 Task: Find connections with filter location Weil der Stadt with filter topic #automotivewith filter profile language Potuguese with filter current company Humans of Bombay with filter school Indira School of Business Studies PGDM with filter industry Historical Sites with filter service category User Experience Design with filter keywords title Restaurant Chain Executive
Action: Mouse moved to (594, 68)
Screenshot: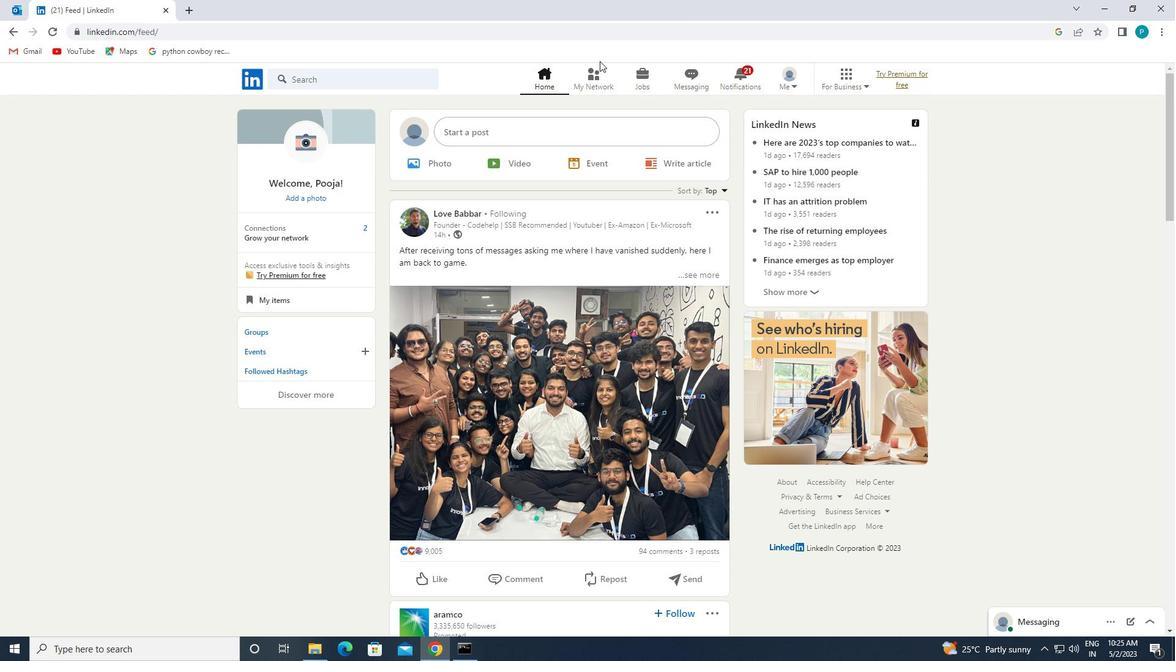
Action: Mouse pressed left at (594, 68)
Screenshot: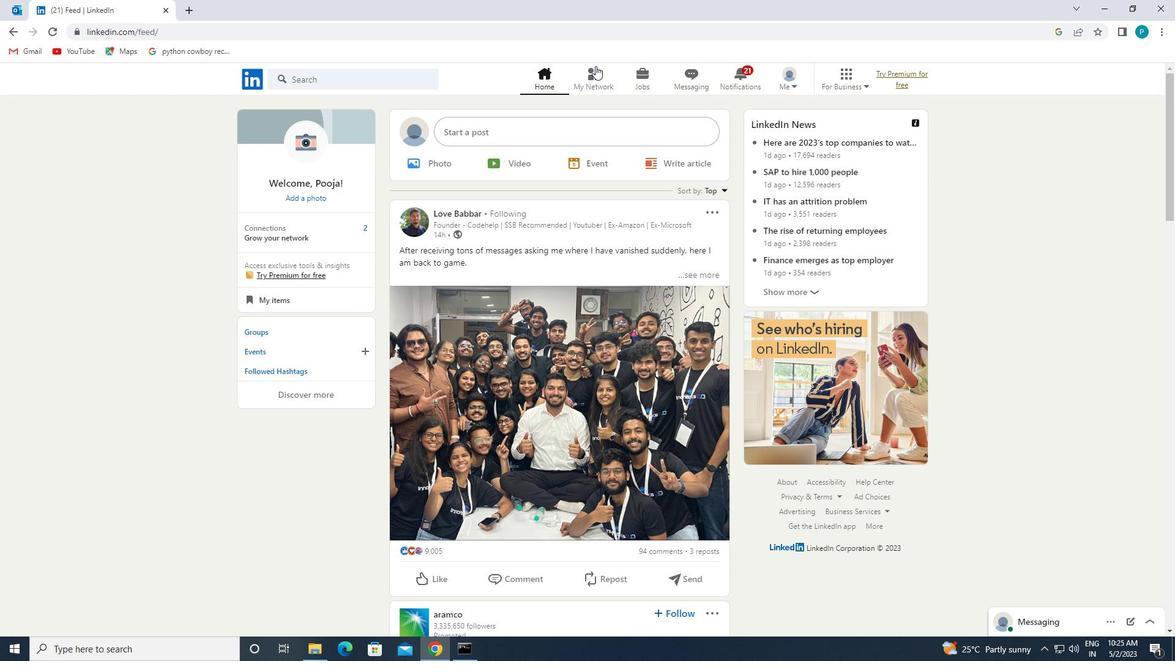 
Action: Mouse moved to (388, 140)
Screenshot: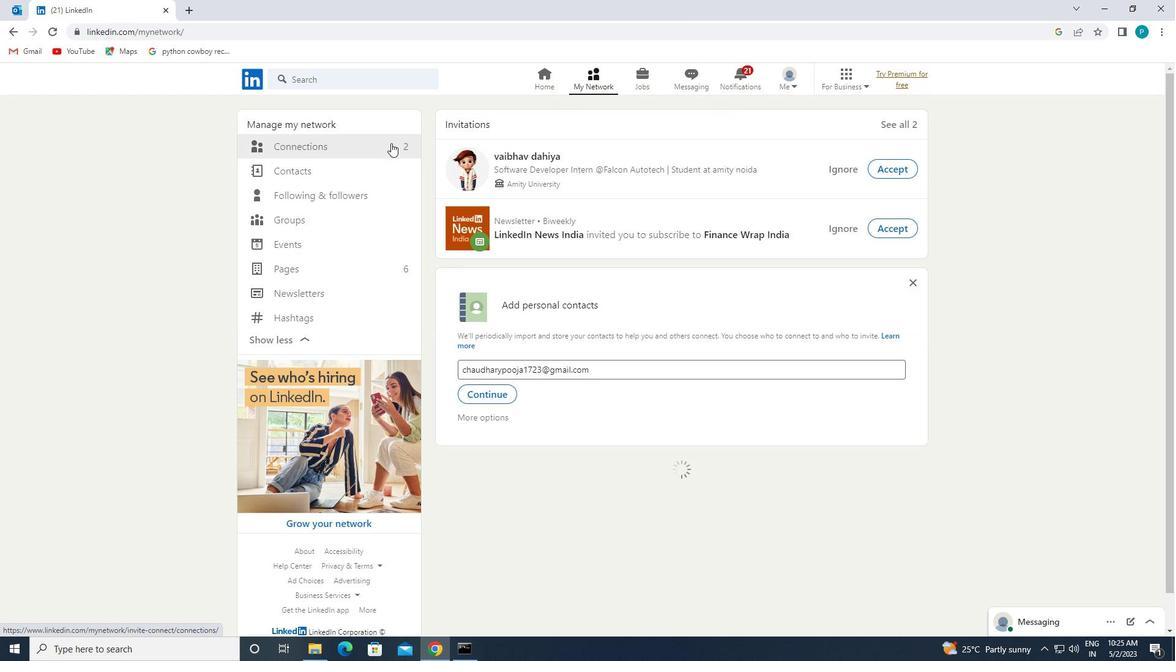 
Action: Mouse pressed left at (388, 140)
Screenshot: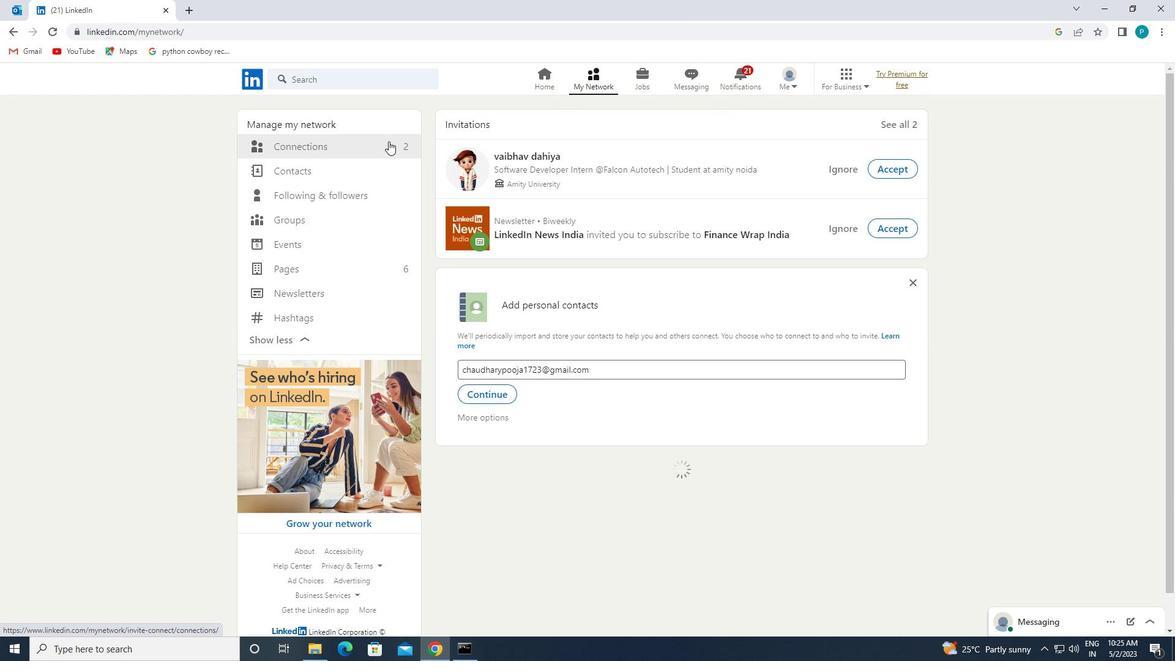 
Action: Mouse moved to (705, 154)
Screenshot: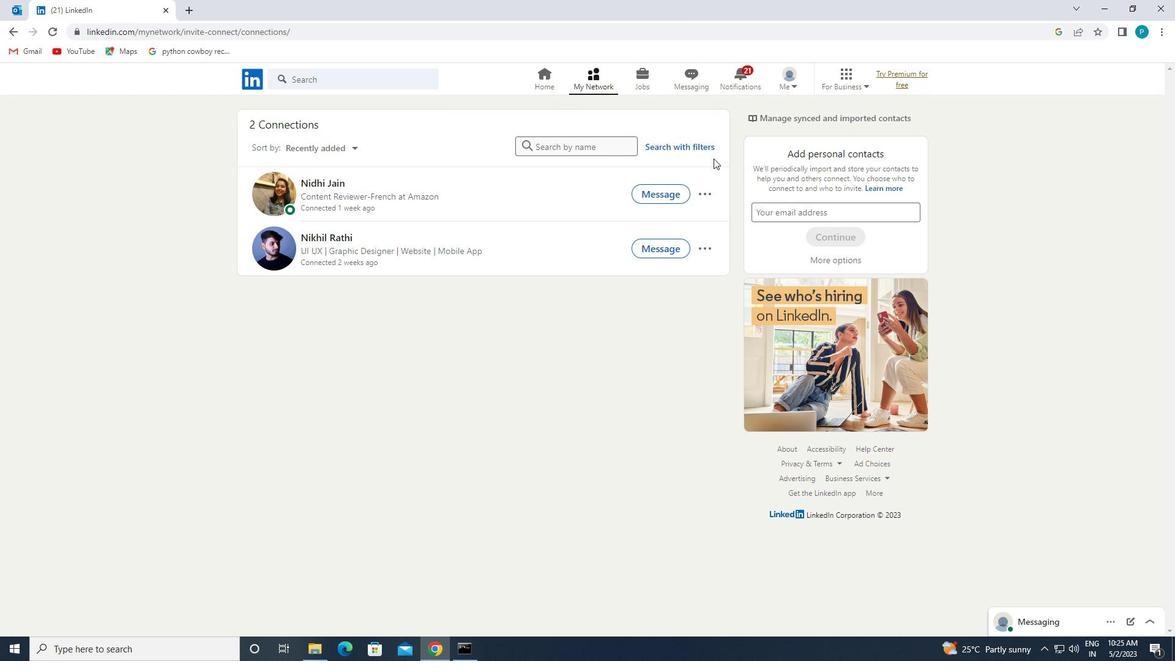 
Action: Mouse pressed left at (705, 154)
Screenshot: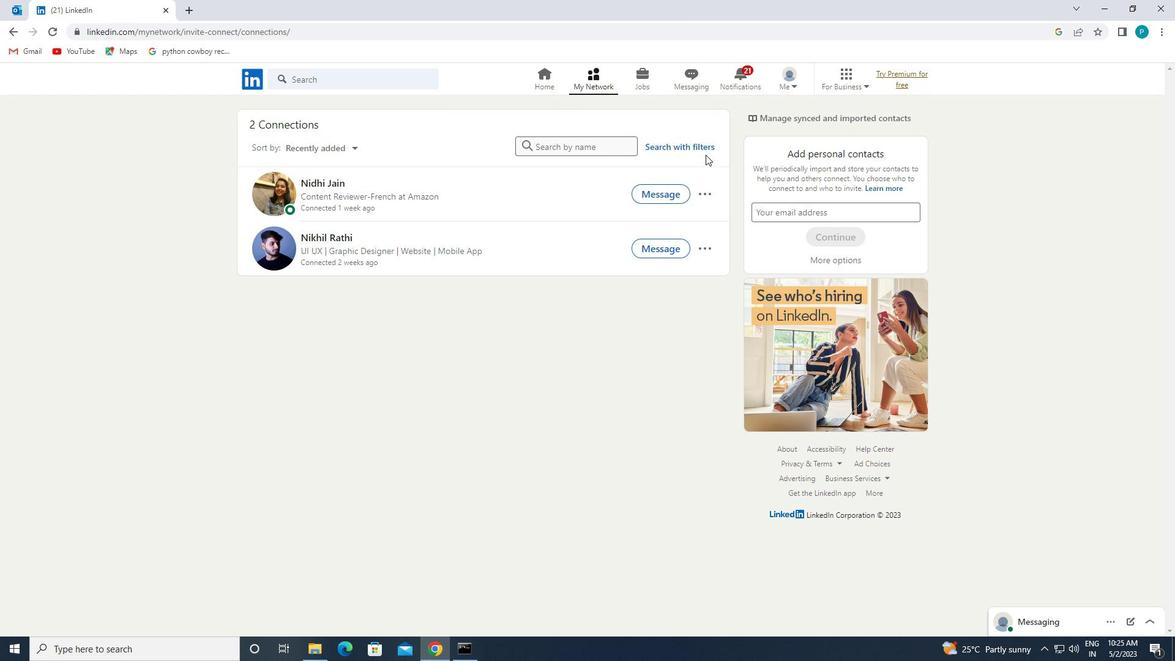 
Action: Mouse moved to (696, 145)
Screenshot: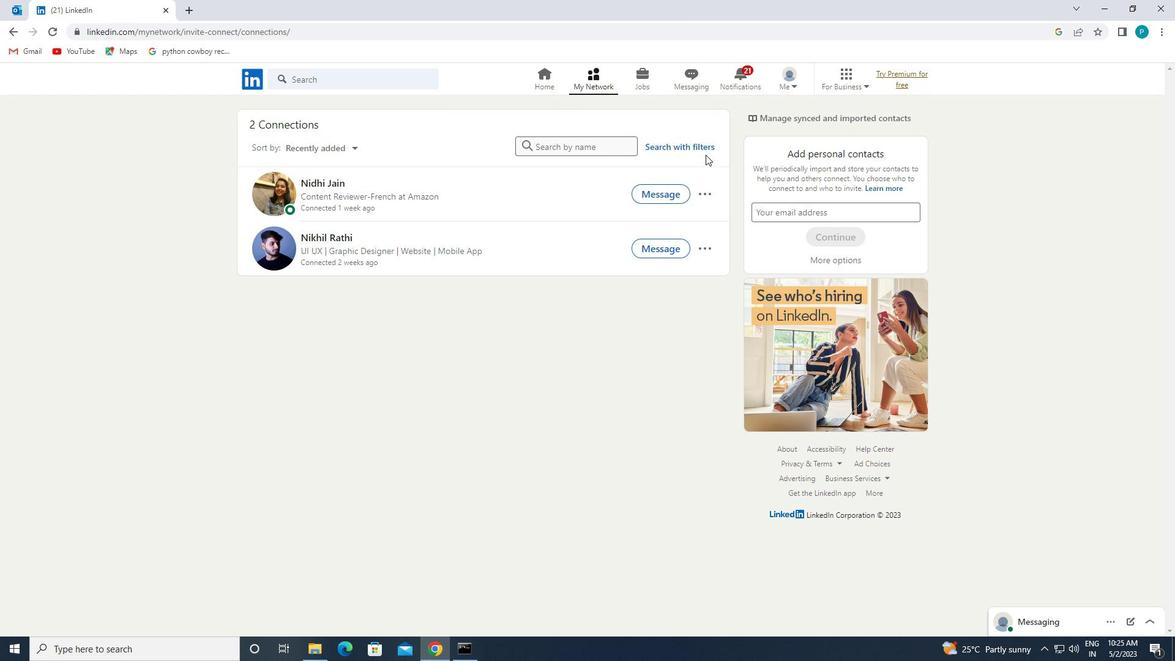 
Action: Mouse pressed left at (696, 145)
Screenshot: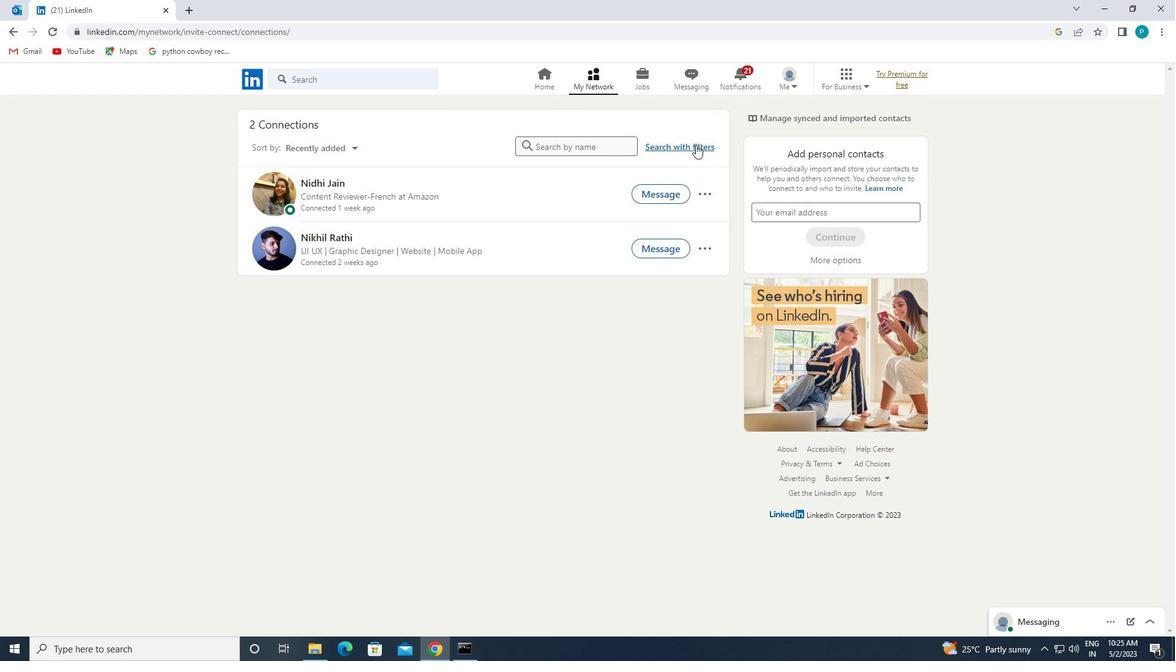 
Action: Mouse moved to (627, 108)
Screenshot: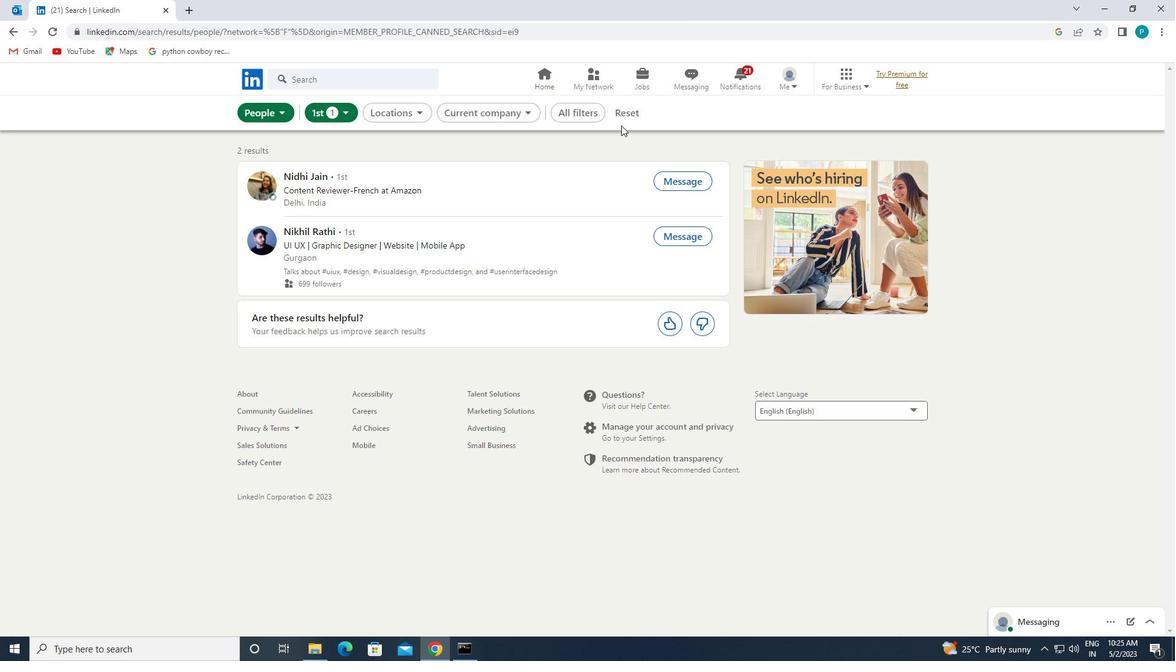 
Action: Mouse pressed left at (627, 108)
Screenshot: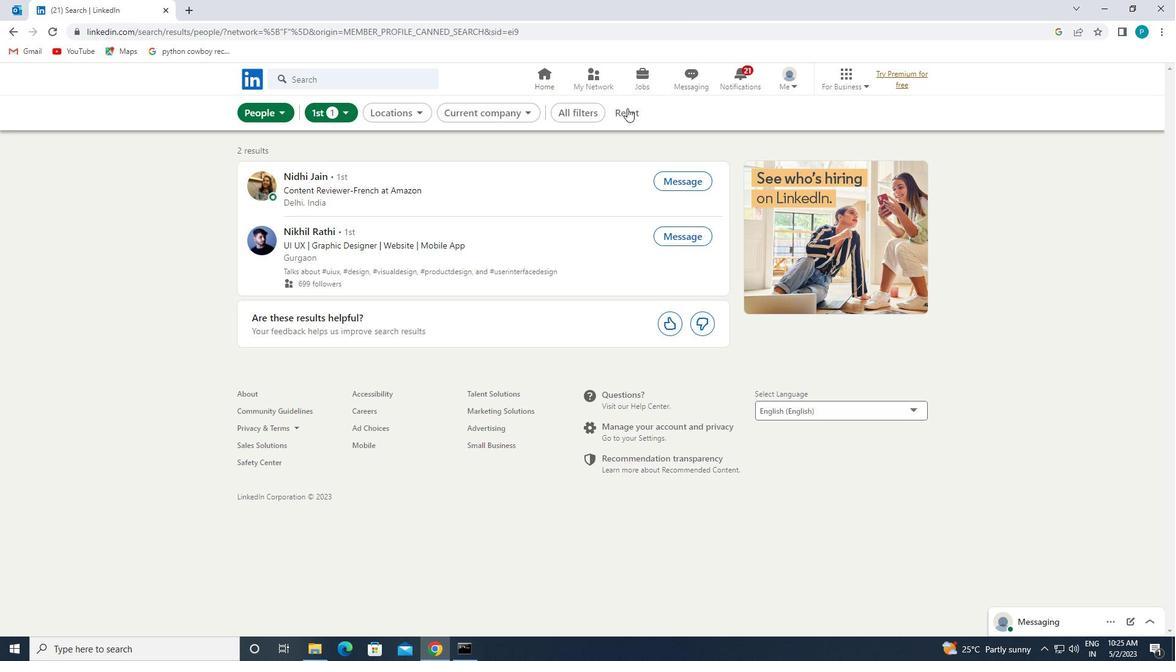 
Action: Mouse moved to (614, 120)
Screenshot: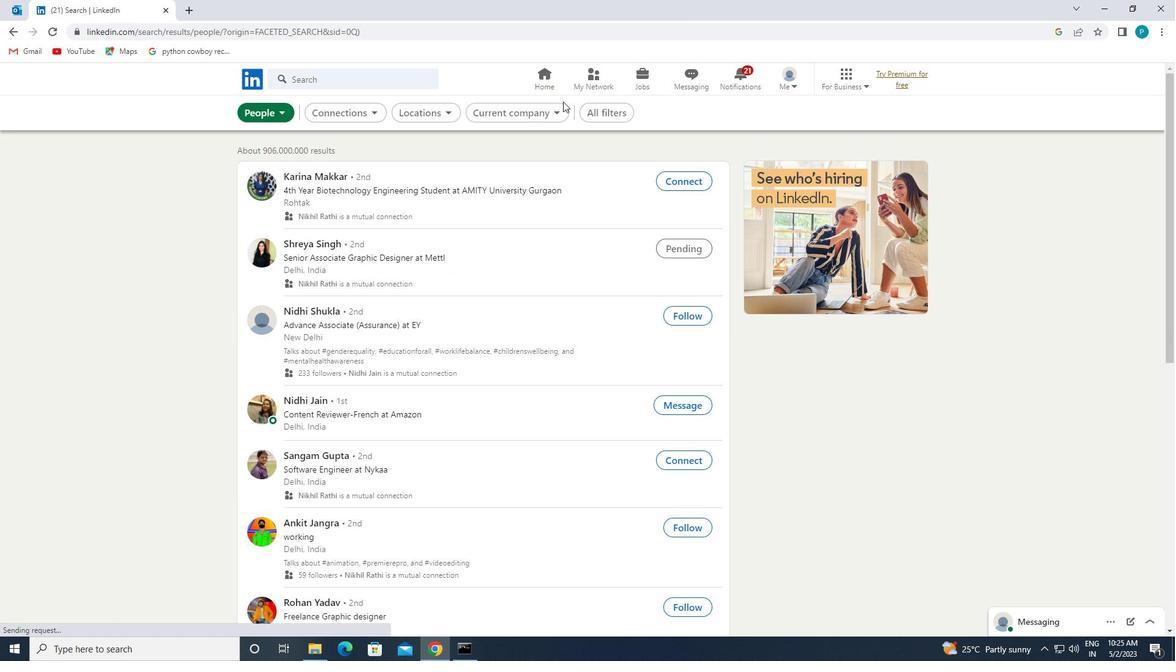 
Action: Mouse pressed left at (614, 120)
Screenshot: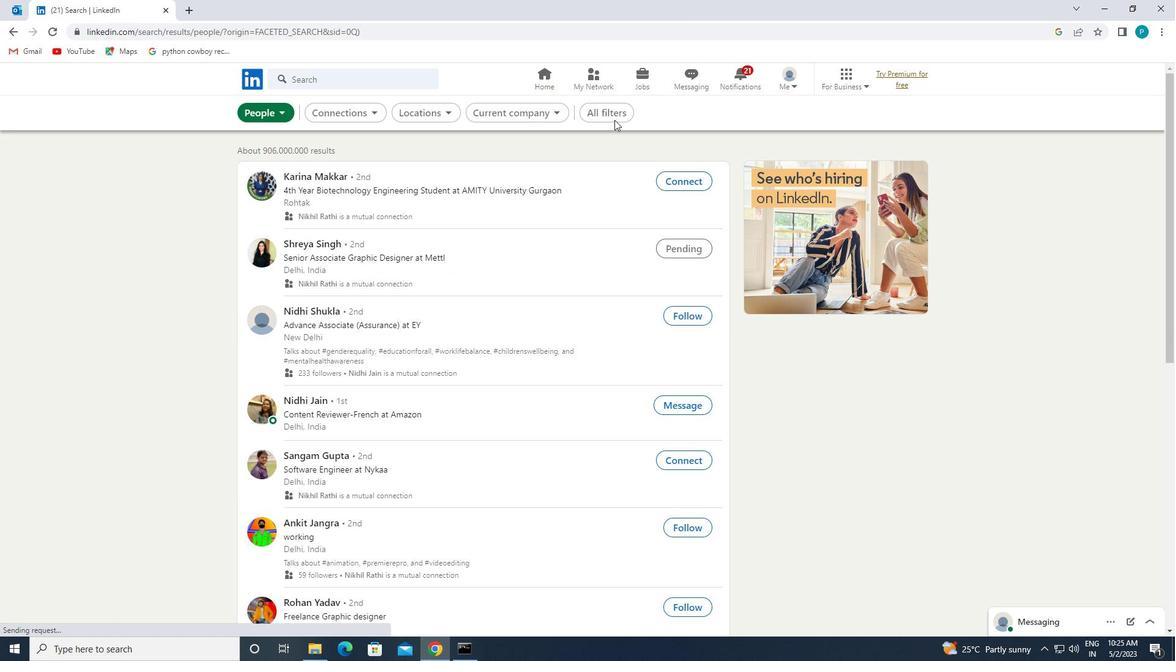 
Action: Mouse moved to (1080, 367)
Screenshot: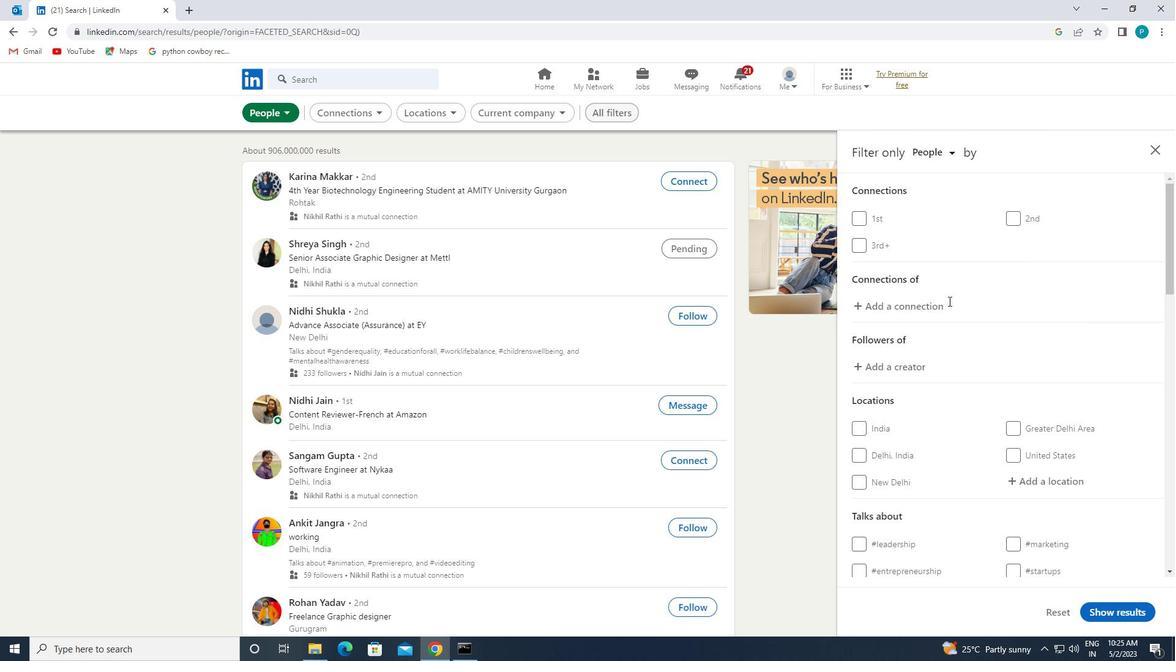 
Action: Mouse scrolled (1080, 366) with delta (0, 0)
Screenshot: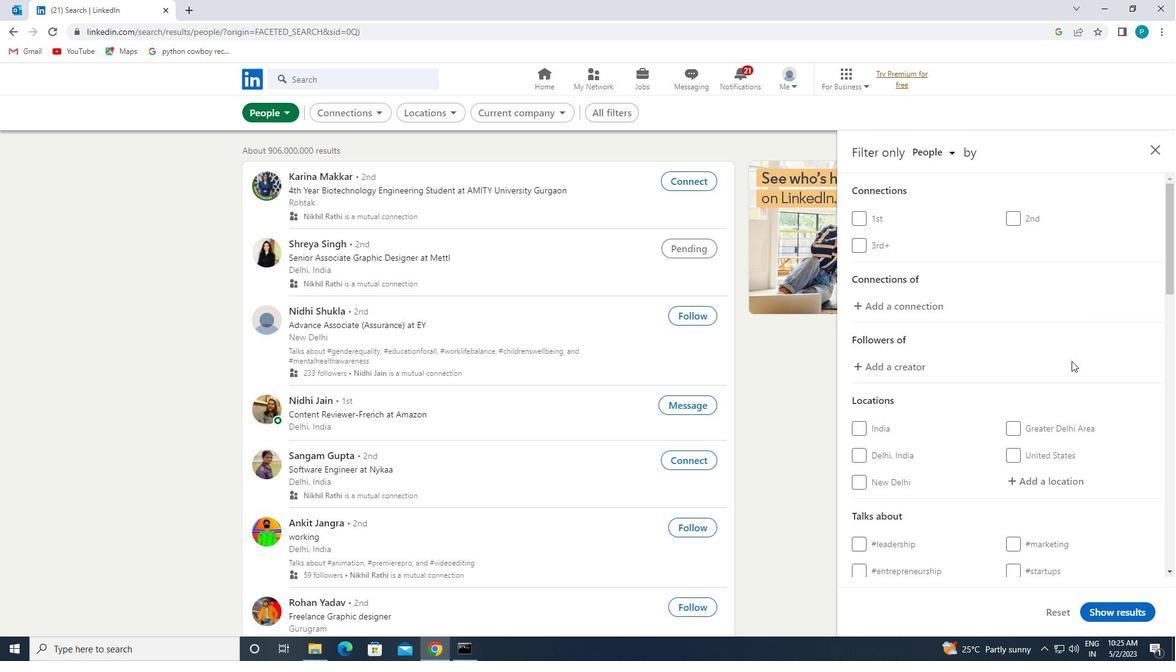 
Action: Mouse scrolled (1080, 366) with delta (0, 0)
Screenshot: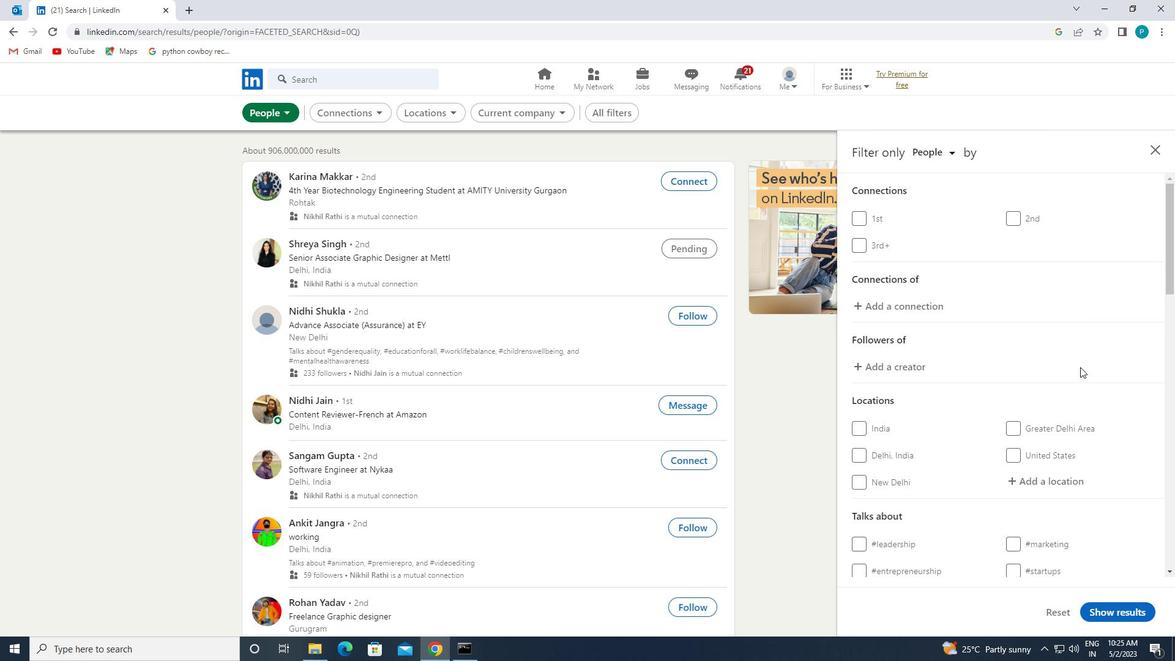 
Action: Mouse moved to (1072, 360)
Screenshot: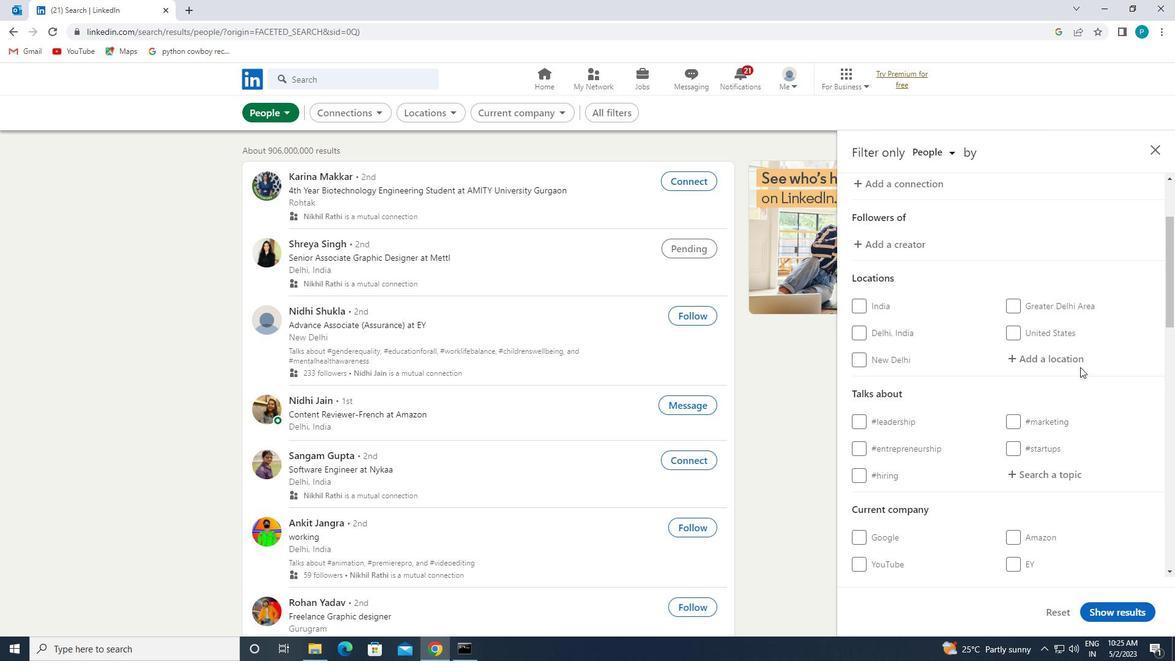 
Action: Mouse pressed left at (1072, 360)
Screenshot: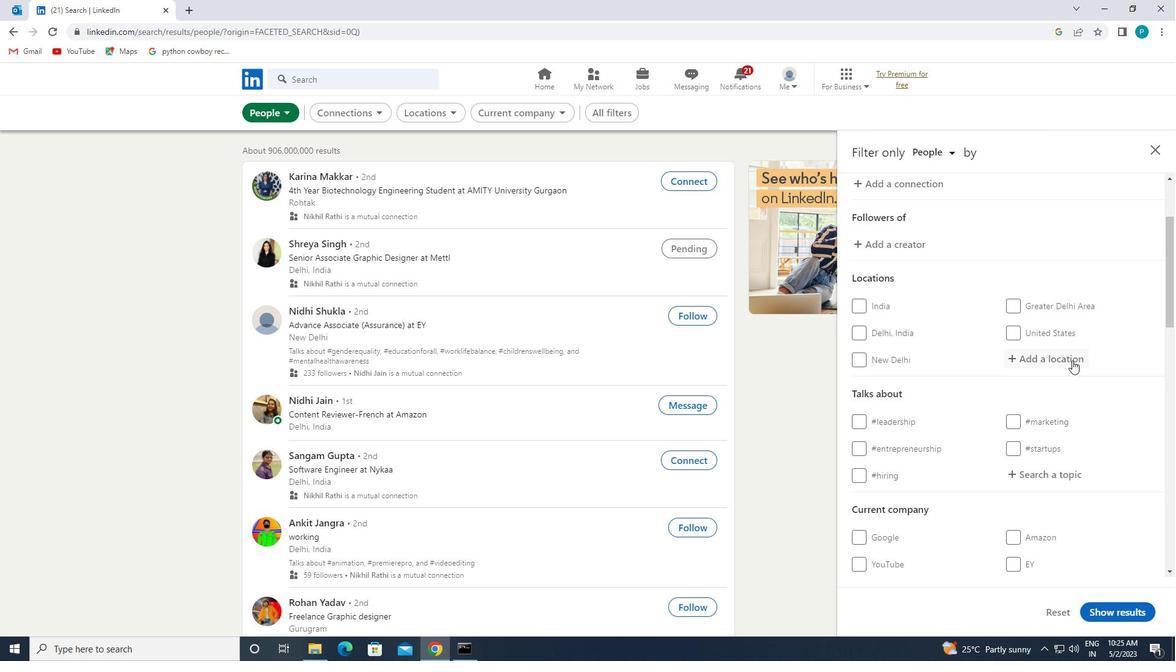 
Action: Key pressed <Key.caps_lock>w<Key.caps_lock>eil
Screenshot: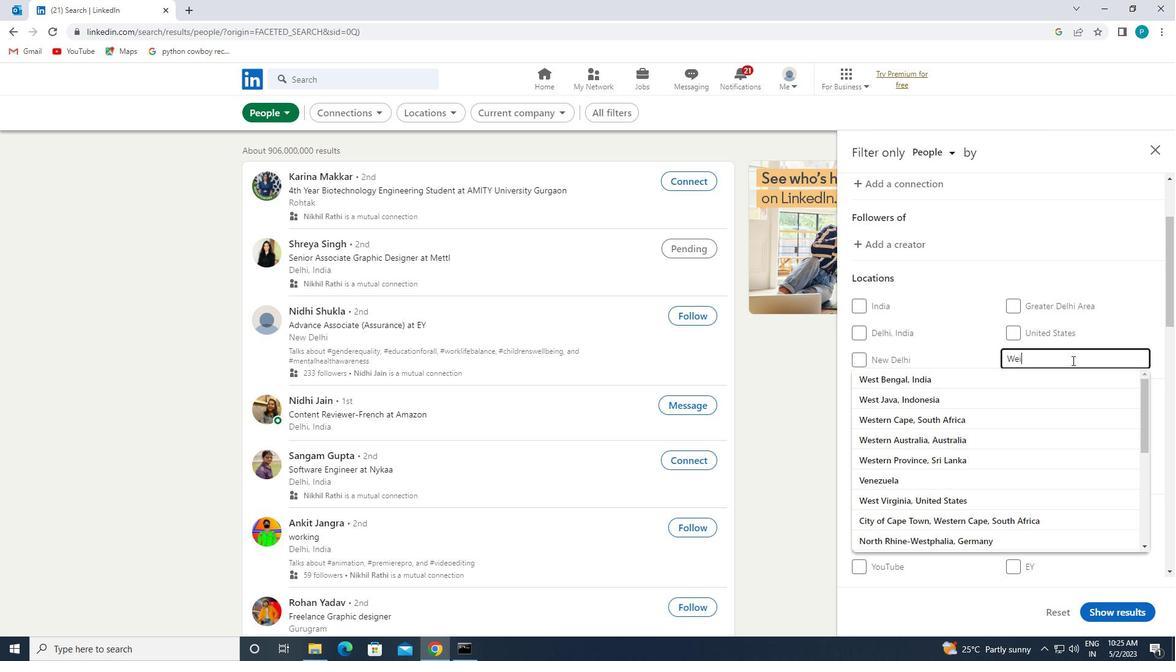 
Action: Mouse moved to (1040, 393)
Screenshot: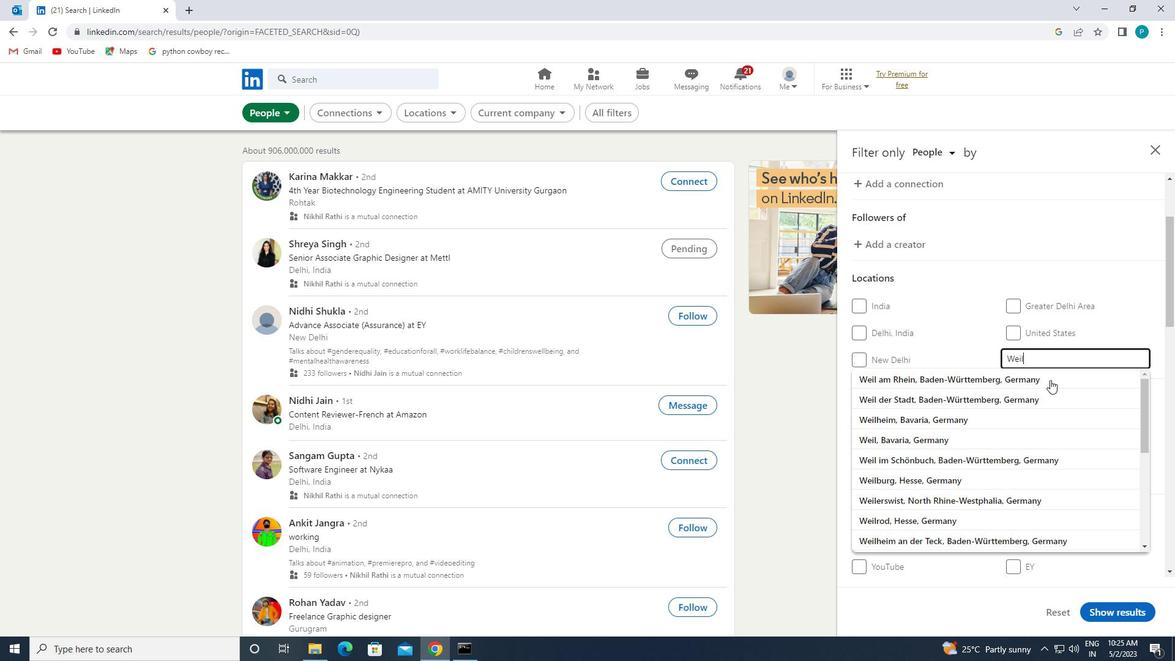 
Action: Mouse pressed left at (1040, 393)
Screenshot: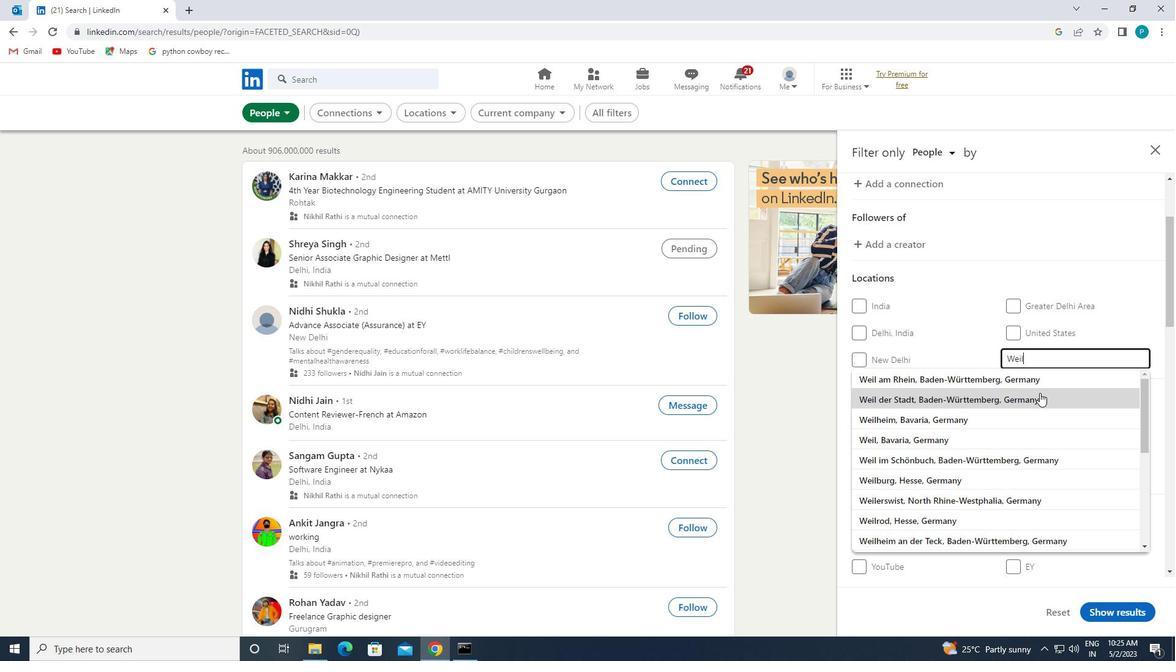 
Action: Mouse scrolled (1040, 392) with delta (0, 0)
Screenshot: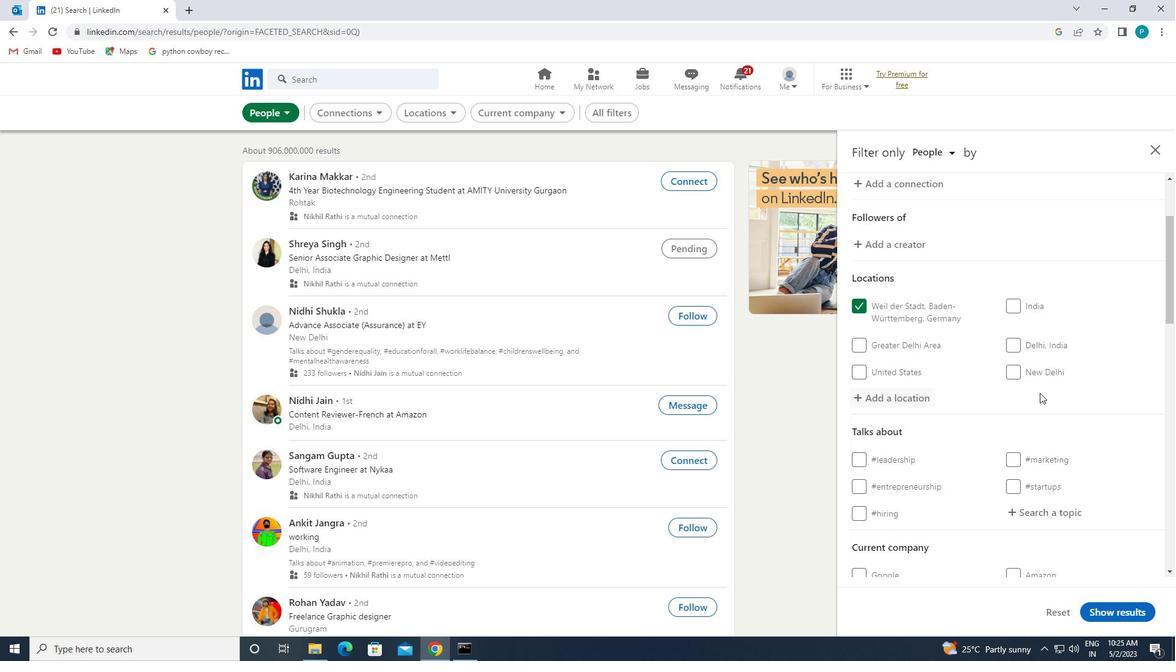 
Action: Mouse scrolled (1040, 392) with delta (0, 0)
Screenshot: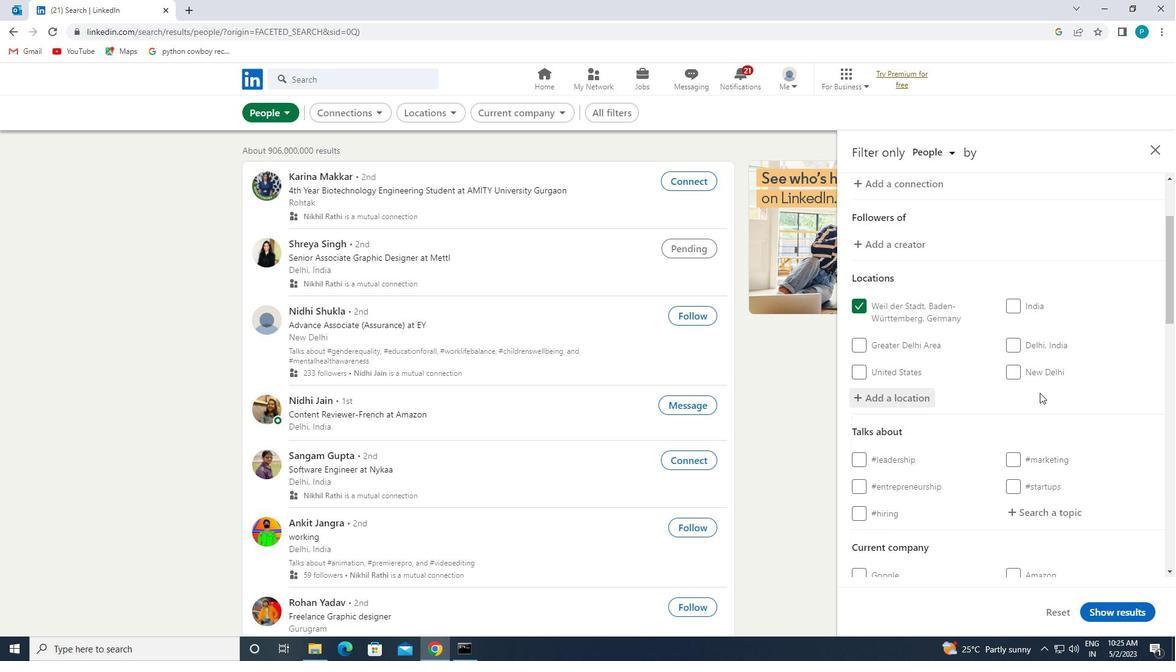 
Action: Mouse scrolled (1040, 392) with delta (0, 0)
Screenshot: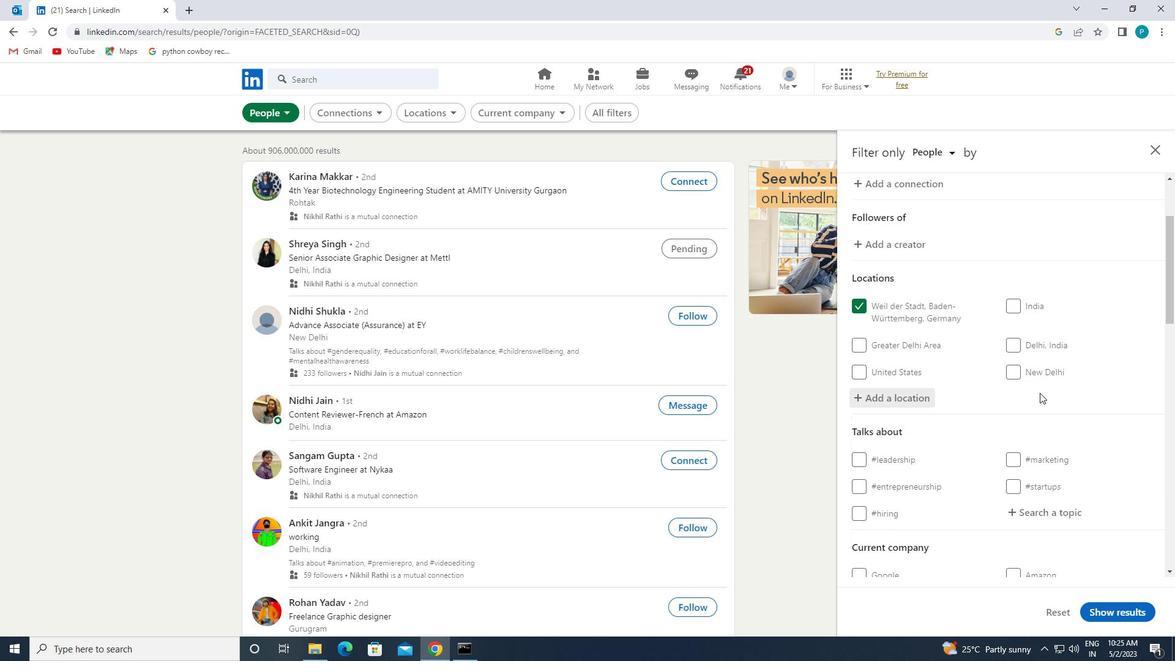 
Action: Mouse moved to (1023, 334)
Screenshot: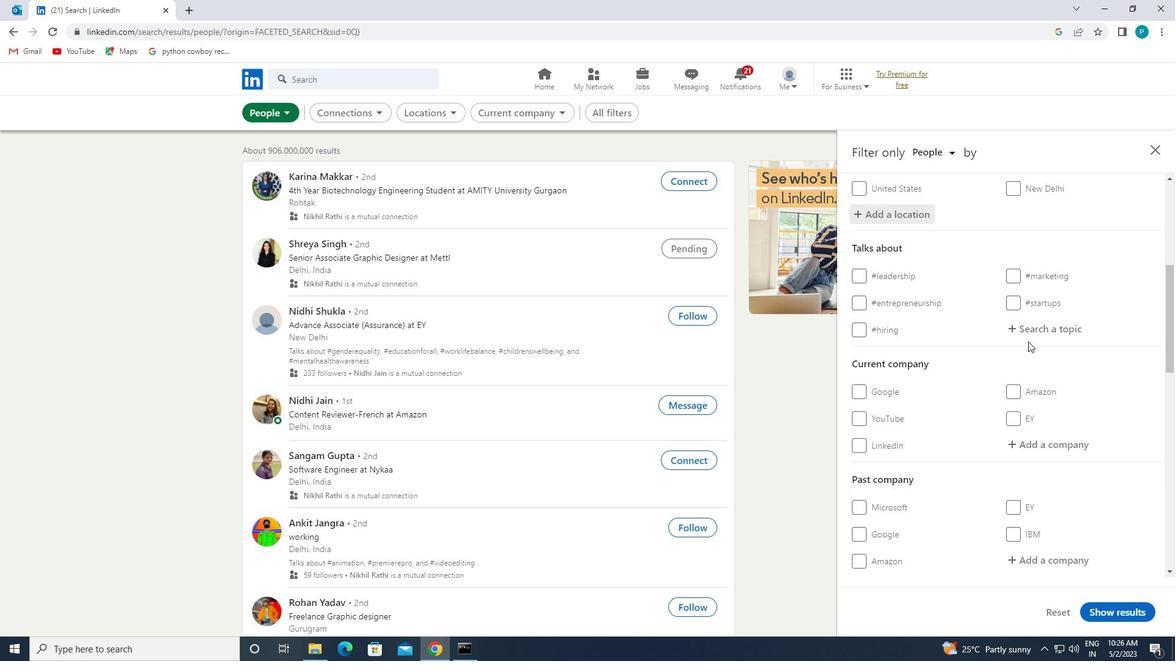 
Action: Mouse pressed left at (1023, 334)
Screenshot: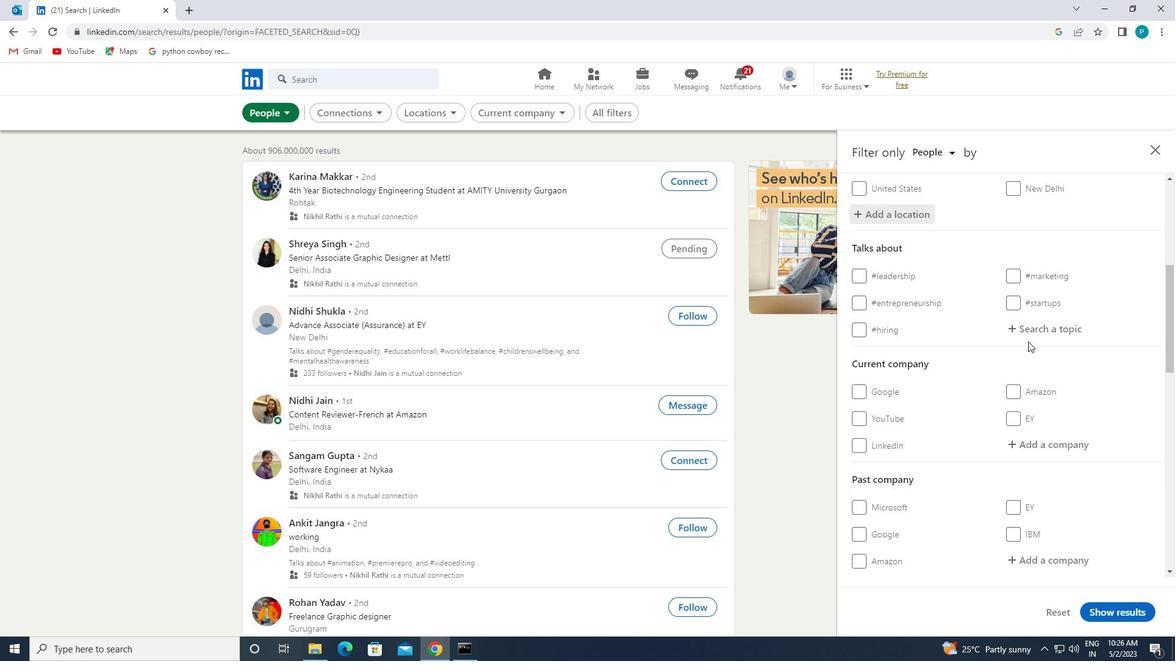 
Action: Key pressed <Key.shift><Key.shift>#AT<Key.backspace><Key.backspace>UTOMOTIVE
Screenshot: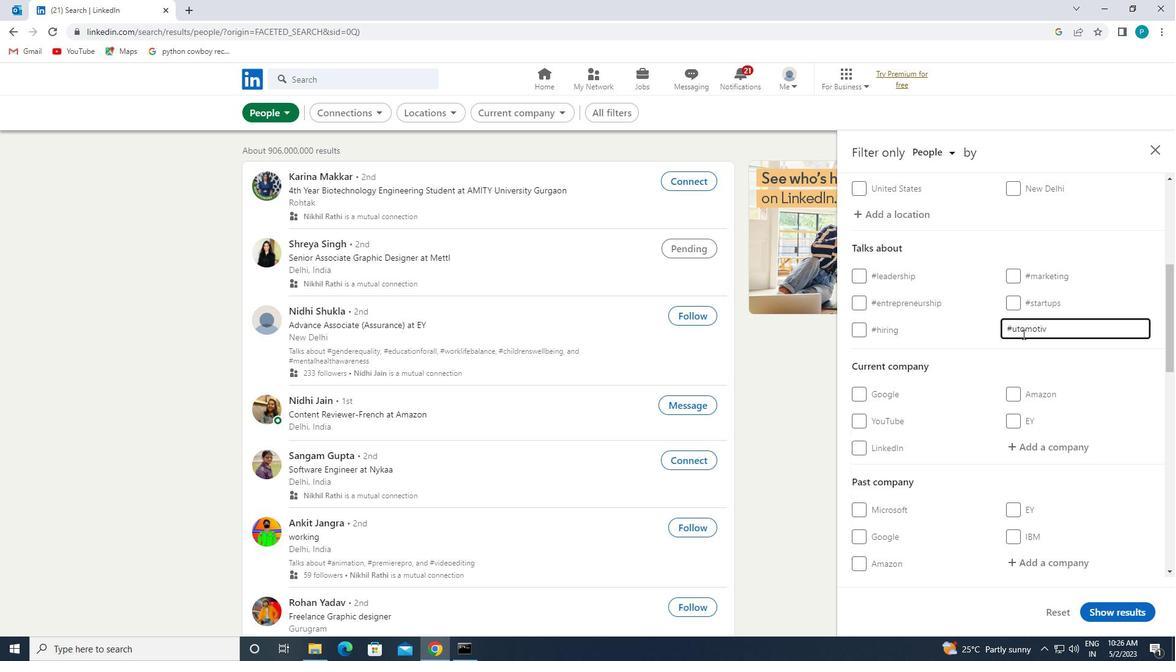 
Action: Mouse scrolled (1023, 333) with delta (0, 0)
Screenshot: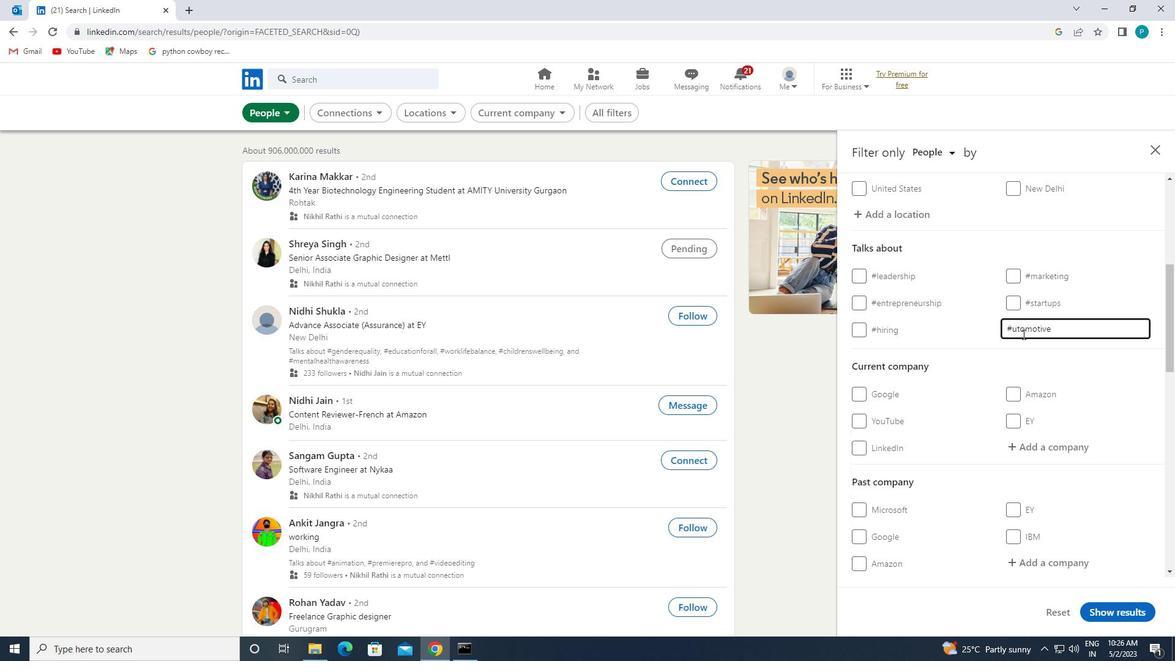 
Action: Mouse scrolled (1023, 333) with delta (0, 0)
Screenshot: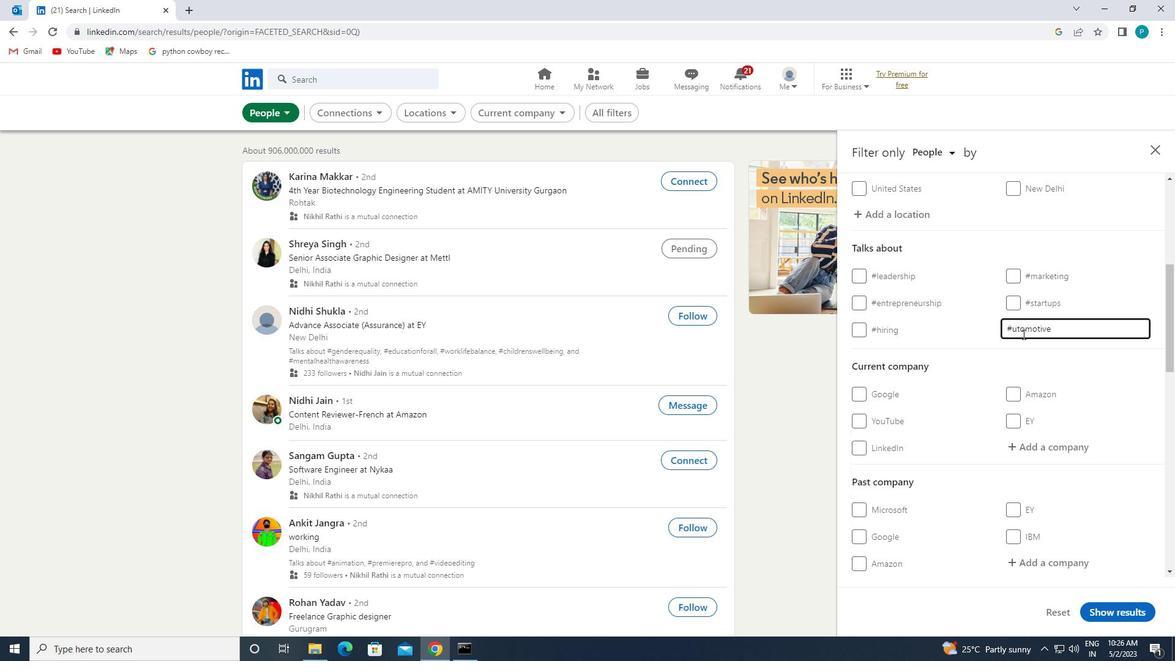 
Action: Mouse scrolled (1023, 333) with delta (0, 0)
Screenshot: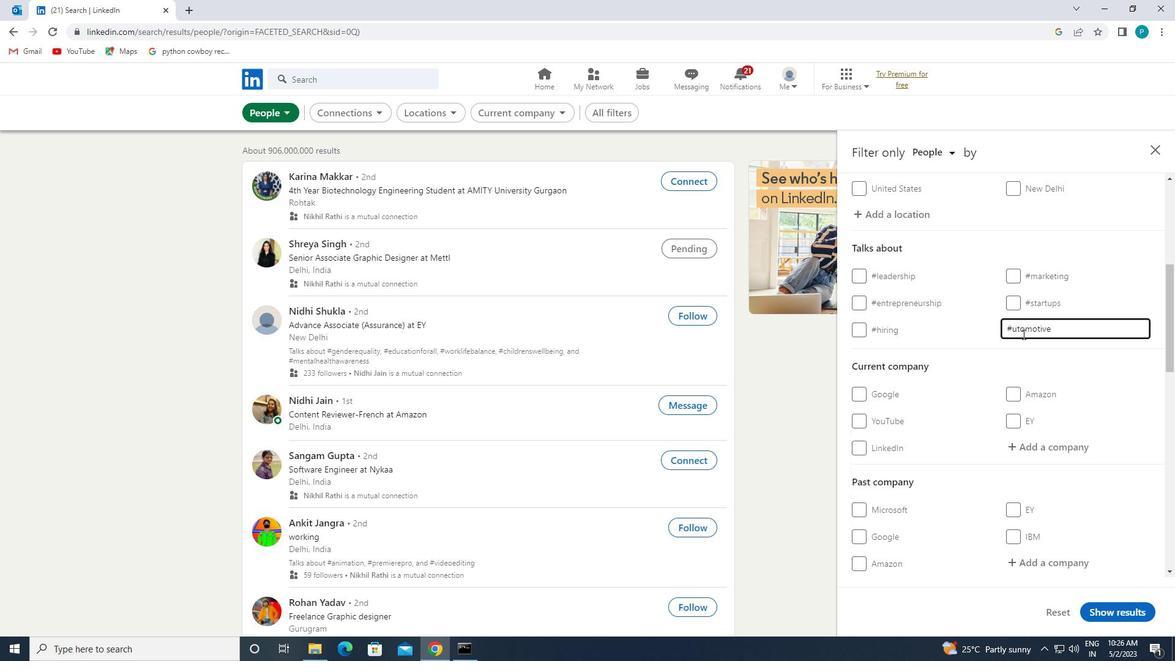 
Action: Mouse scrolled (1023, 333) with delta (0, 0)
Screenshot: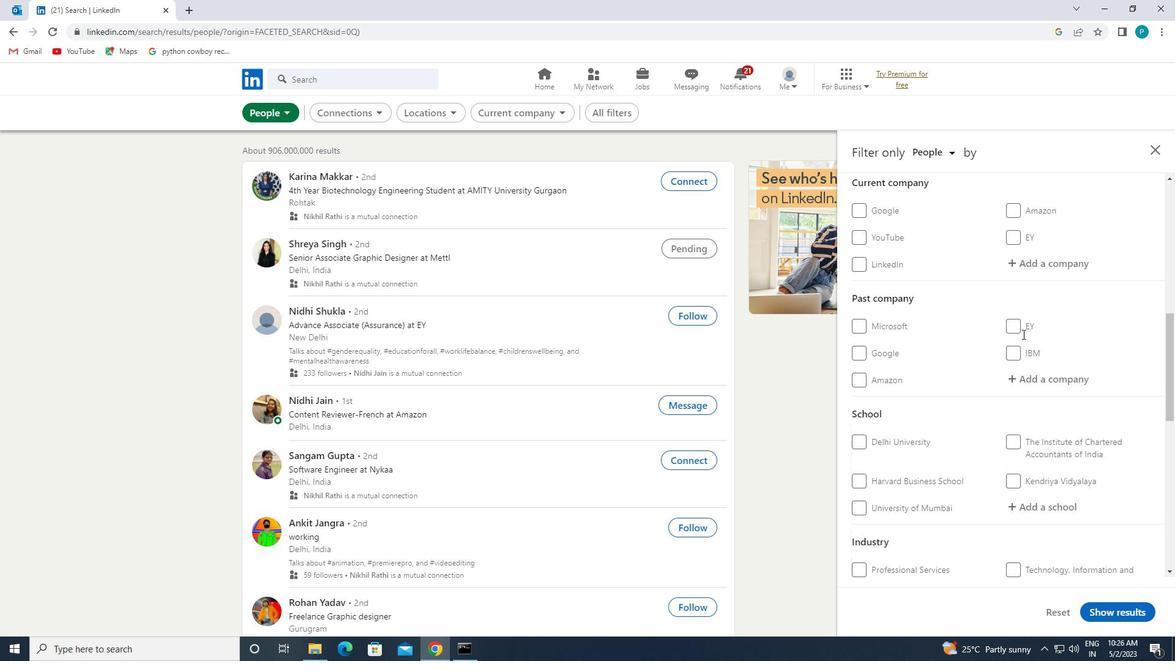 
Action: Mouse scrolled (1023, 333) with delta (0, 0)
Screenshot: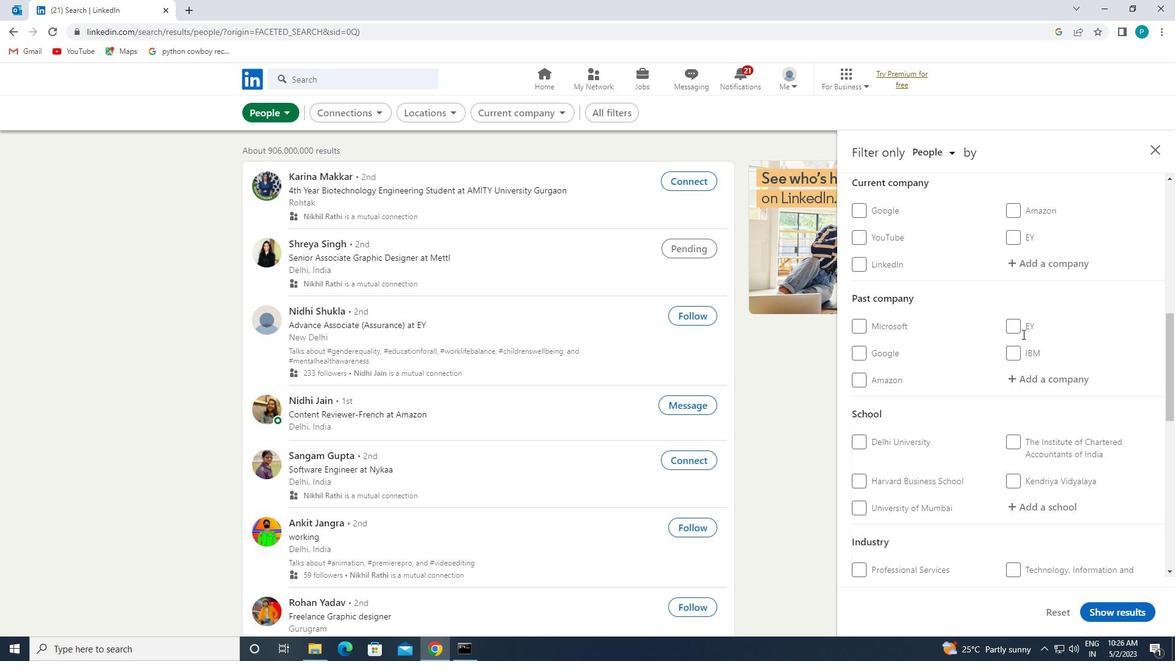 
Action: Mouse scrolled (1023, 333) with delta (0, 0)
Screenshot: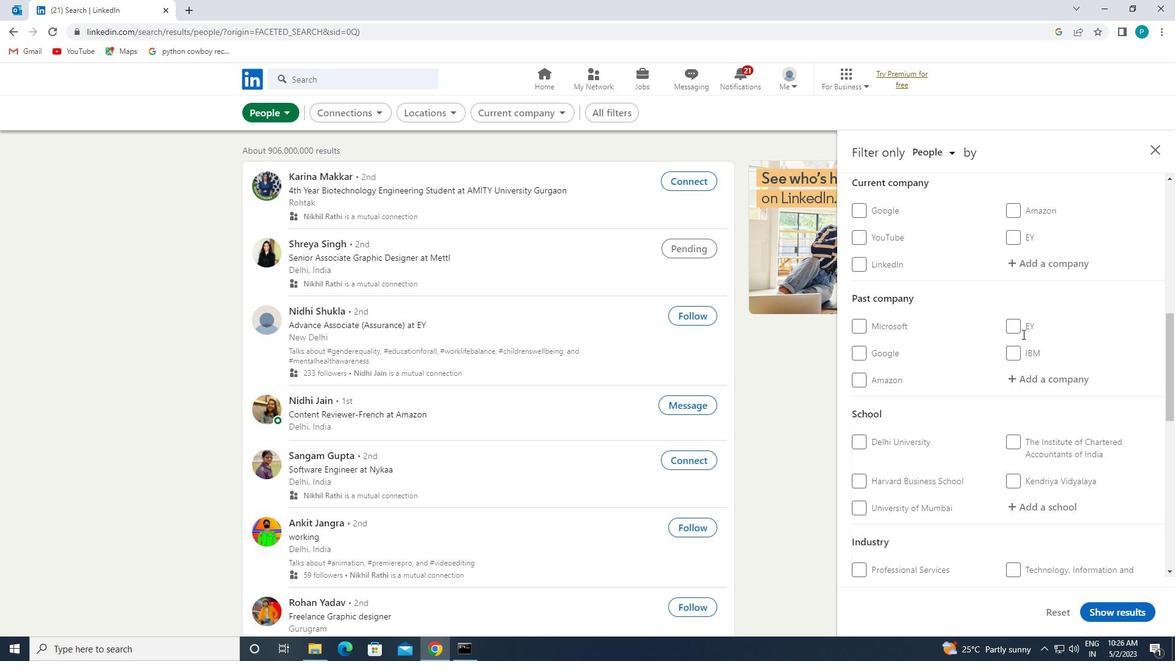 
Action: Mouse scrolled (1023, 333) with delta (0, 0)
Screenshot: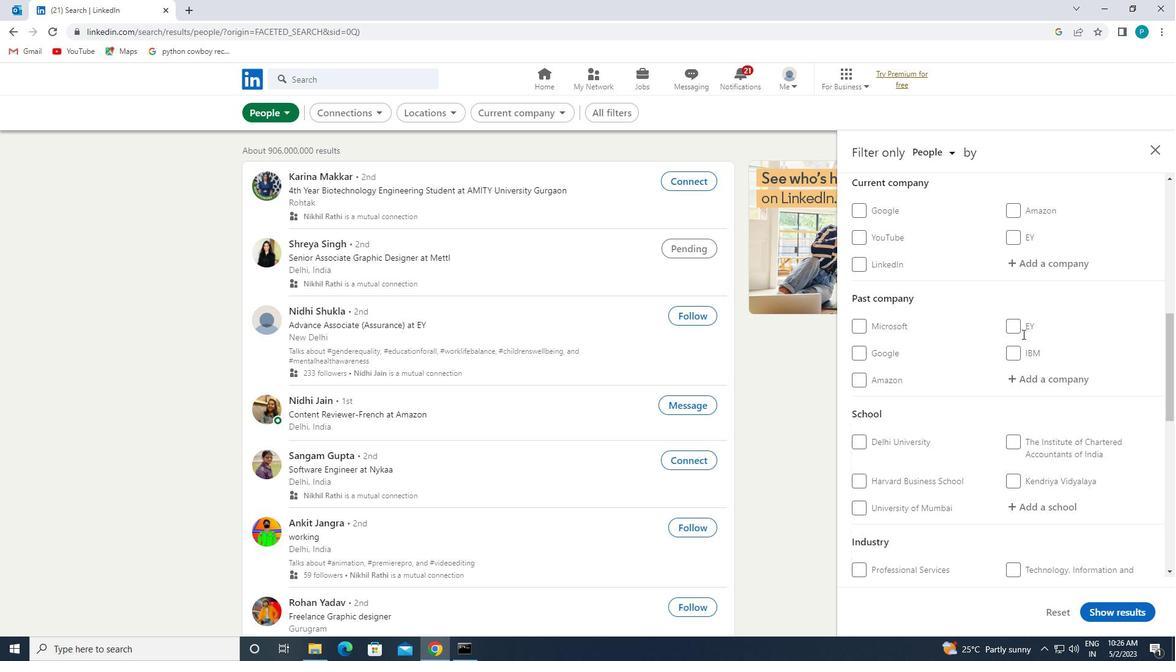 
Action: Mouse scrolled (1023, 333) with delta (0, 0)
Screenshot: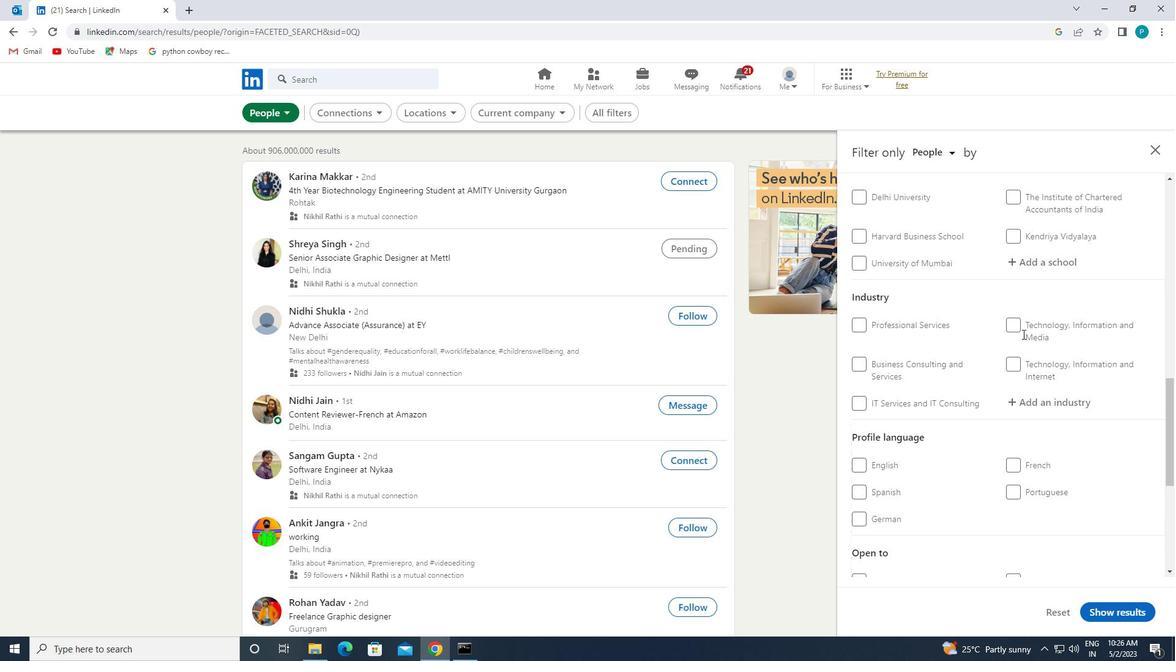 
Action: Mouse scrolled (1023, 333) with delta (0, 0)
Screenshot: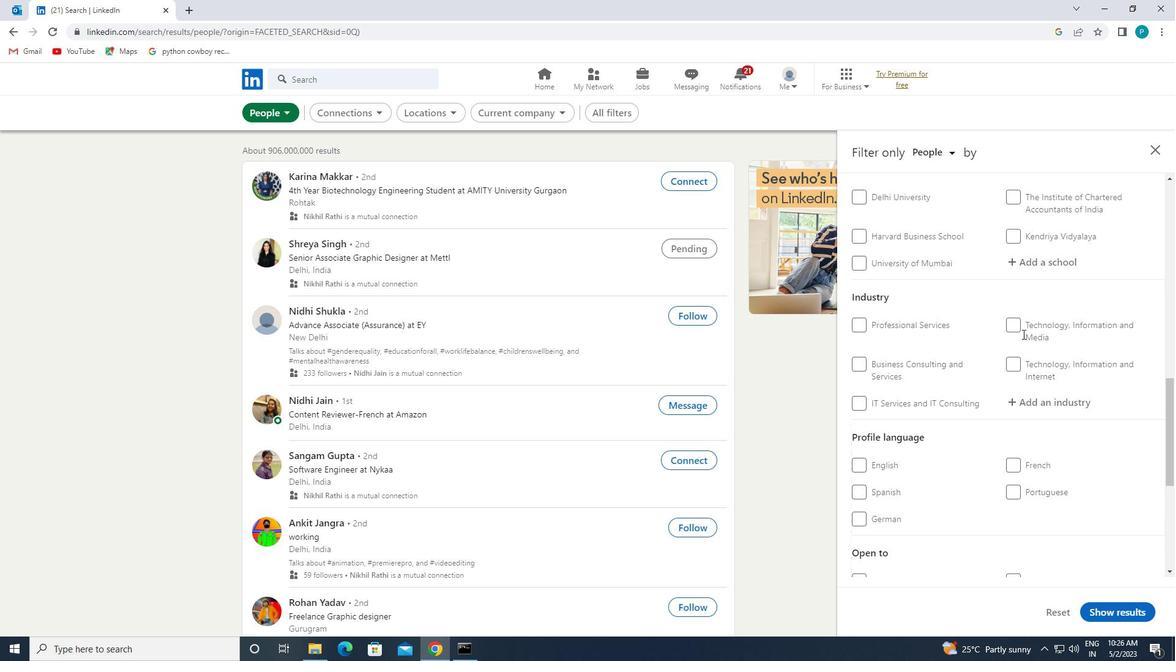 
Action: Mouse scrolled (1023, 333) with delta (0, 0)
Screenshot: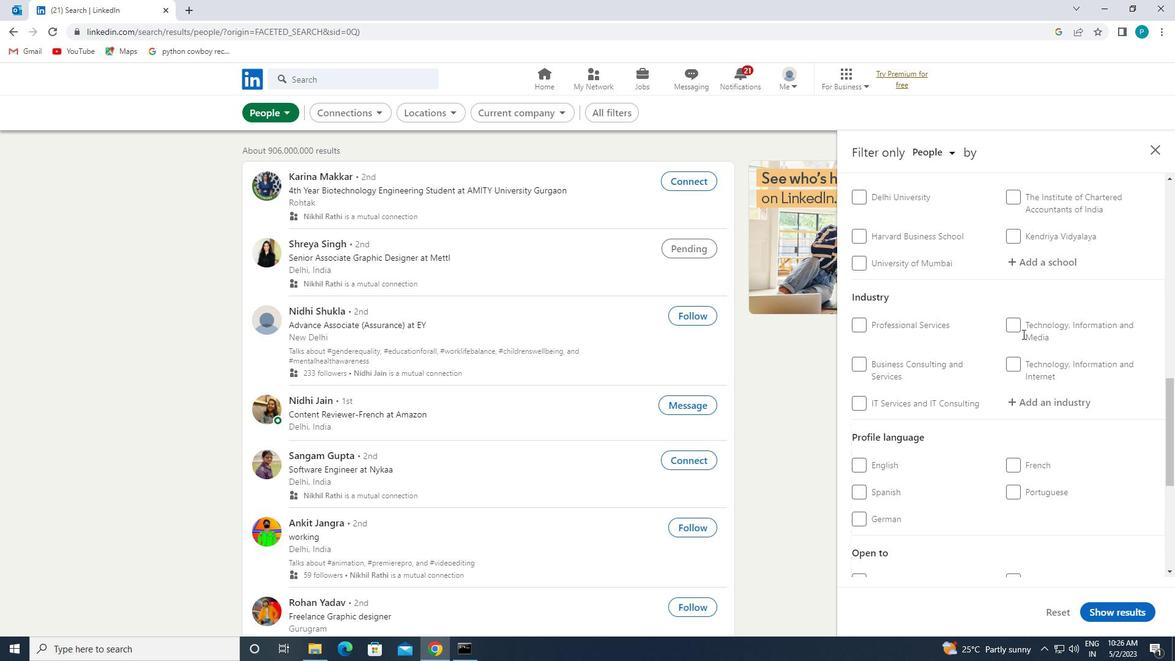 
Action: Mouse scrolled (1023, 333) with delta (0, 0)
Screenshot: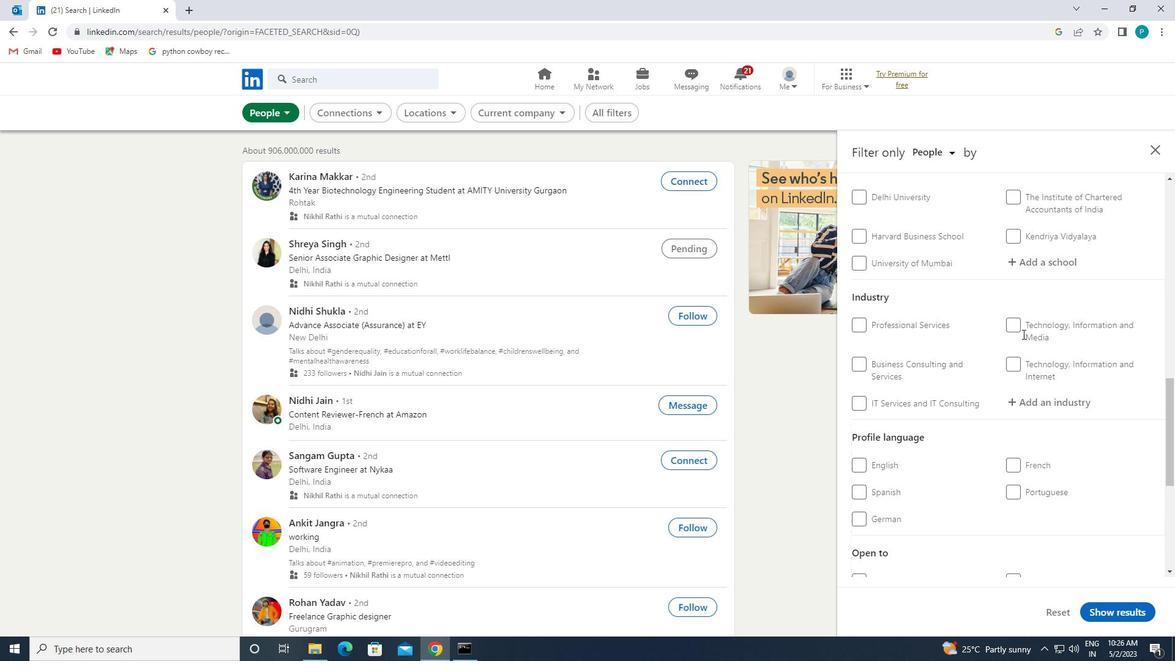 
Action: Mouse moved to (1016, 240)
Screenshot: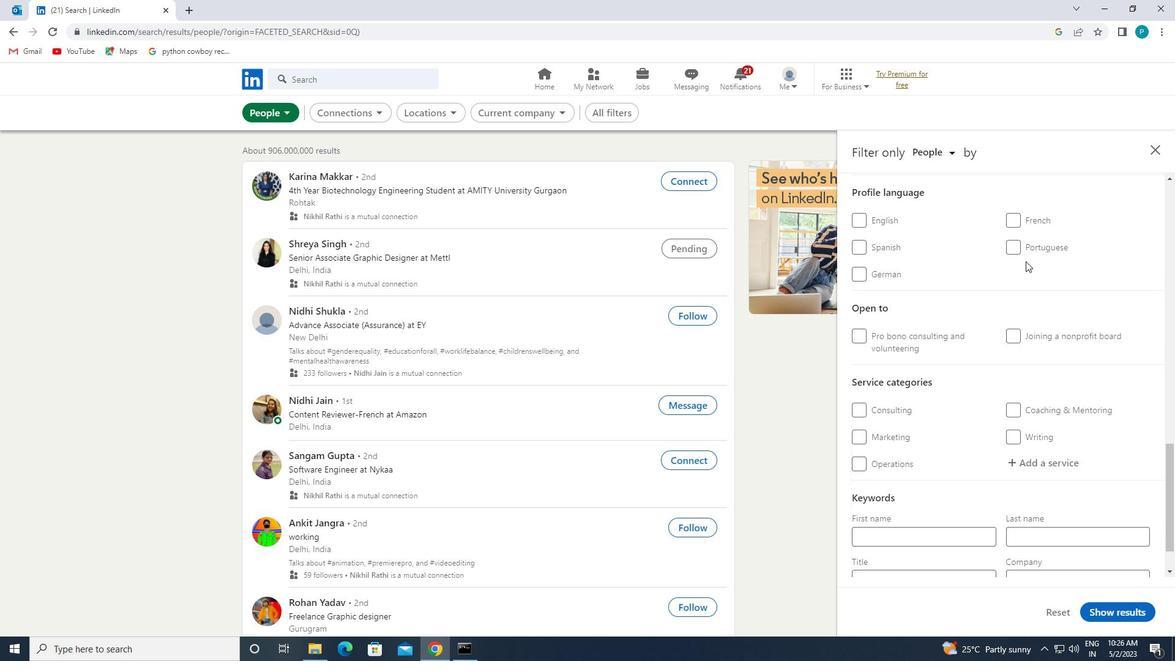 
Action: Mouse pressed left at (1016, 240)
Screenshot: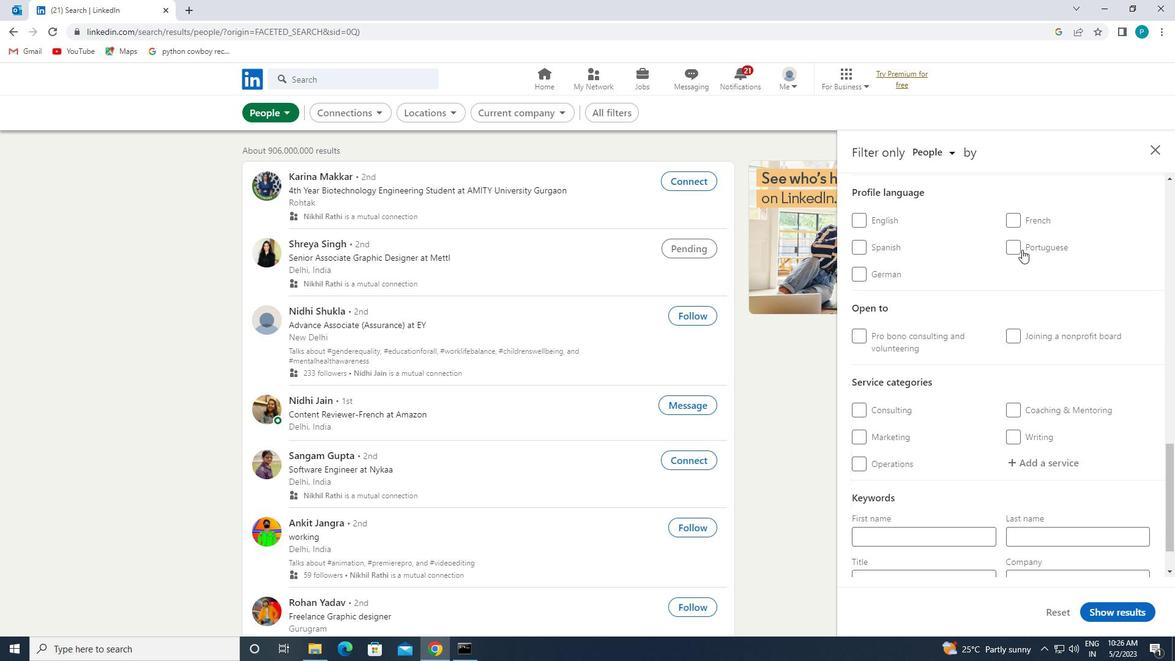 
Action: Mouse moved to (1061, 255)
Screenshot: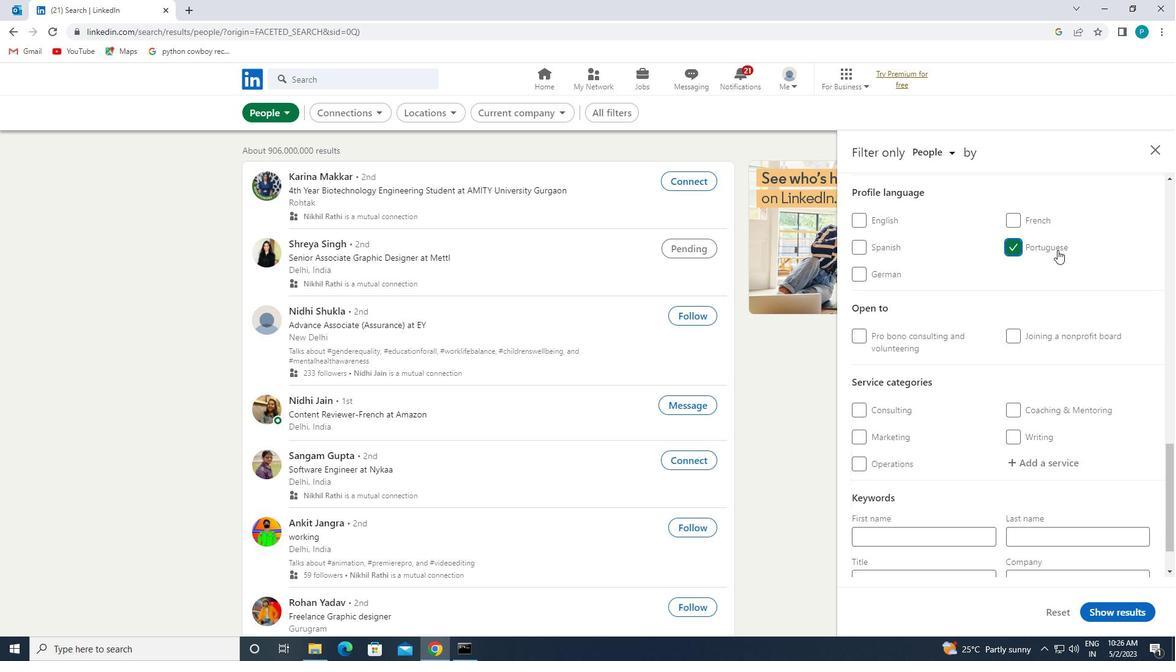 
Action: Mouse scrolled (1061, 255) with delta (0, 0)
Screenshot: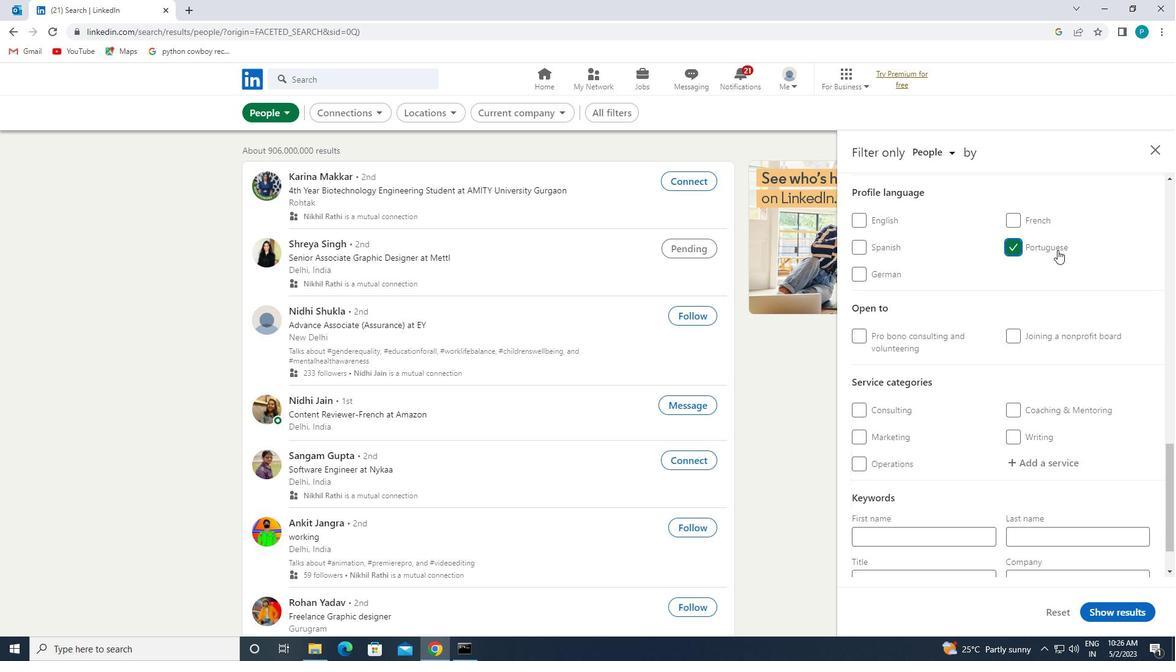 
Action: Mouse scrolled (1061, 255) with delta (0, 0)
Screenshot: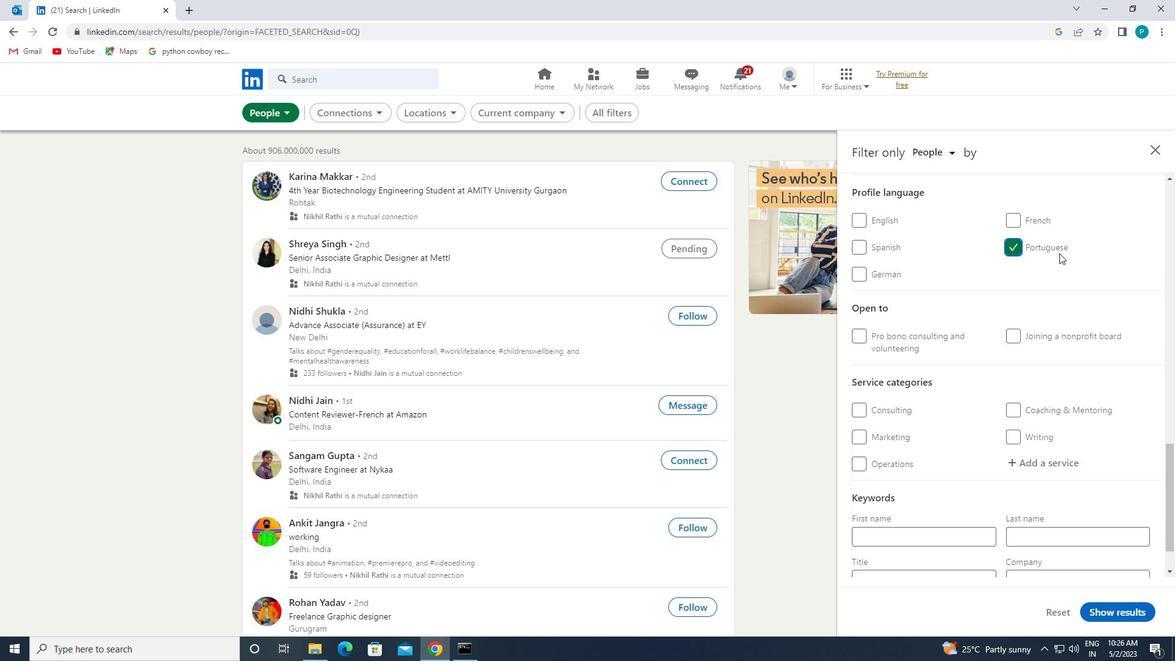 
Action: Mouse scrolled (1061, 255) with delta (0, 0)
Screenshot: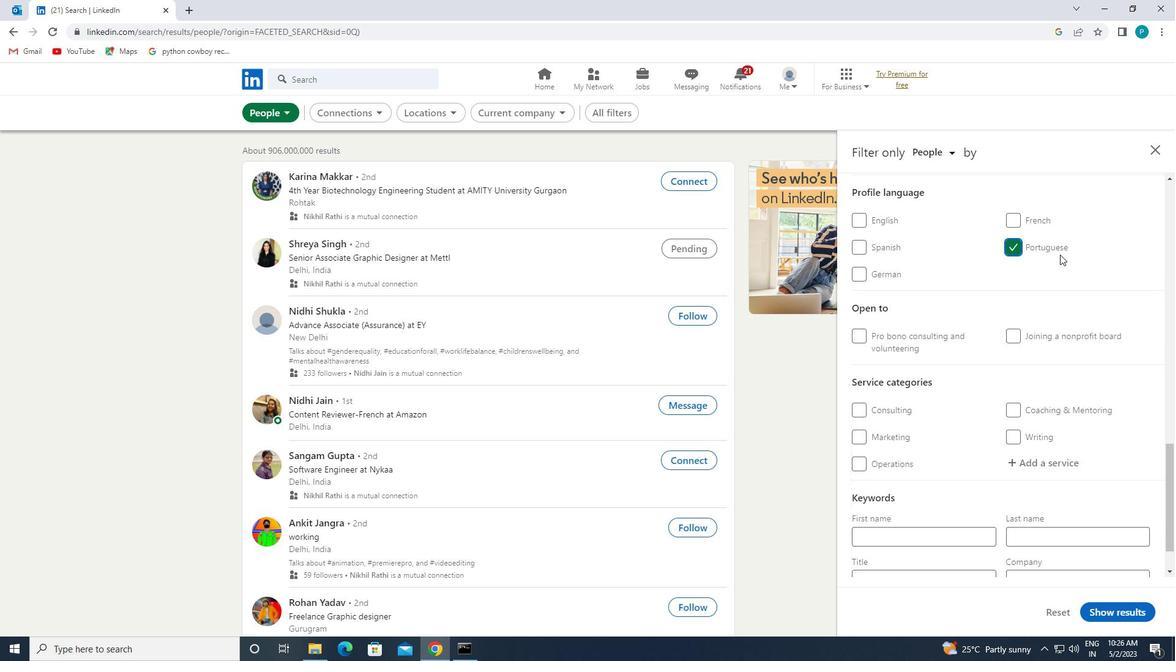 
Action: Mouse scrolled (1061, 255) with delta (0, 0)
Screenshot: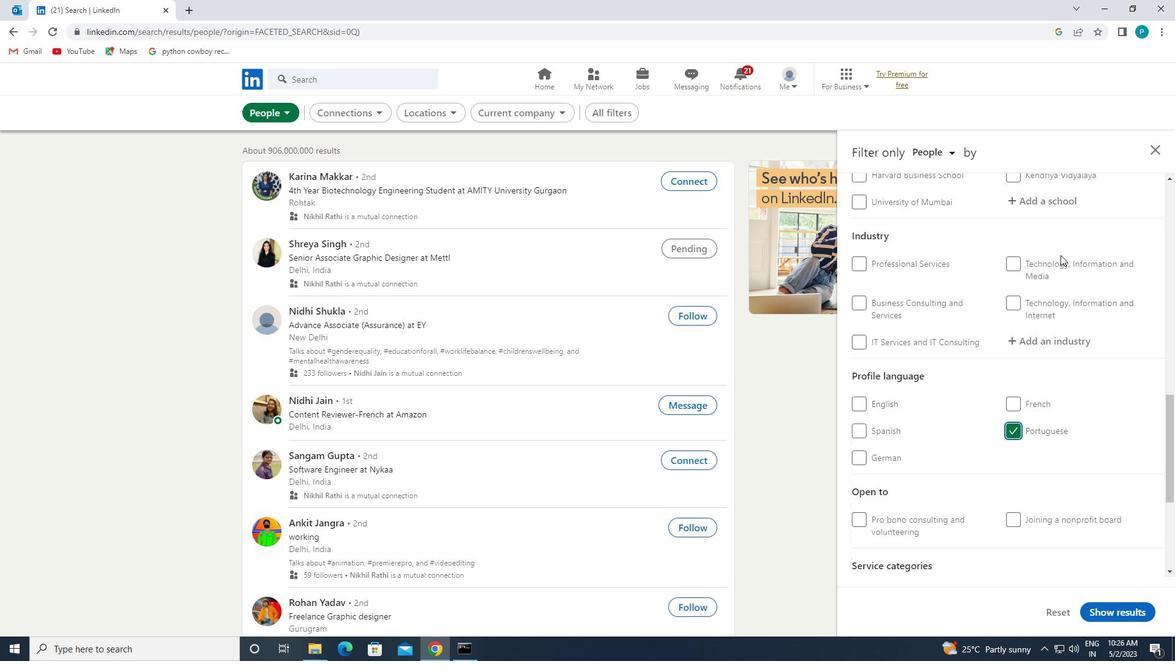
Action: Mouse scrolled (1061, 255) with delta (0, 0)
Screenshot: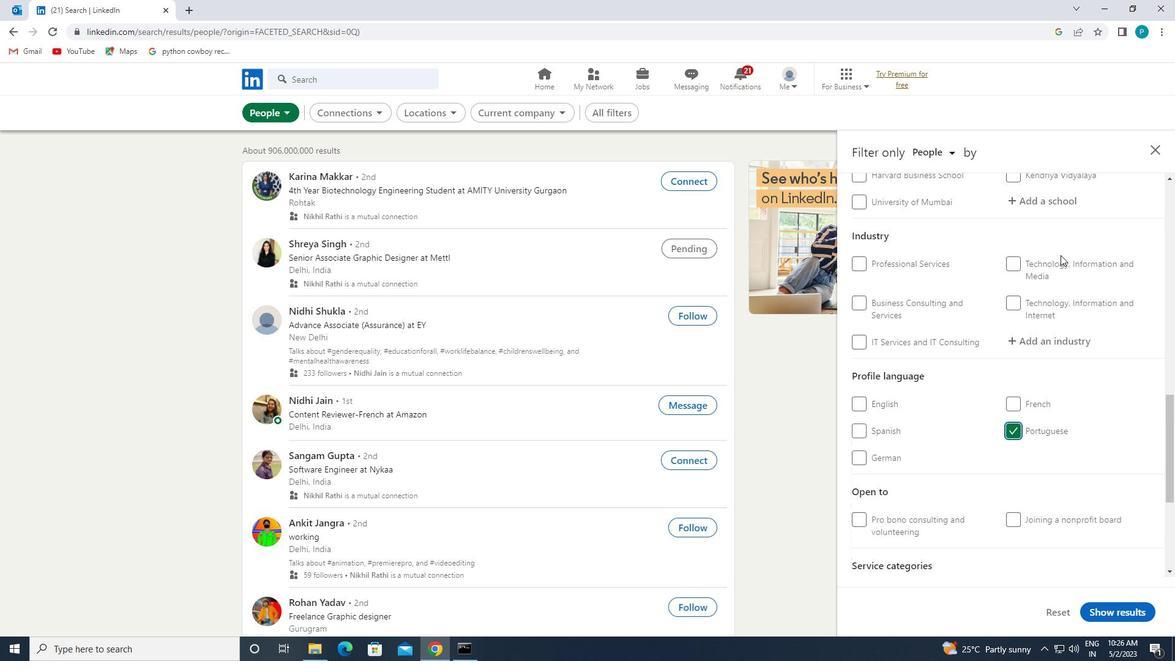 
Action: Mouse scrolled (1061, 255) with delta (0, 0)
Screenshot: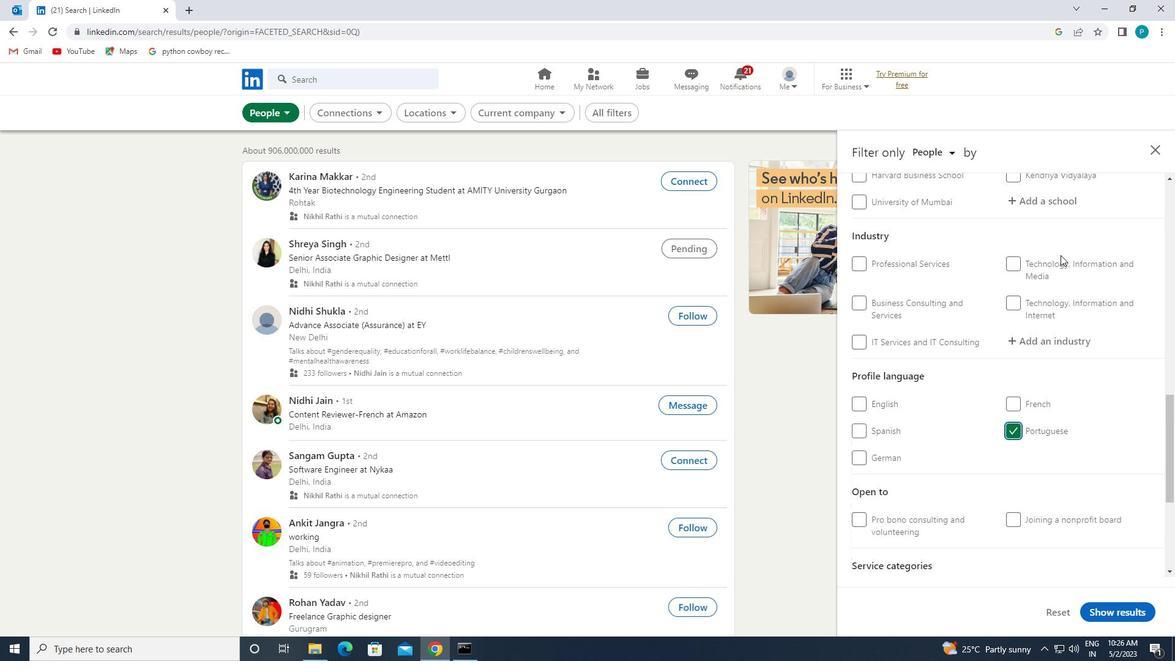 
Action: Mouse scrolled (1061, 255) with delta (0, 0)
Screenshot: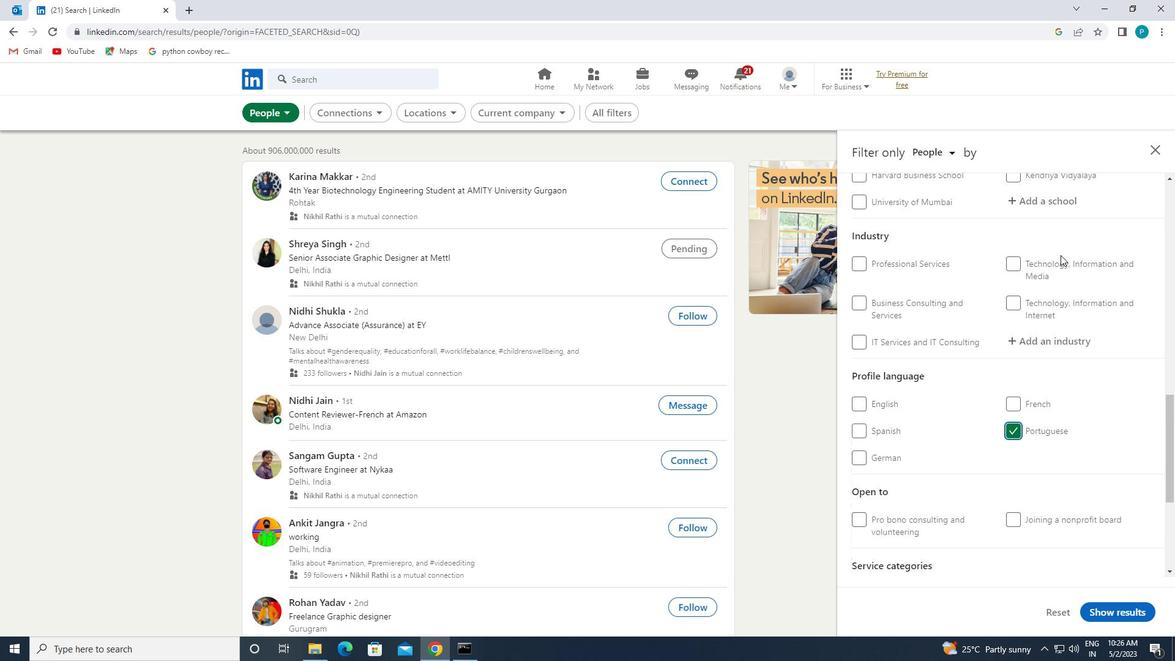 
Action: Mouse scrolled (1061, 255) with delta (0, 0)
Screenshot: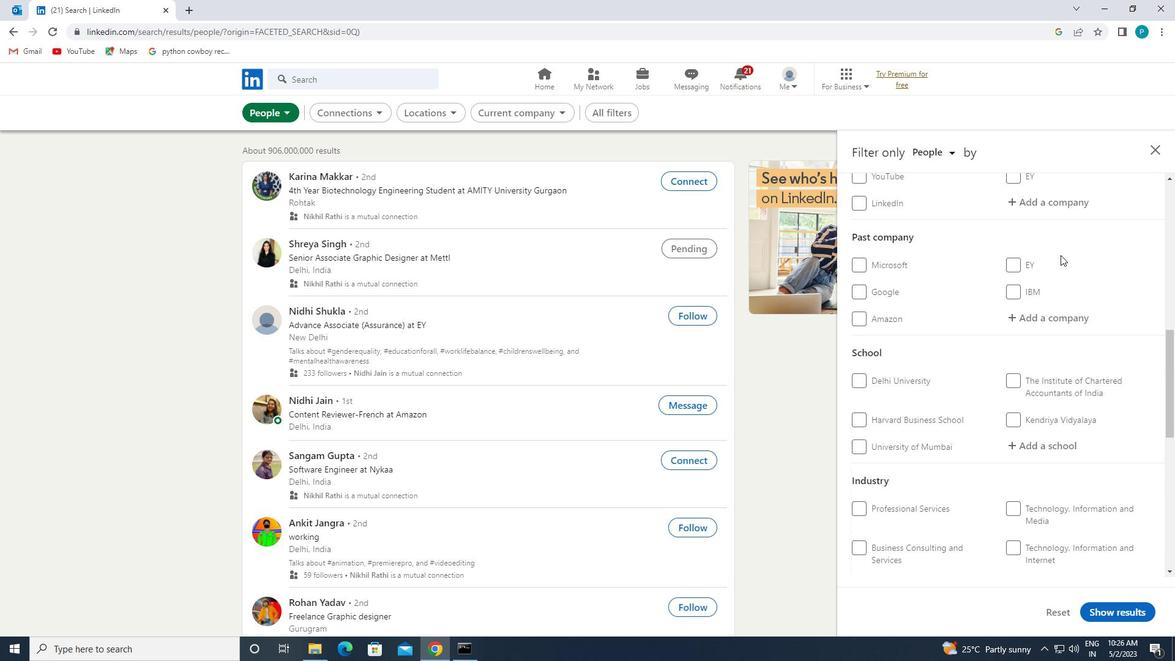 
Action: Mouse scrolled (1061, 255) with delta (0, 0)
Screenshot: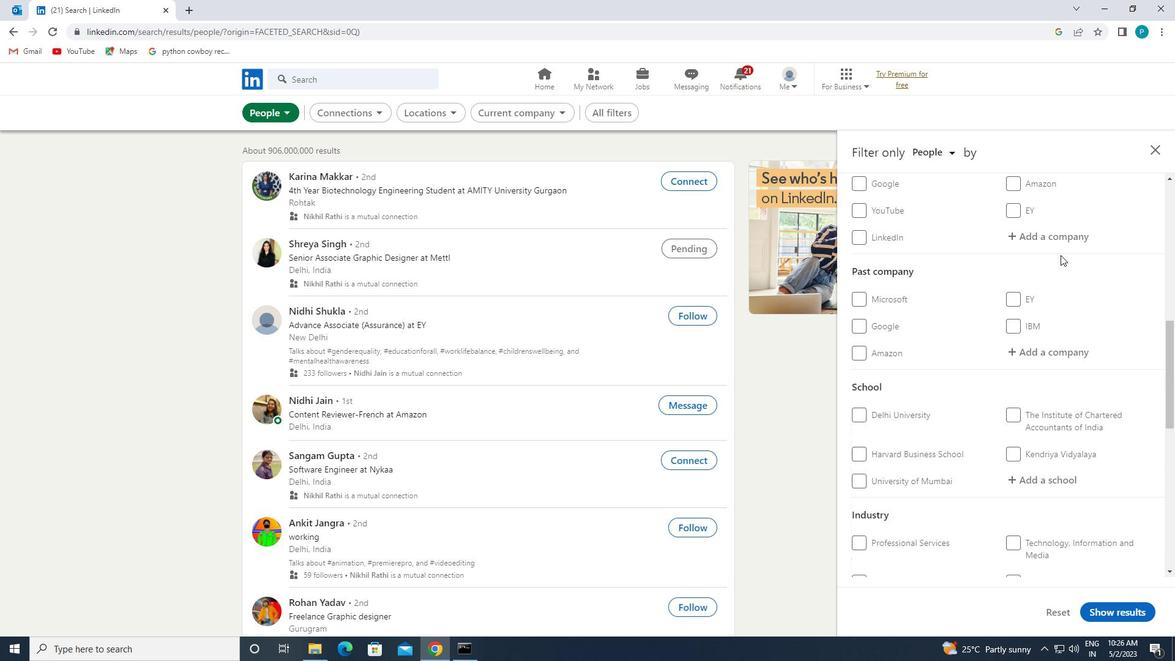 
Action: Mouse moved to (1059, 315)
Screenshot: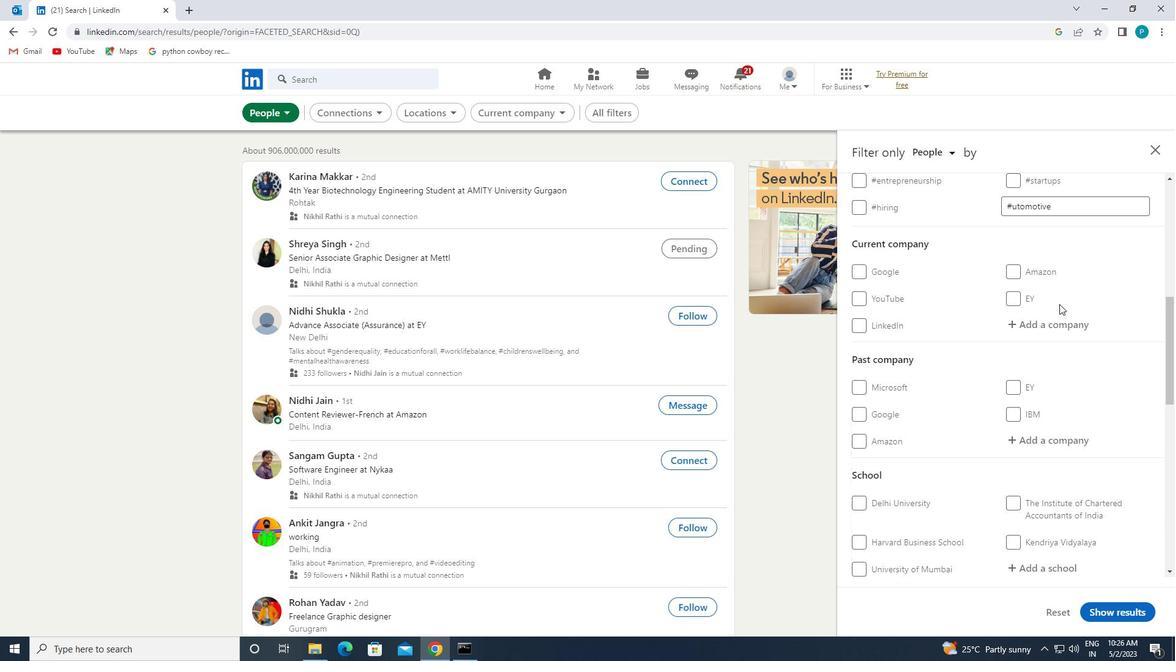 
Action: Mouse pressed left at (1059, 315)
Screenshot: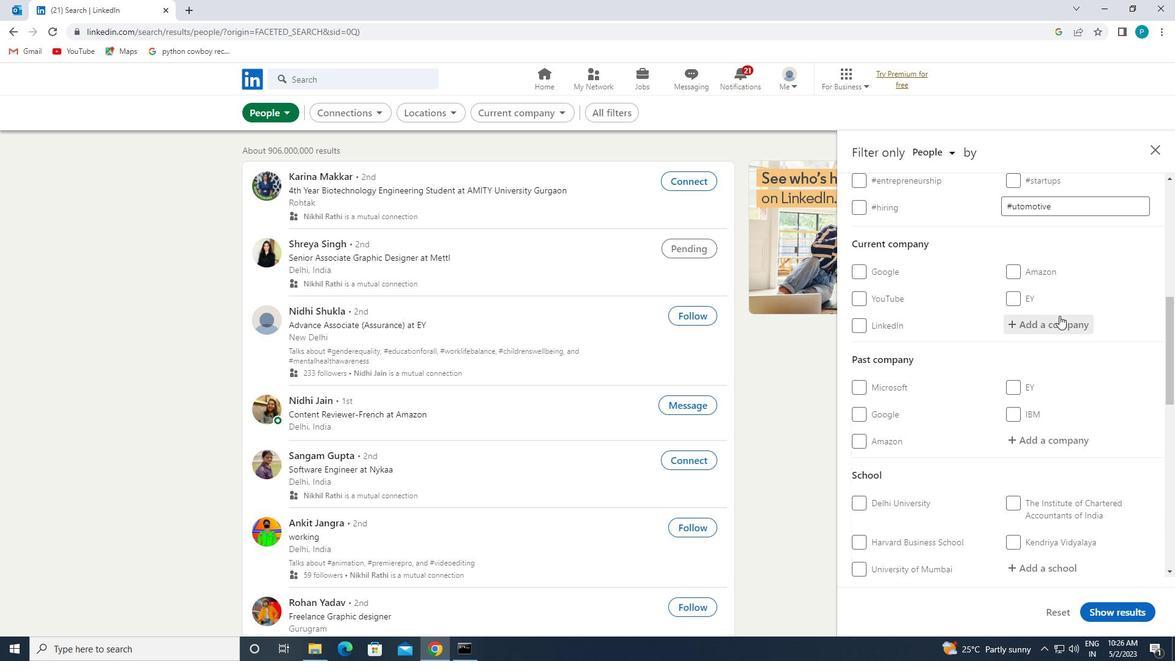 
Action: Key pressed <Key.caps_lock>H<Key.caps_lock>UMANS
Screenshot: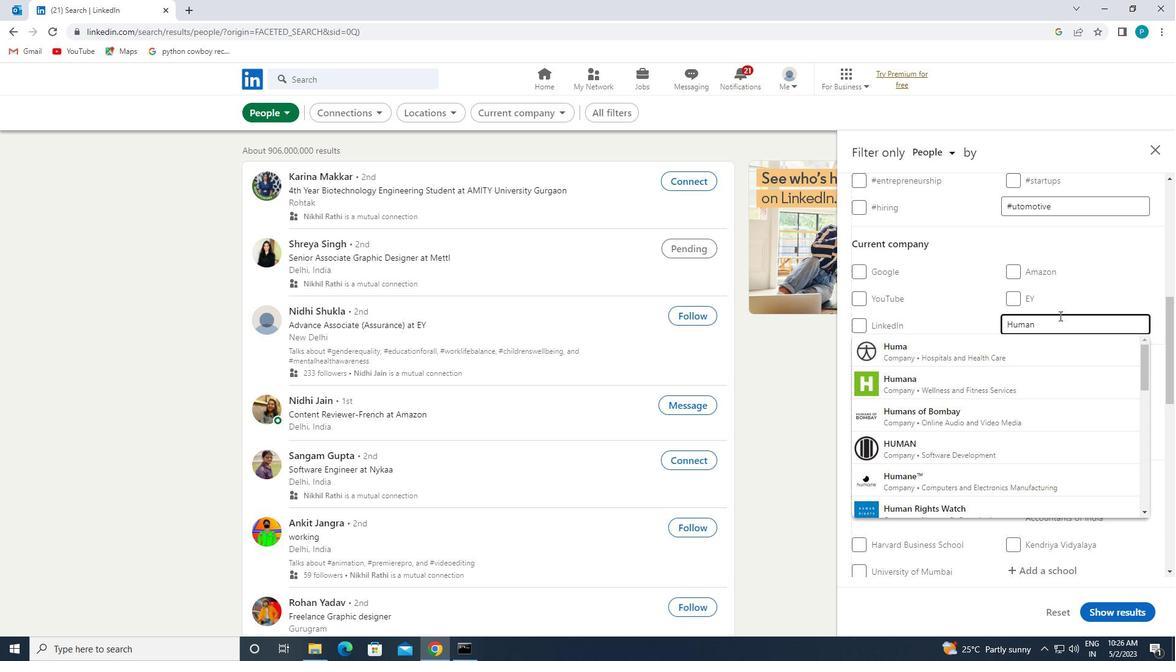 
Action: Mouse moved to (901, 342)
Screenshot: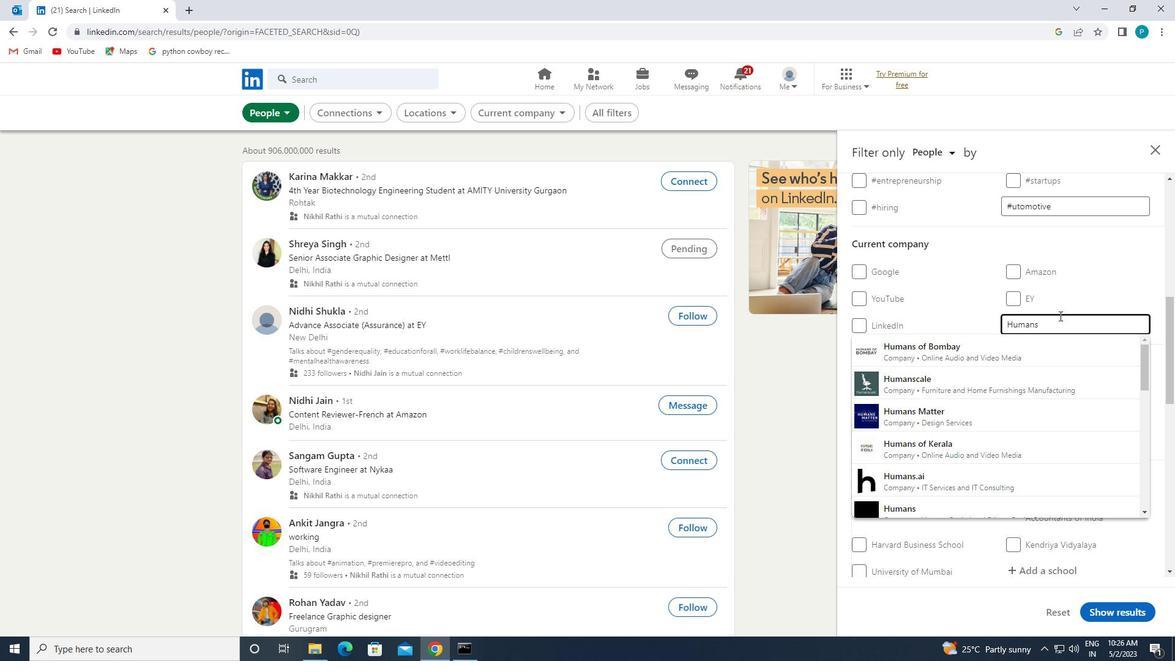 
Action: Mouse pressed left at (901, 342)
Screenshot: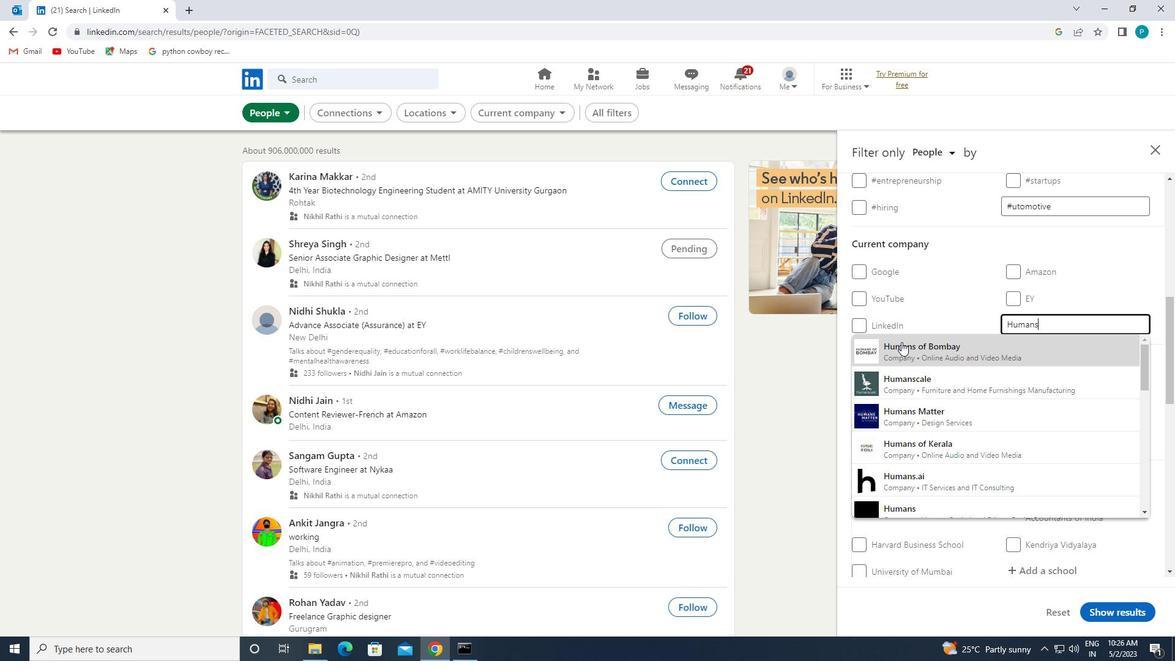 
Action: Mouse moved to (1035, 455)
Screenshot: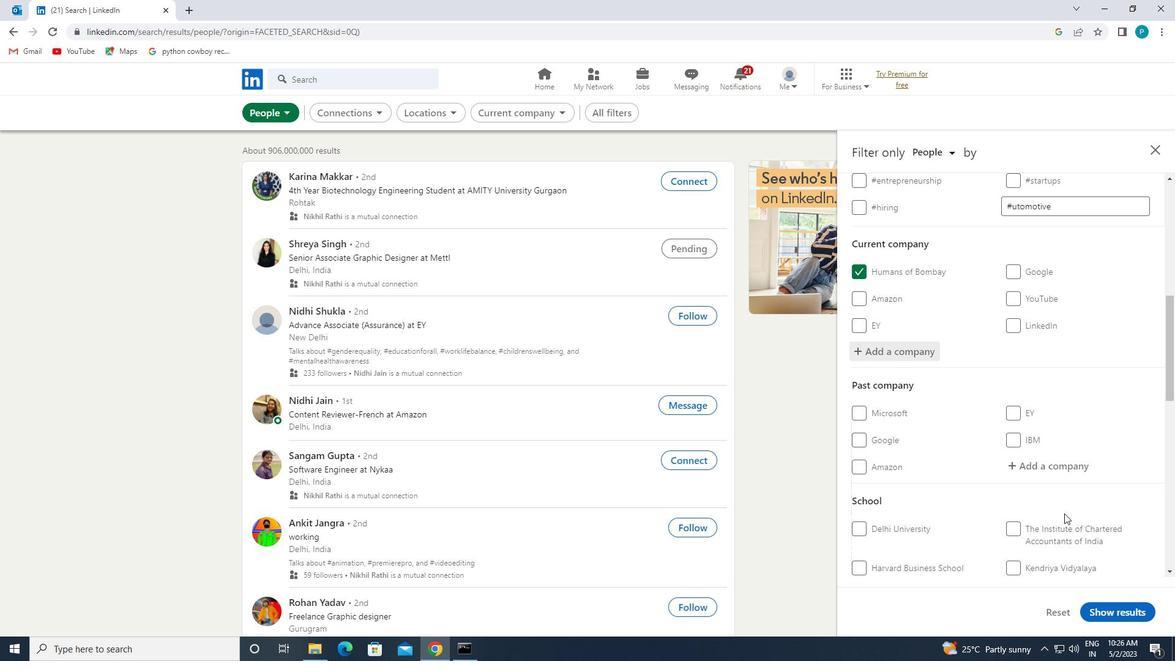 
Action: Mouse scrolled (1035, 454) with delta (0, 0)
Screenshot: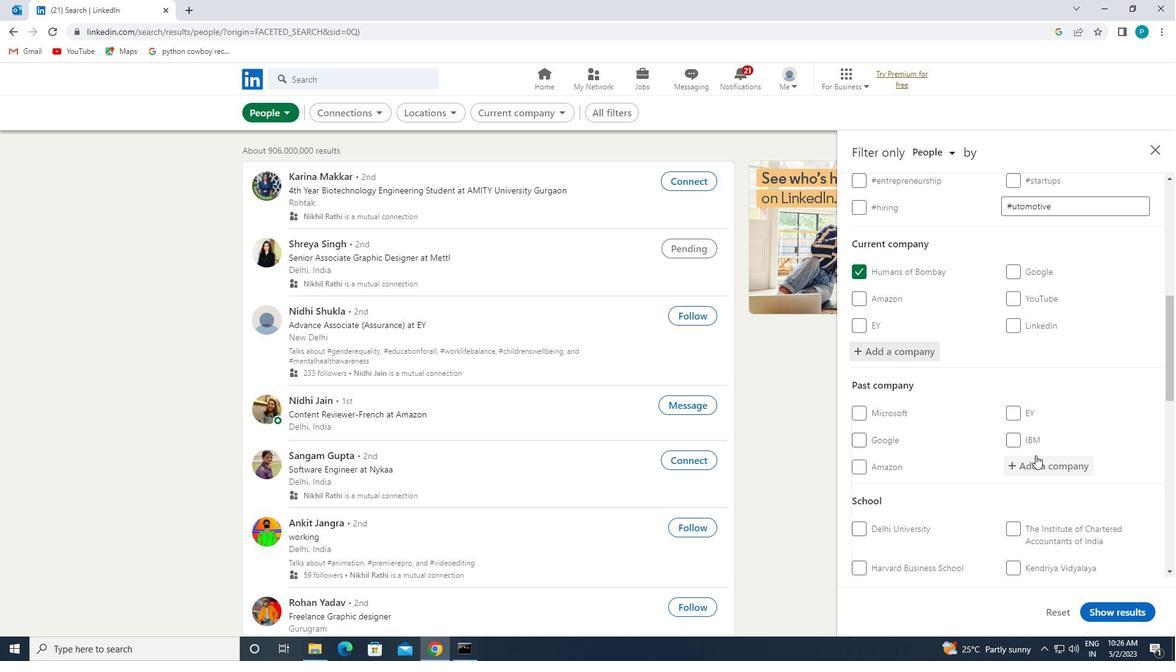 
Action: Mouse scrolled (1035, 454) with delta (0, 0)
Screenshot: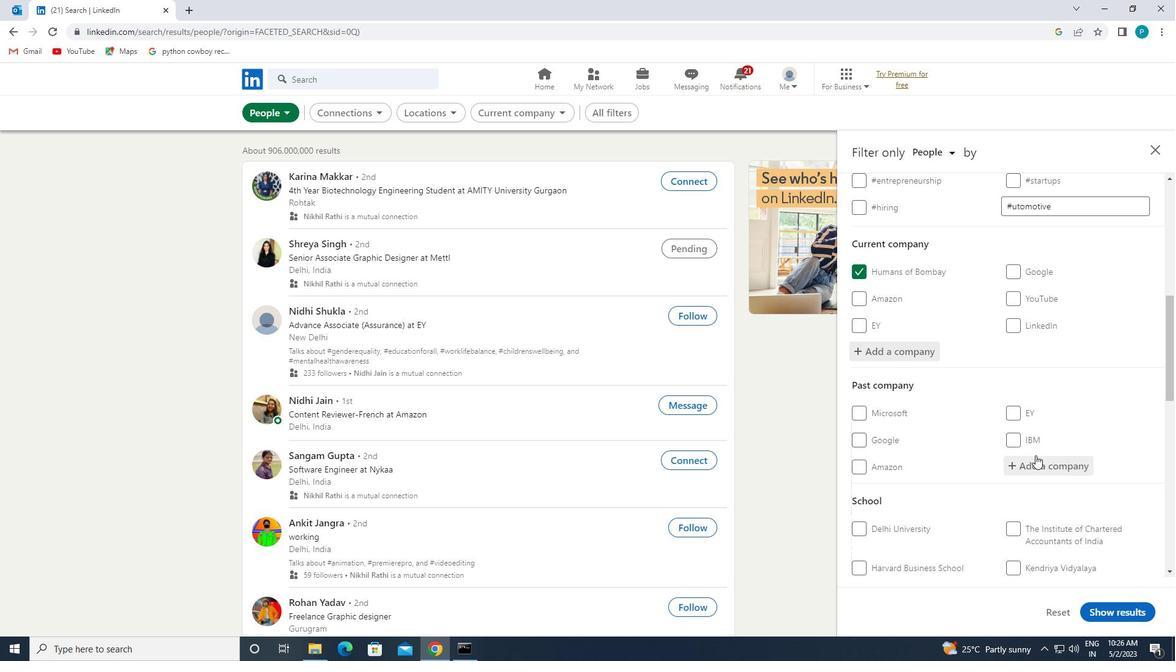
Action: Mouse scrolled (1035, 454) with delta (0, 0)
Screenshot: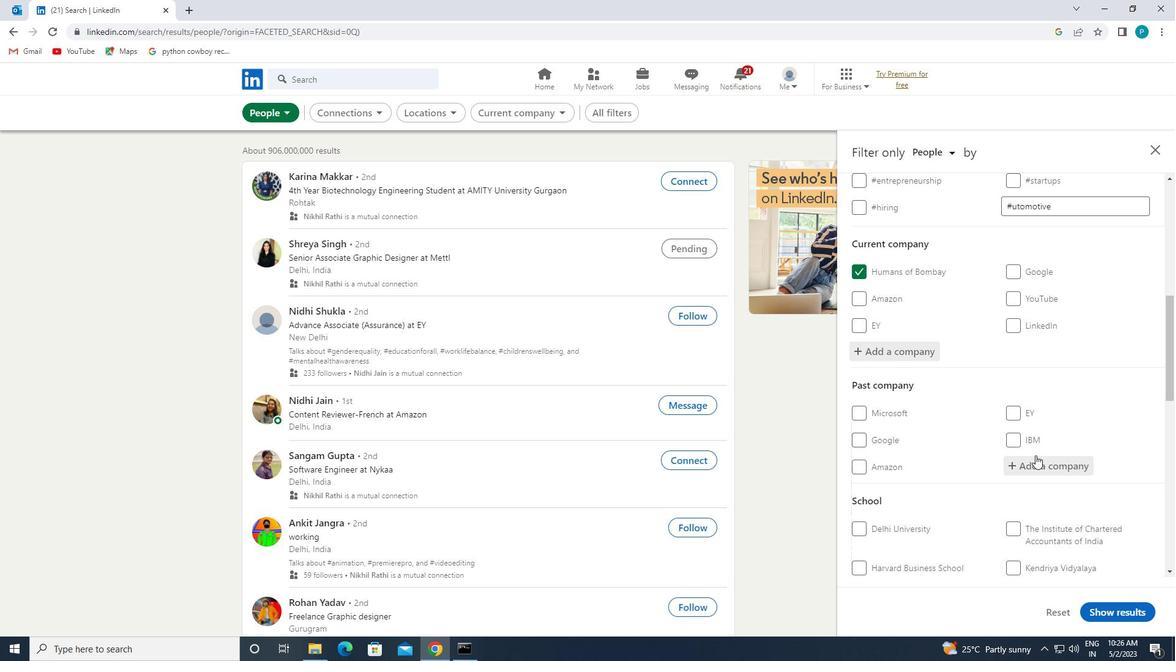 
Action: Mouse scrolled (1035, 454) with delta (0, 0)
Screenshot: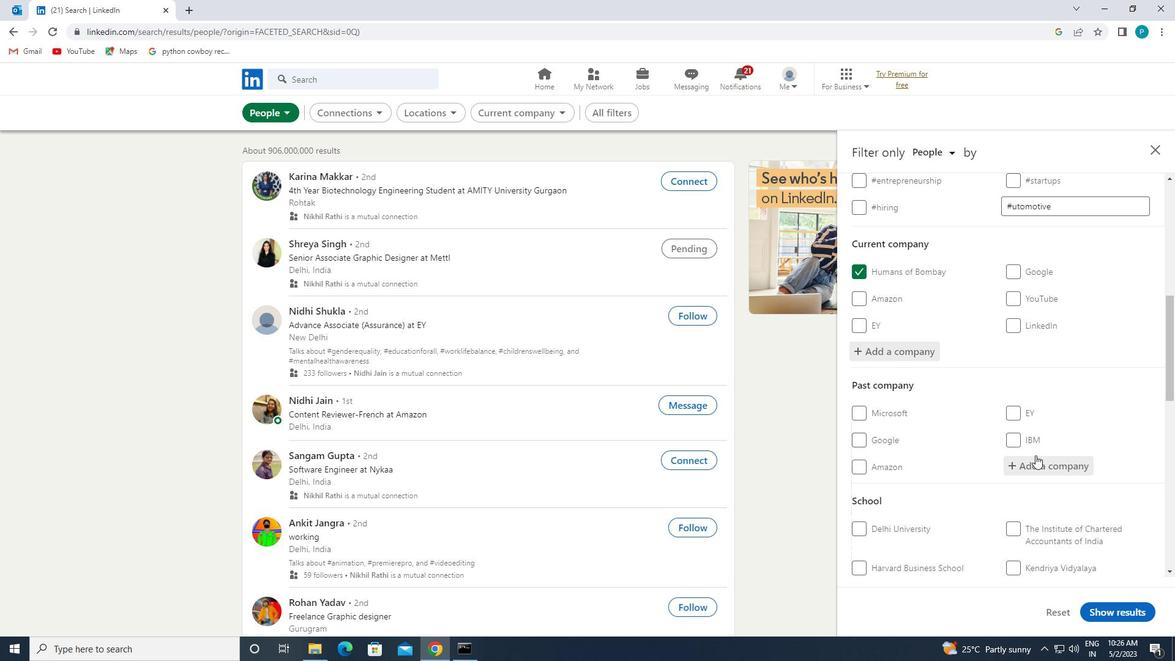 
Action: Mouse moved to (1027, 353)
Screenshot: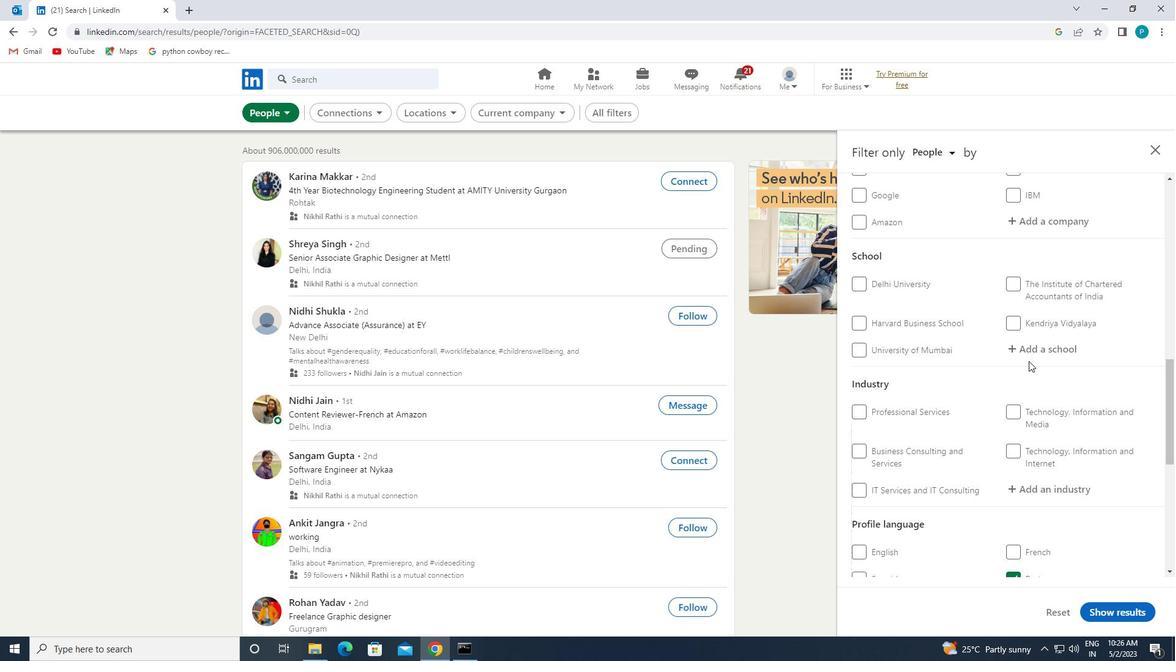 
Action: Mouse pressed left at (1027, 353)
Screenshot: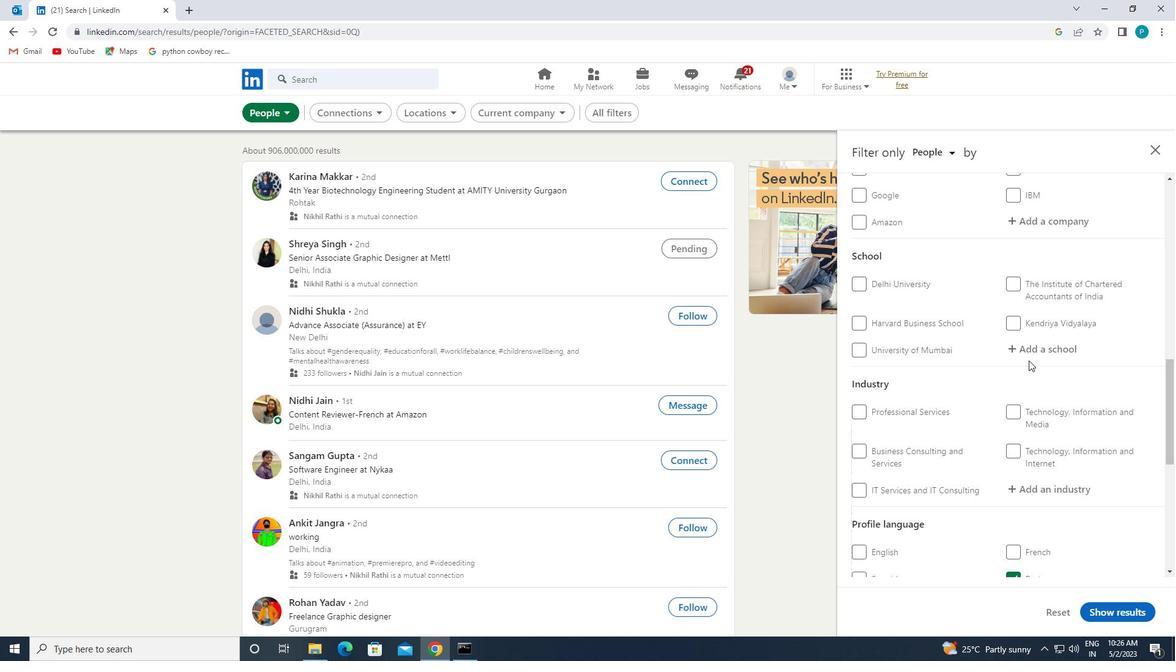 
Action: Key pressed <Key.caps_lock>I<Key.caps_lock>NF<Key.backspace>DIRA
Screenshot: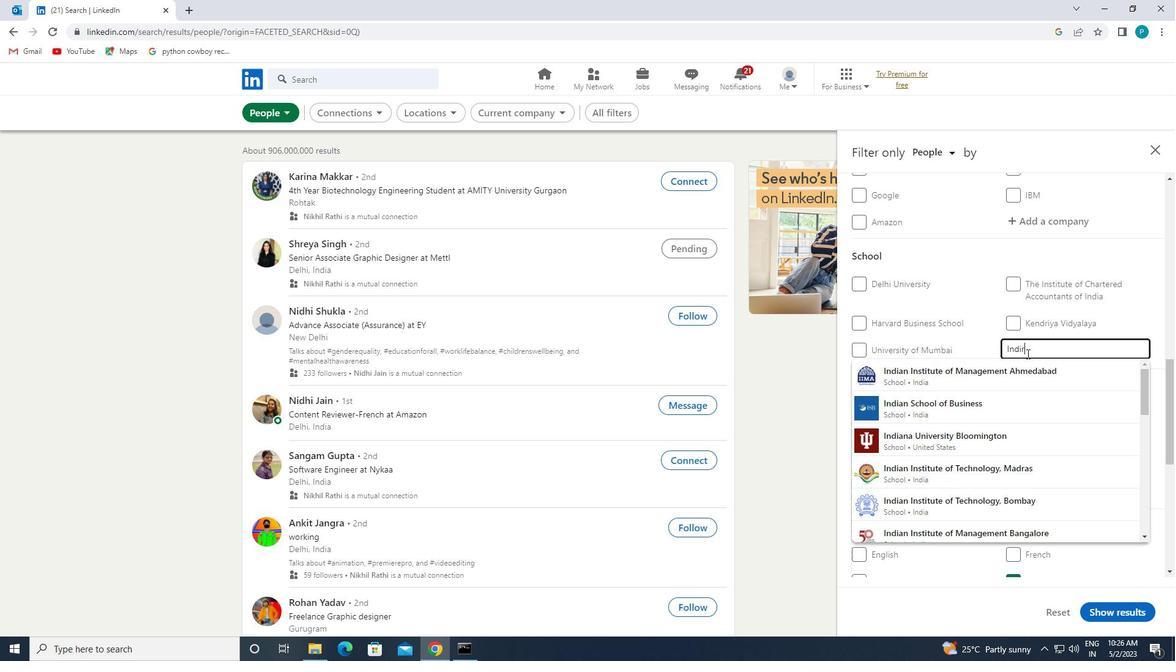 
Action: Mouse moved to (1001, 497)
Screenshot: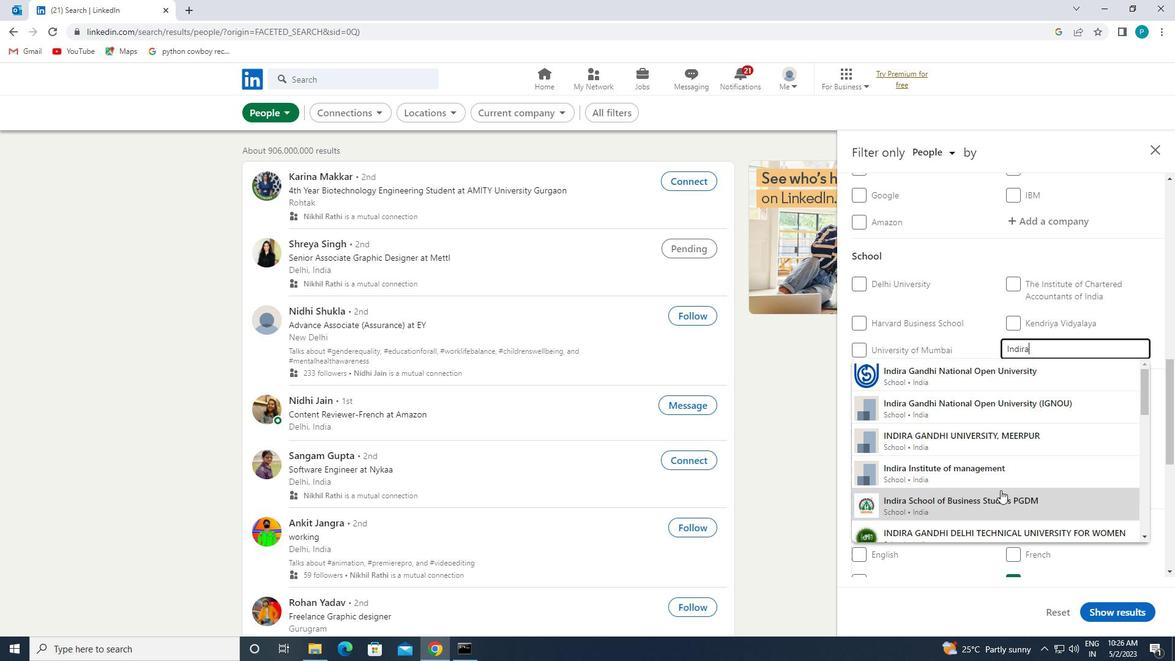 
Action: Mouse pressed left at (1001, 497)
Screenshot: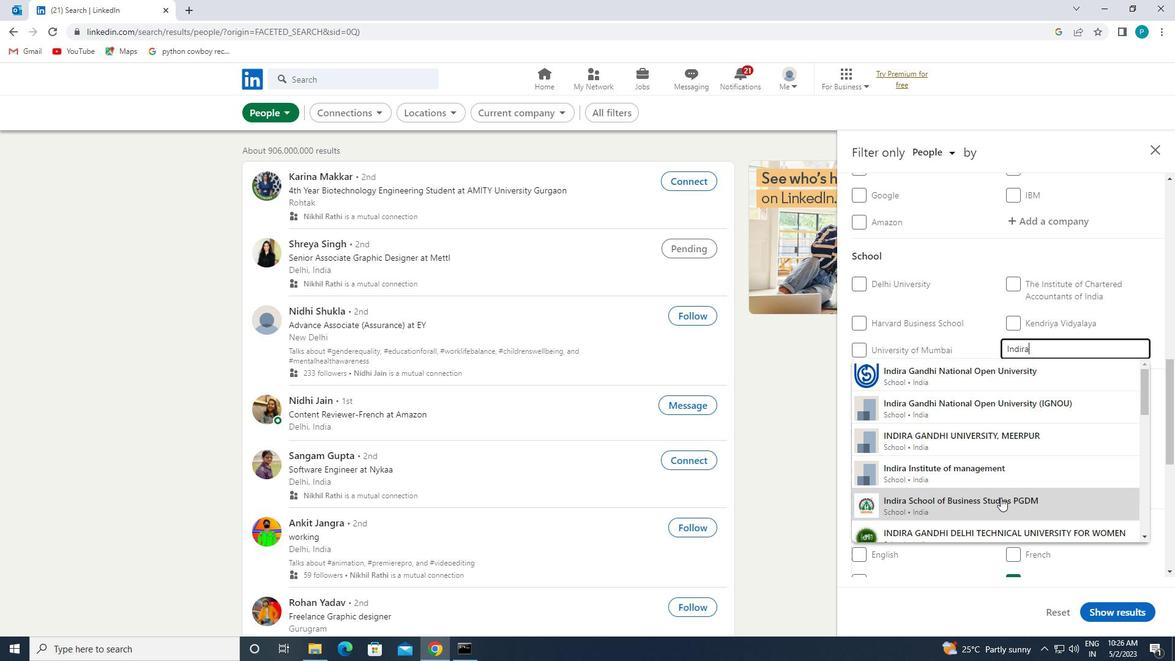 
Action: Mouse moved to (997, 472)
Screenshot: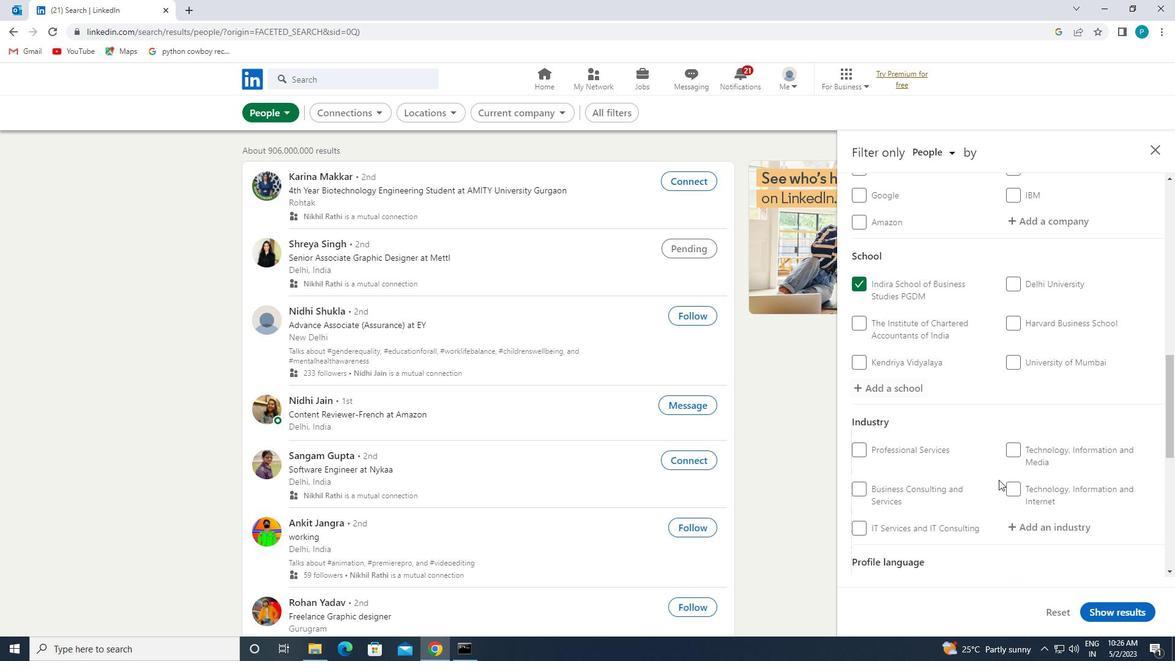 
Action: Mouse scrolled (997, 471) with delta (0, 0)
Screenshot: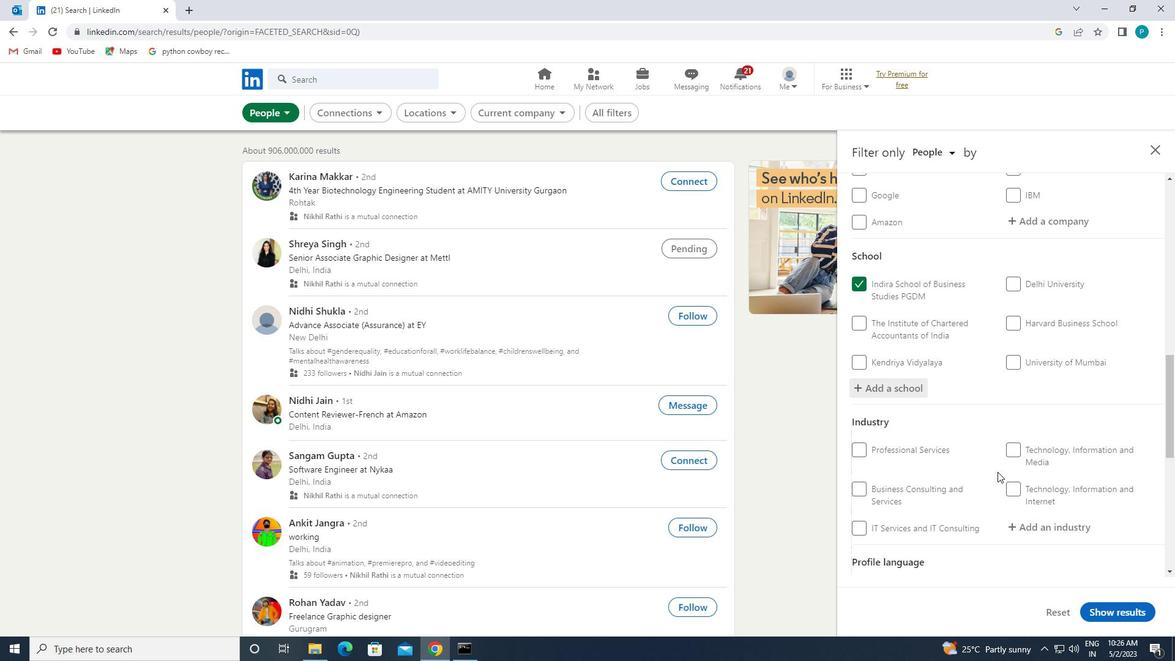 
Action: Mouse scrolled (997, 471) with delta (0, 0)
Screenshot: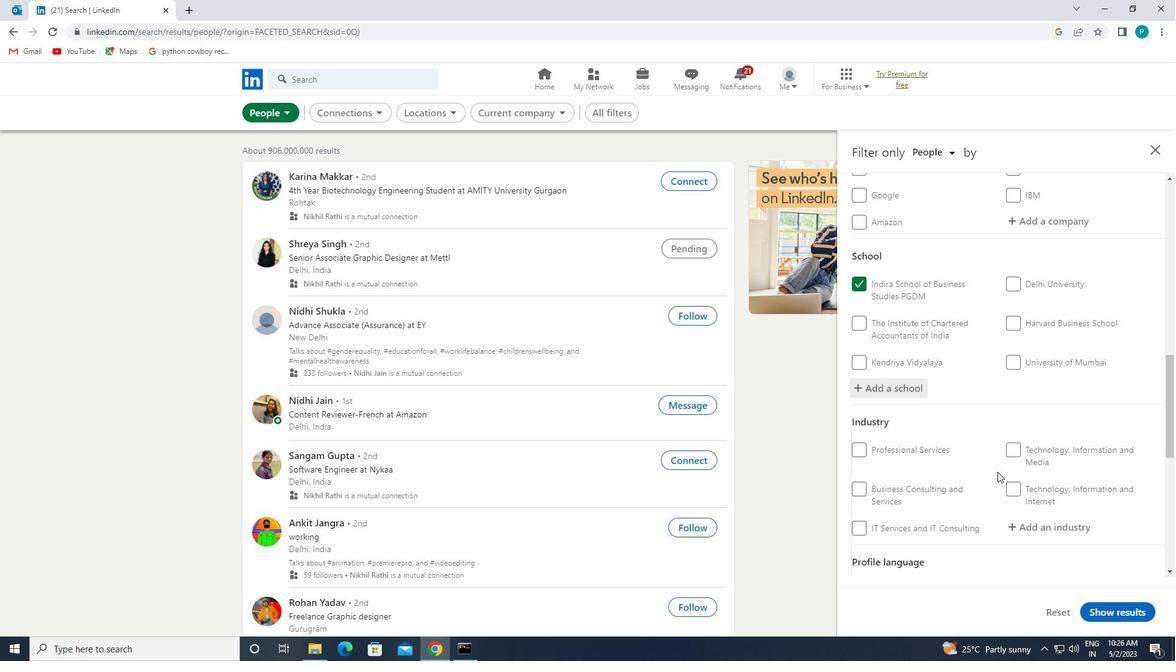 
Action: Mouse scrolled (997, 471) with delta (0, 0)
Screenshot: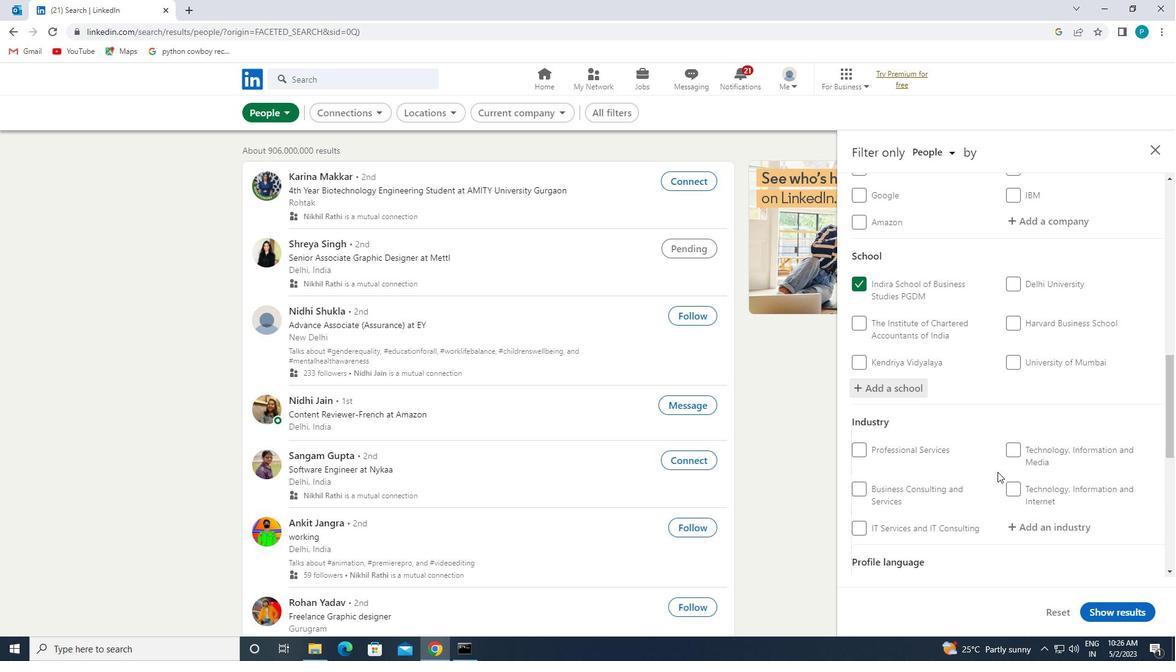 
Action: Mouse moved to (1032, 350)
Screenshot: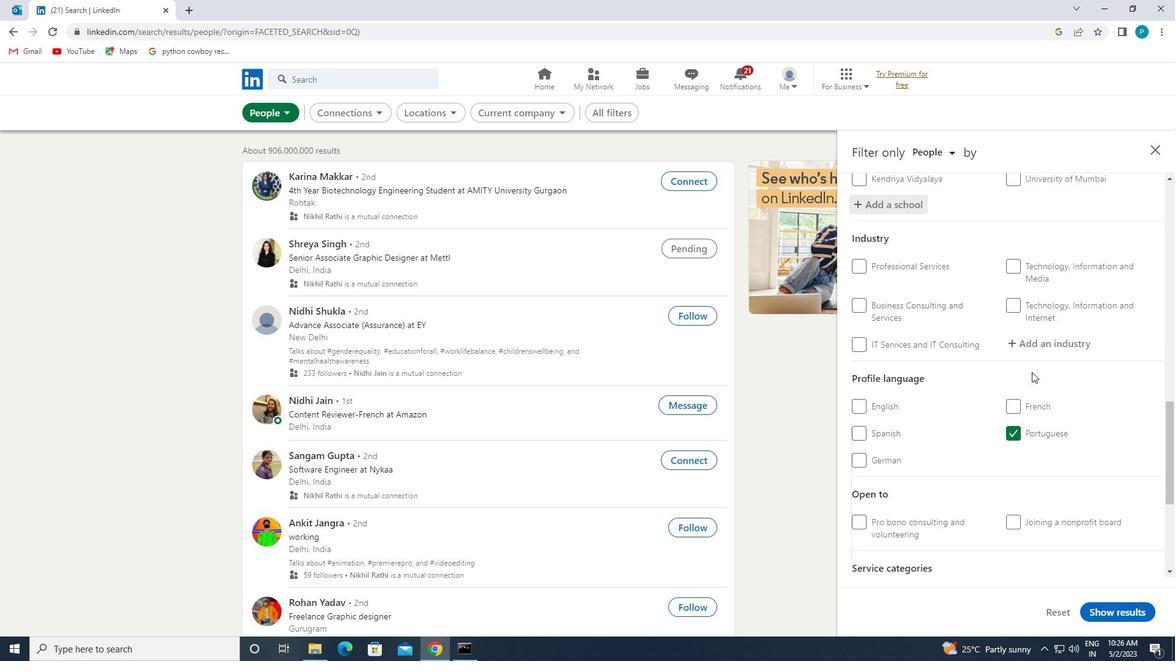 
Action: Mouse pressed left at (1032, 350)
Screenshot: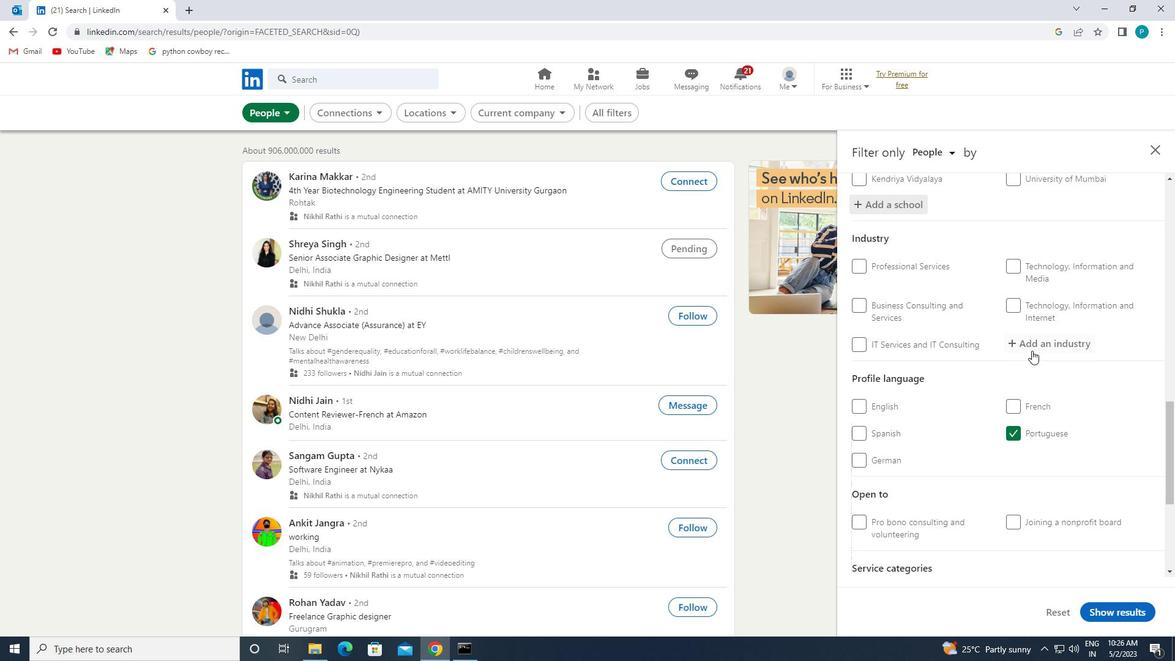 
Action: Key pressed <Key.caps_lock>H<Key.caps_lock>ISTORICAL
Screenshot: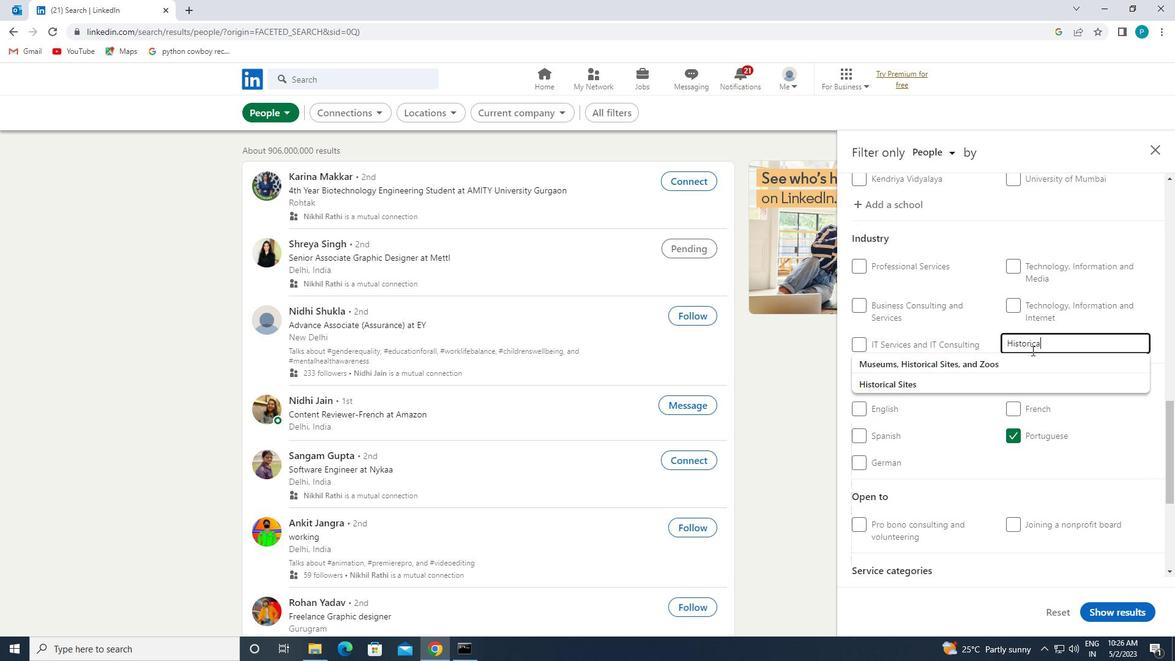 
Action: Mouse moved to (1004, 377)
Screenshot: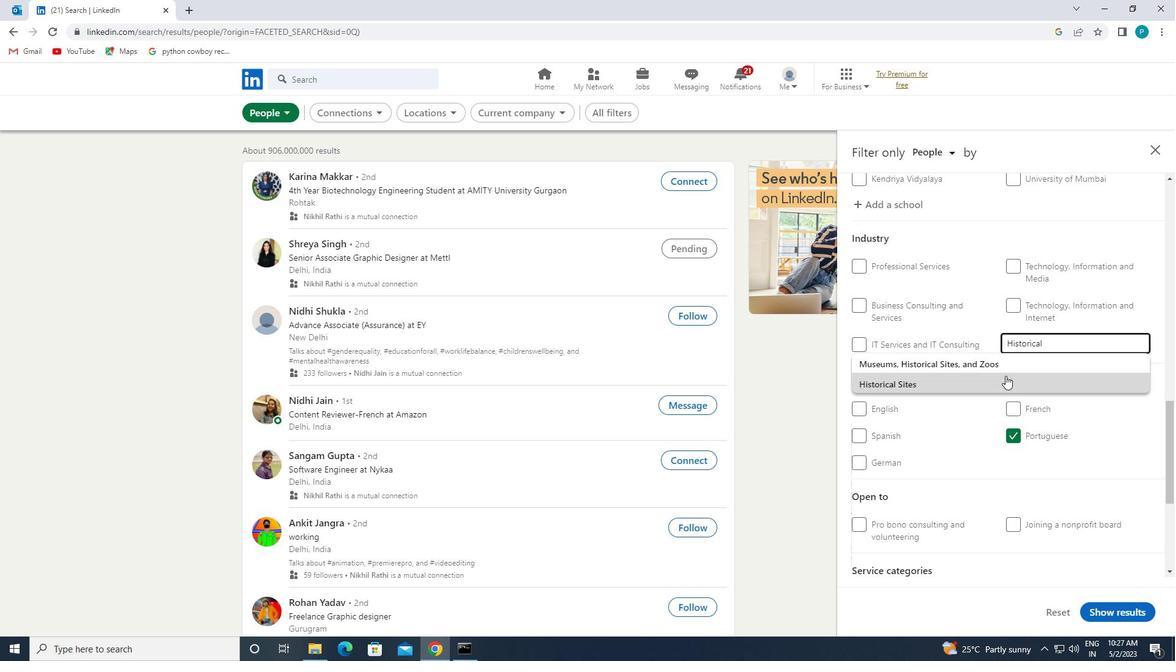 
Action: Mouse pressed left at (1004, 377)
Screenshot: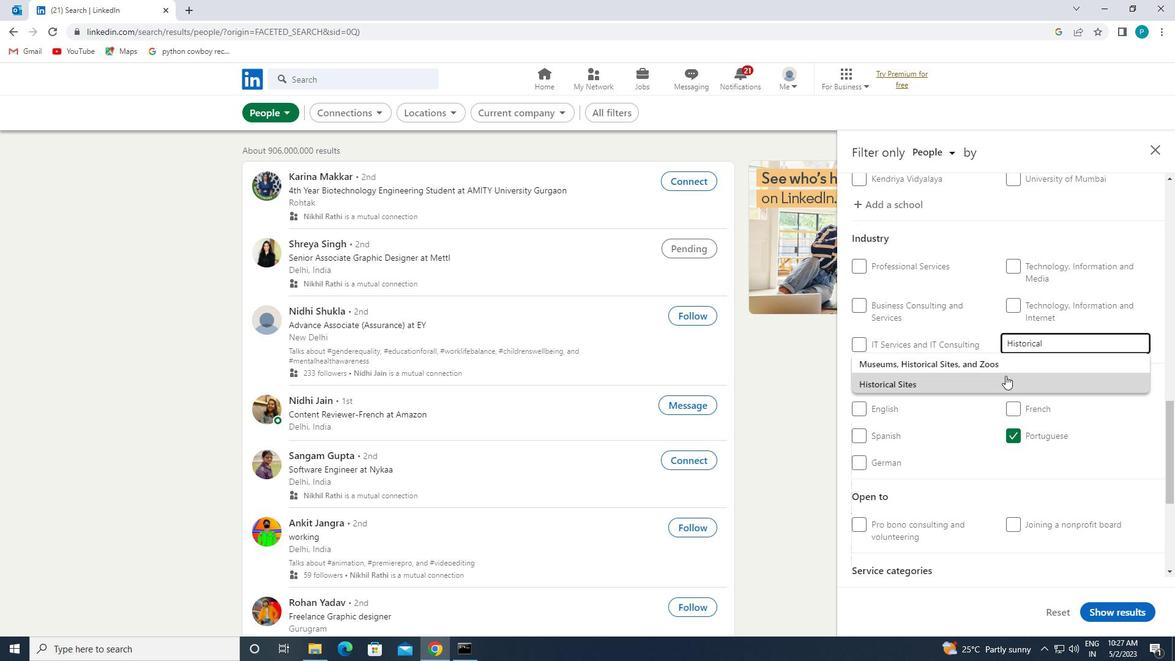 
Action: Mouse scrolled (1004, 377) with delta (0, 0)
Screenshot: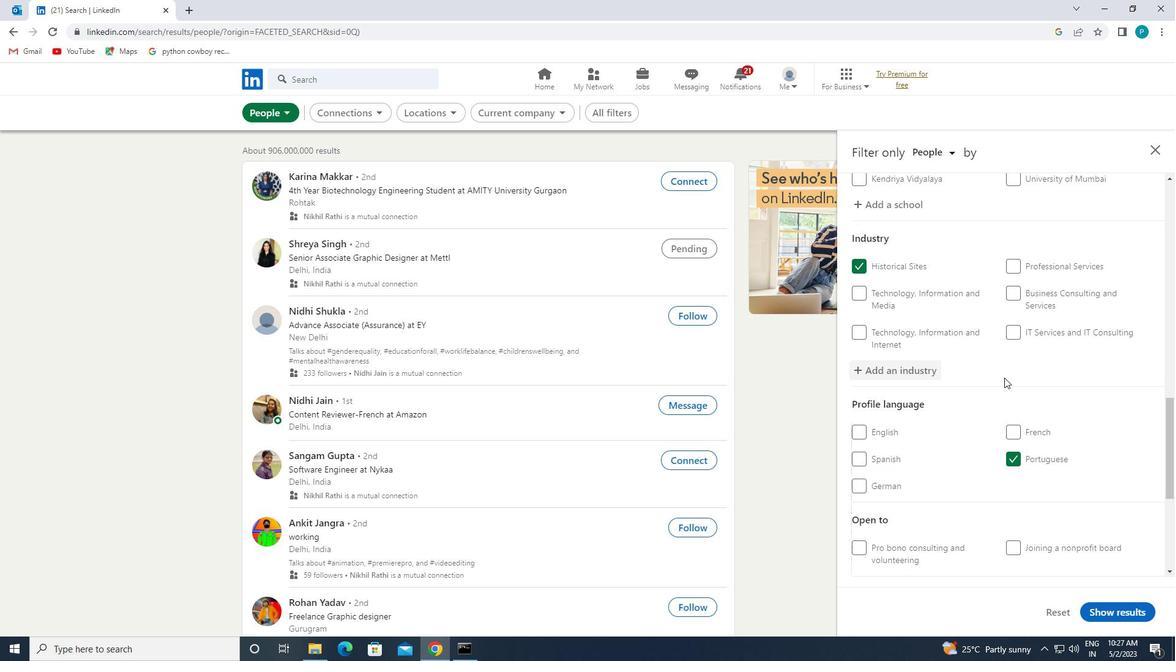 
Action: Mouse scrolled (1004, 377) with delta (0, 0)
Screenshot: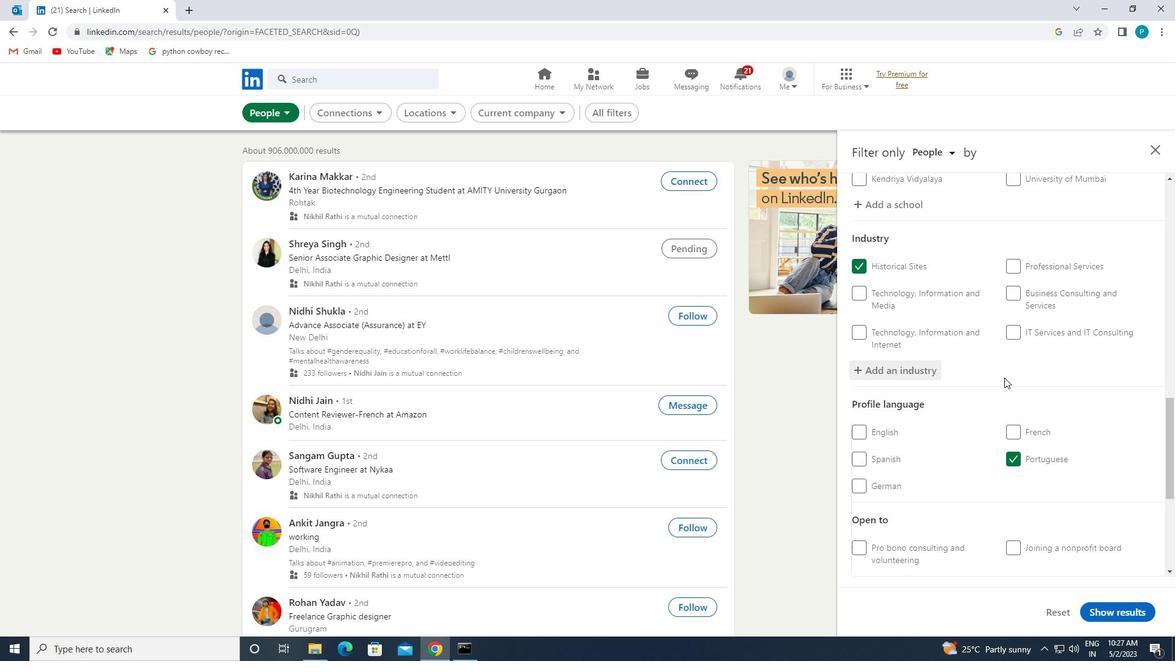 
Action: Mouse scrolled (1004, 377) with delta (0, 0)
Screenshot: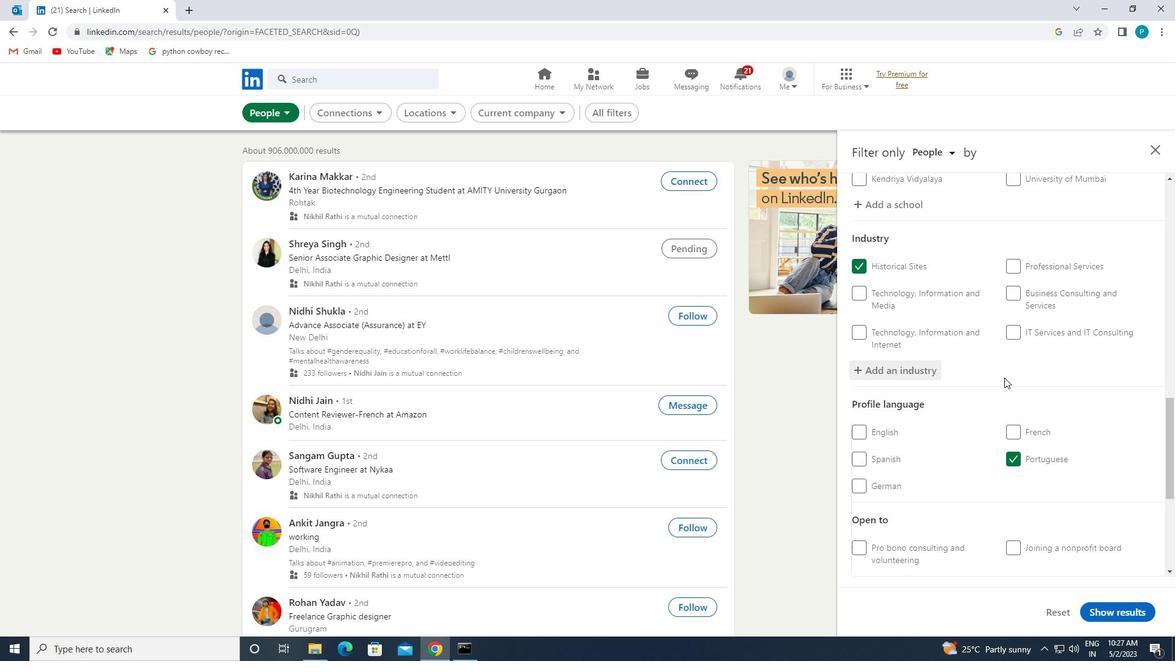 
Action: Mouse scrolled (1004, 377) with delta (0, 0)
Screenshot: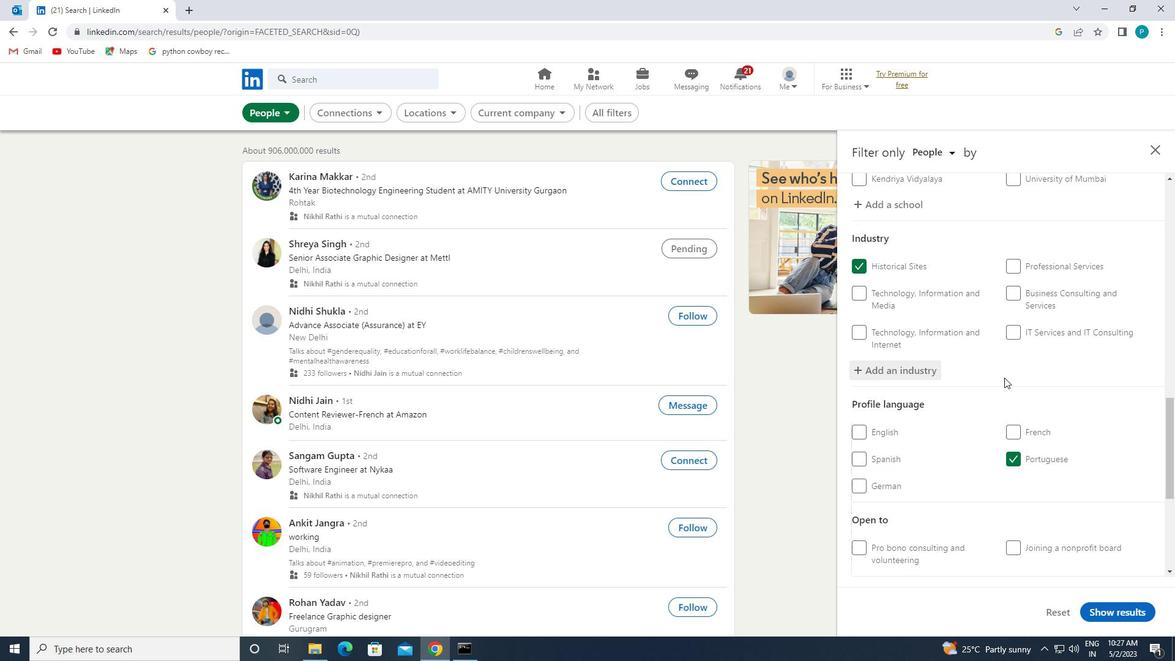 
Action: Mouse moved to (1033, 427)
Screenshot: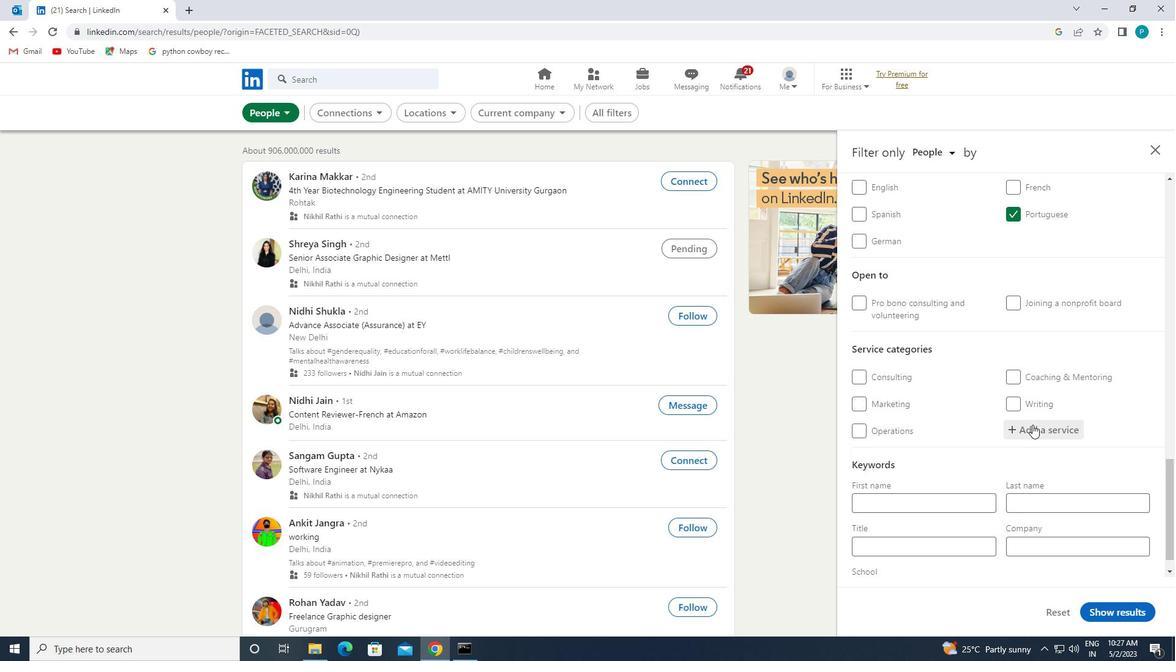
Action: Mouse pressed left at (1033, 427)
Screenshot: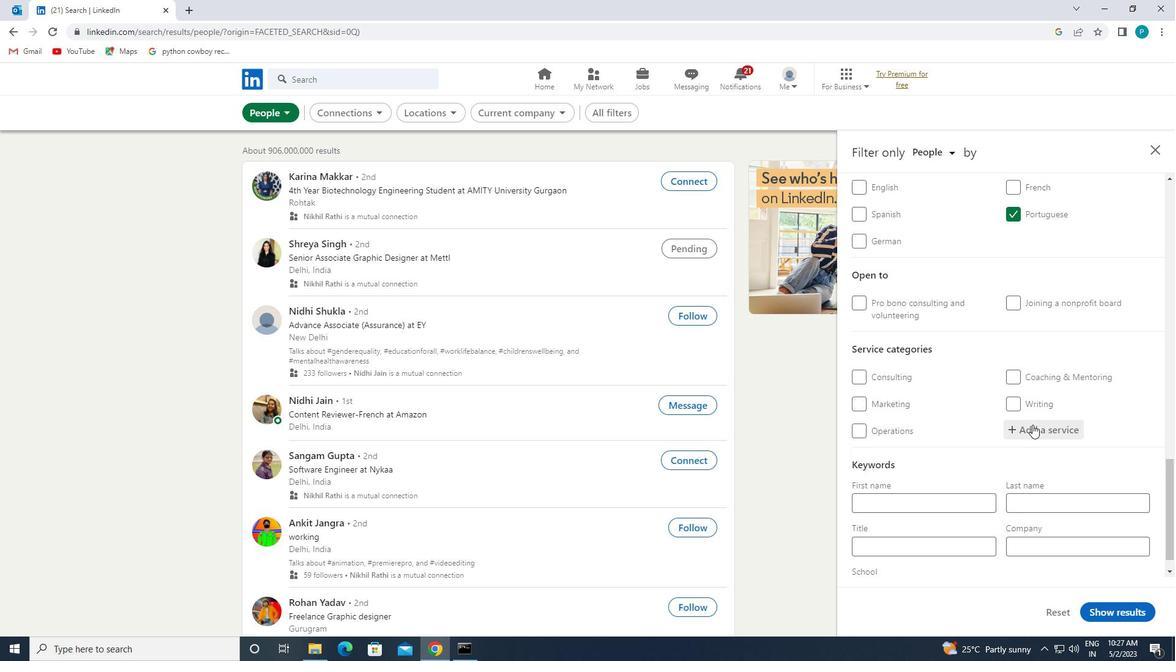 
Action: Key pressed <Key.caps_lock>U<Key.caps_lock>SER
Screenshot: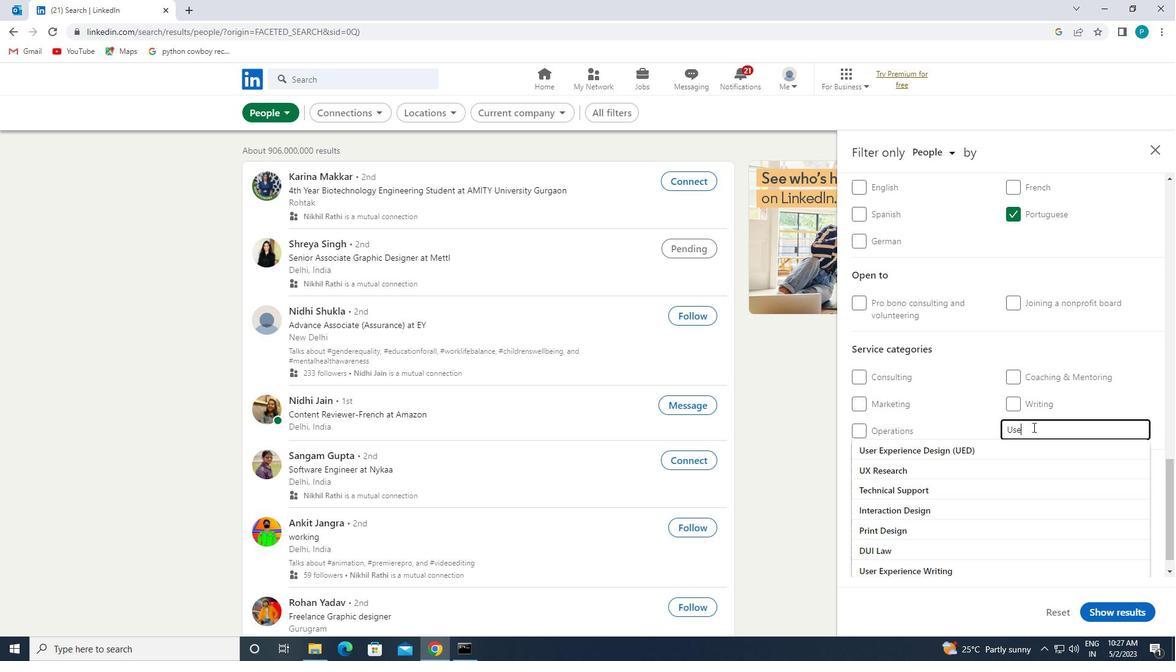 
Action: Mouse moved to (1012, 442)
Screenshot: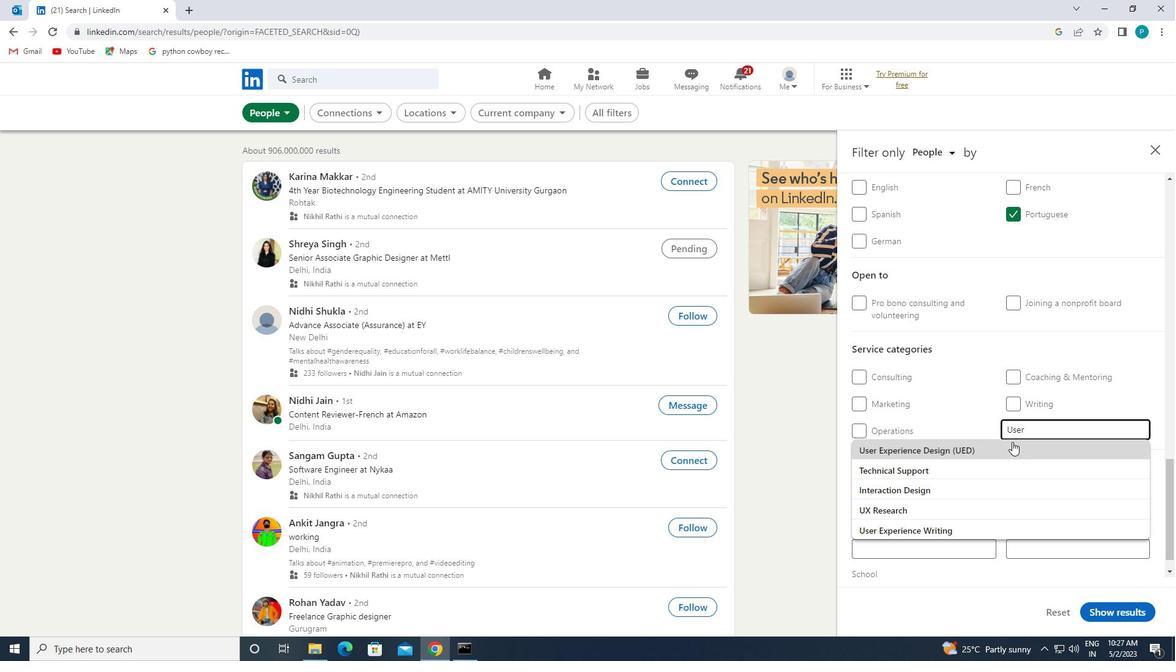 
Action: Mouse pressed left at (1012, 442)
Screenshot: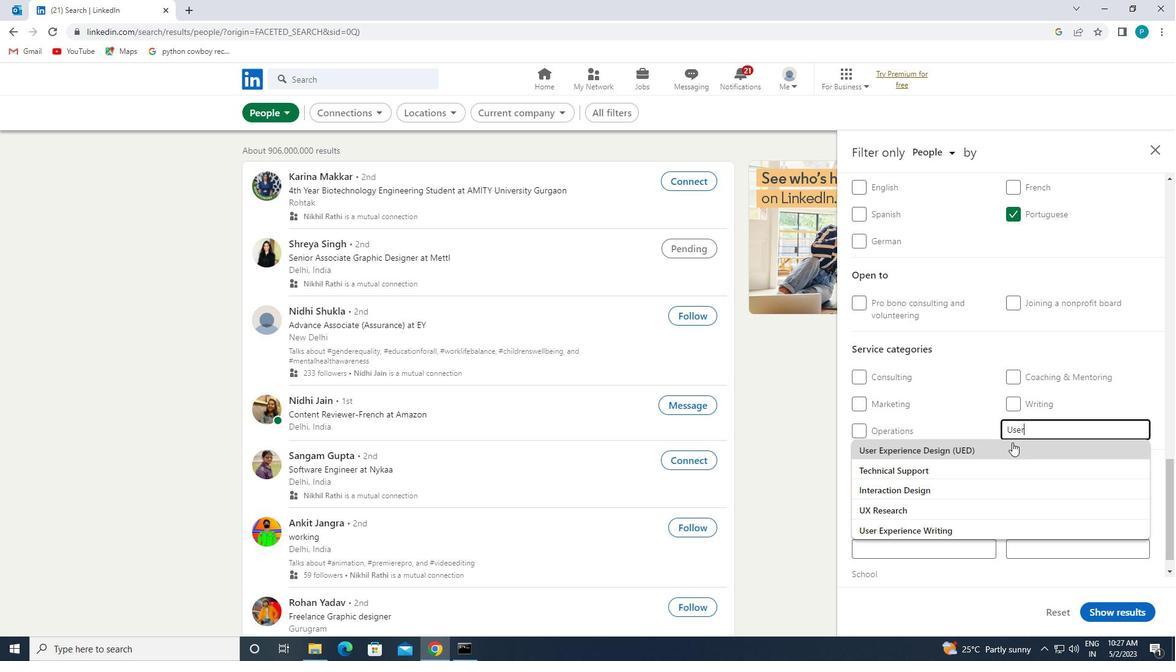 
Action: Mouse scrolled (1012, 442) with delta (0, 0)
Screenshot: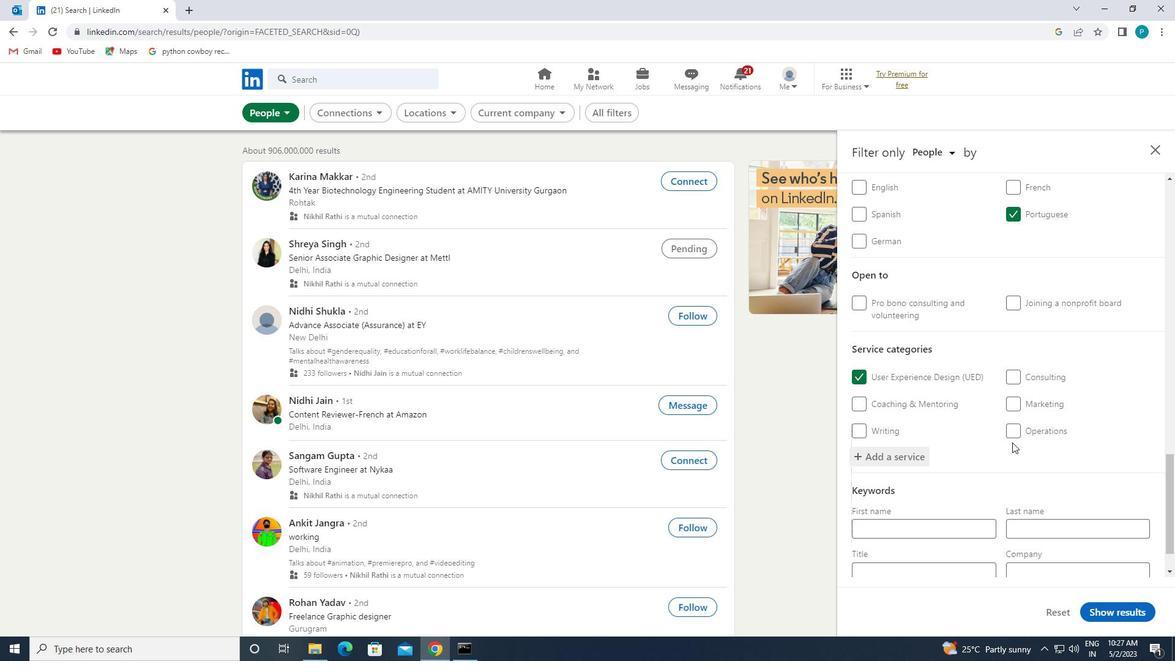 
Action: Mouse scrolled (1012, 442) with delta (0, 0)
Screenshot: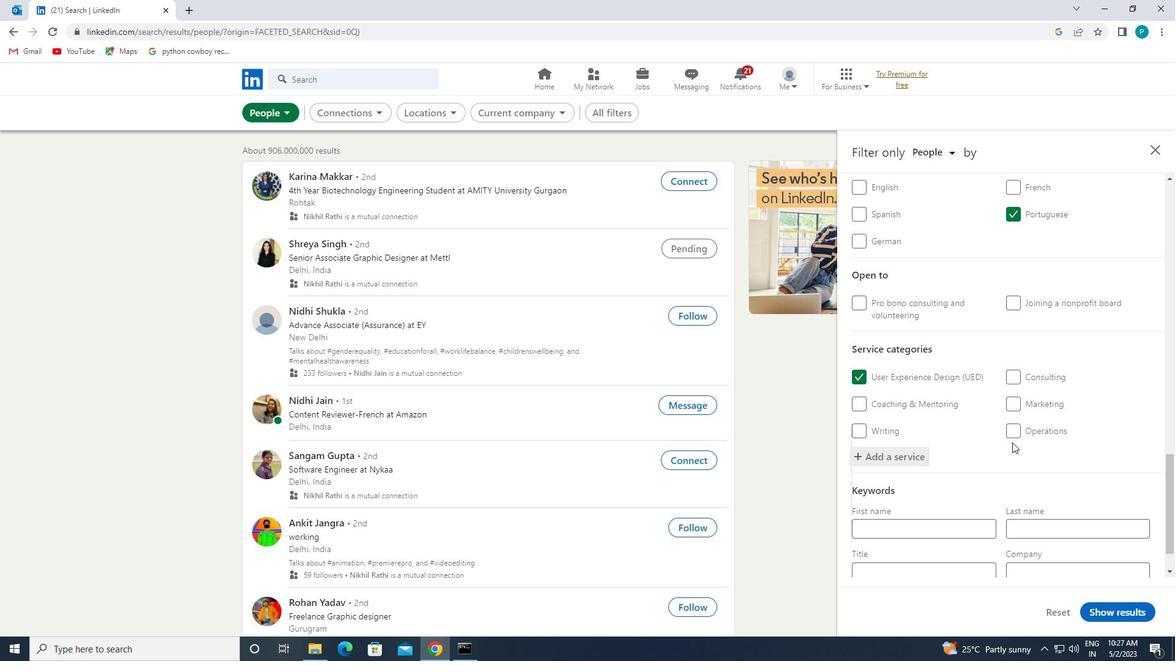 
Action: Mouse scrolled (1012, 442) with delta (0, 0)
Screenshot: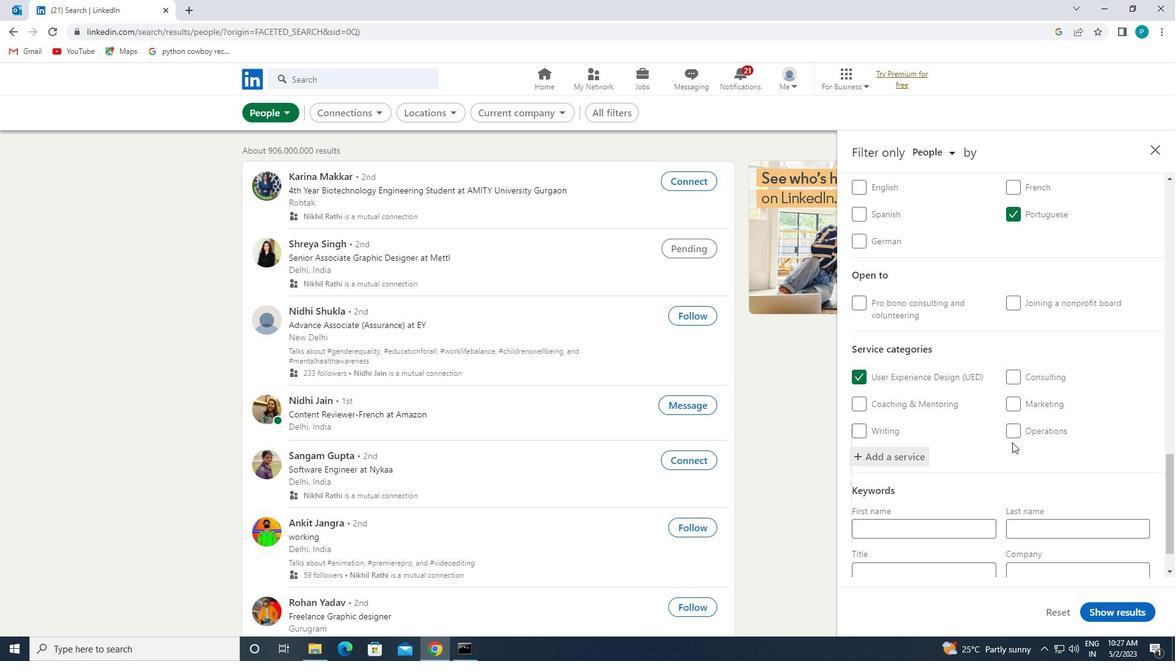 
Action: Mouse moved to (855, 526)
Screenshot: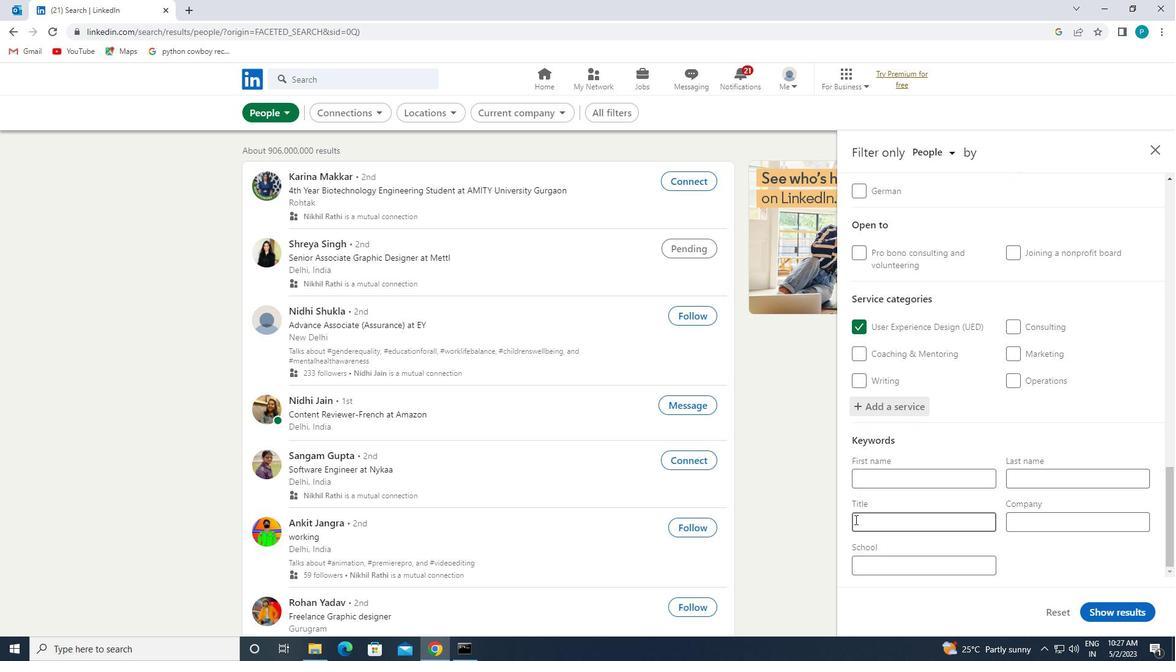 
Action: Mouse pressed left at (855, 526)
Screenshot: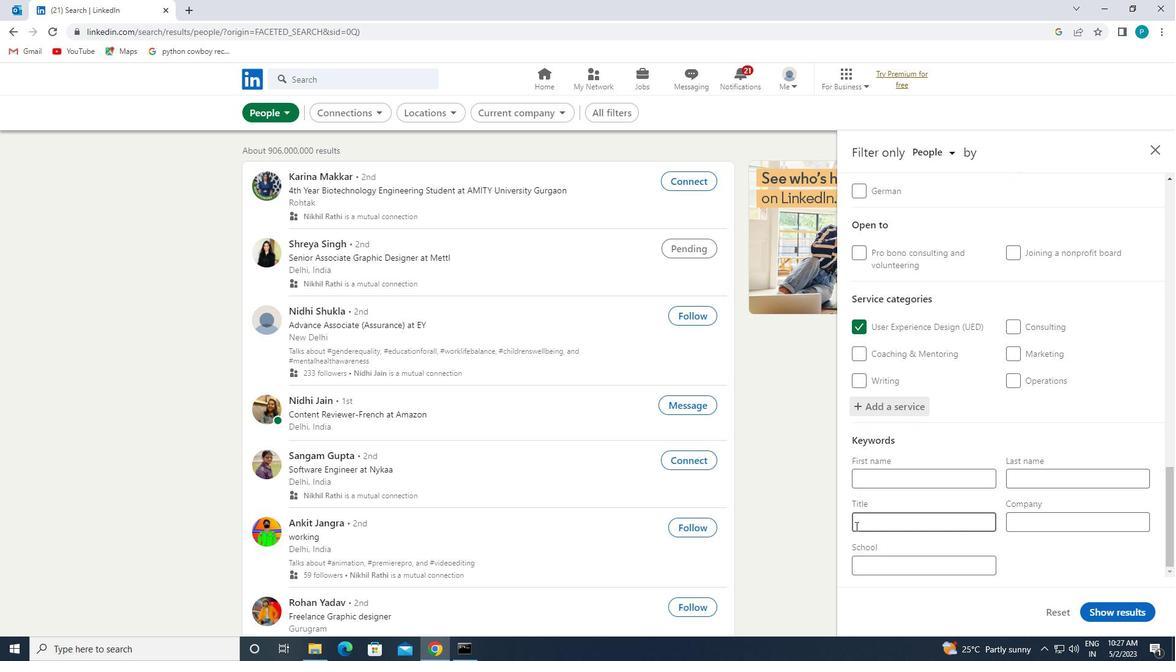 
Action: Key pressed <Key.caps_lock>R<Key.caps_lock>ESY<Key.backspace>TAURANT<Key.space><Key.caps_lock>C<Key.caps_lock>HAIN<Key.space><Key.caps_lock>E<Key.caps_lock>XECUTIVE
Screenshot: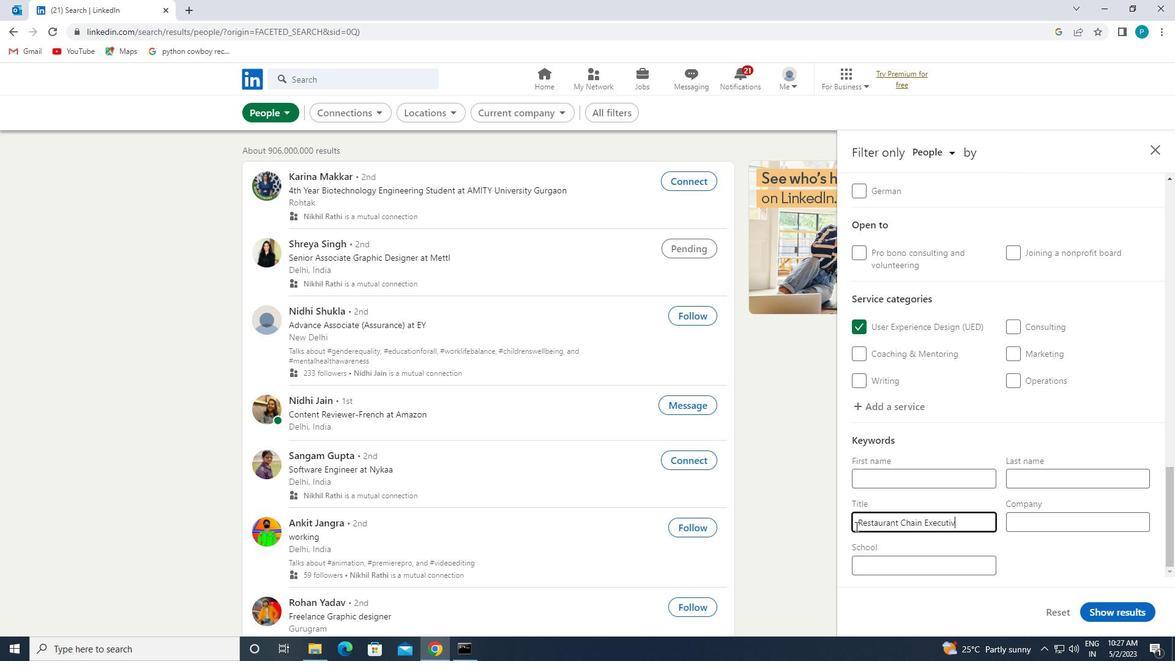 
Action: Mouse moved to (1135, 609)
Screenshot: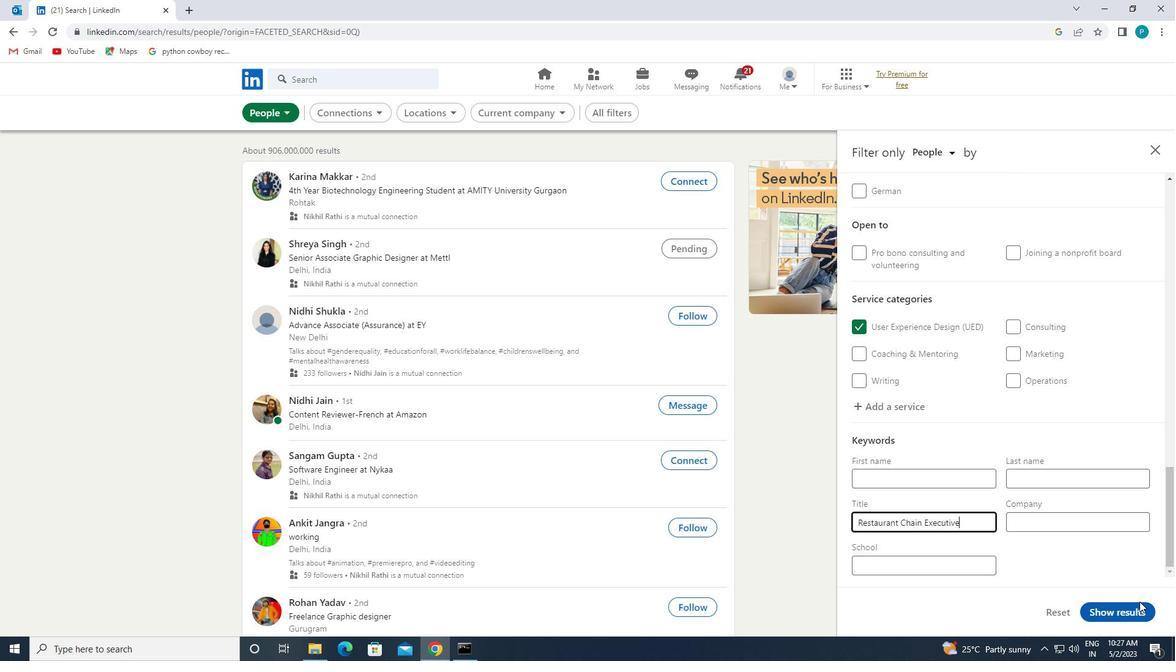 
Action: Mouse pressed left at (1135, 609)
Screenshot: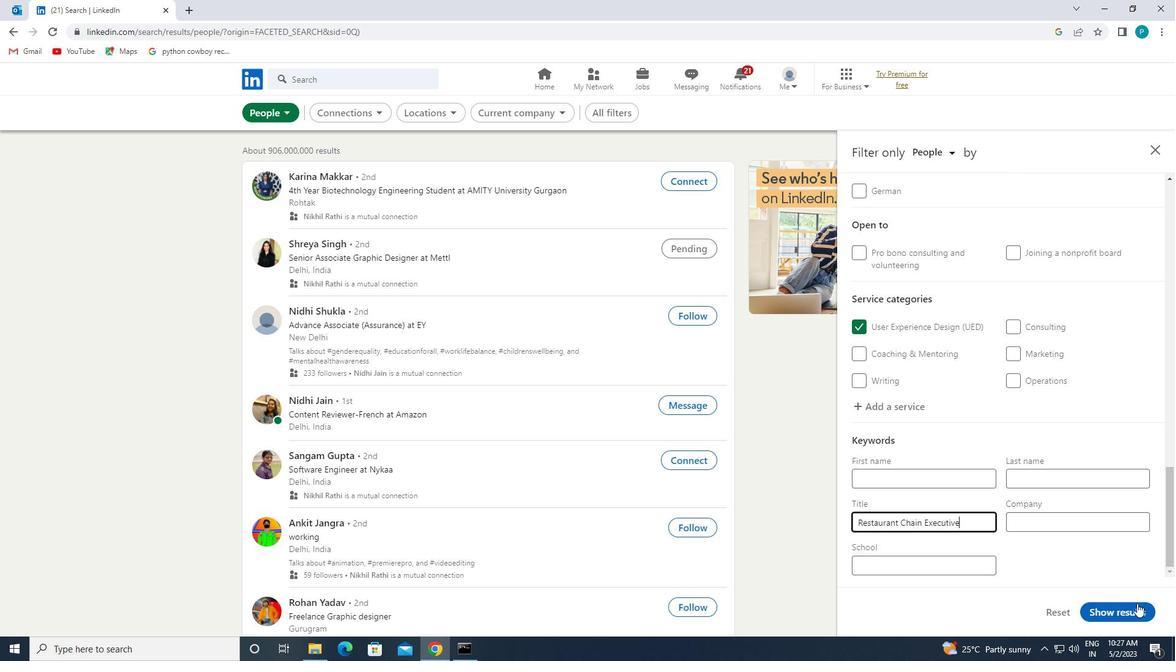 
